 Task: Find connections with filter location Earlwood with filter topic #Ownerwith filter profile language German with filter current company Jet Airways with filter school Doon Business School with filter industry Electronic and Precision Equipment Maintenance with filter service category Packaging Design with filter keywords title Human Resources
Action: Mouse moved to (218, 296)
Screenshot: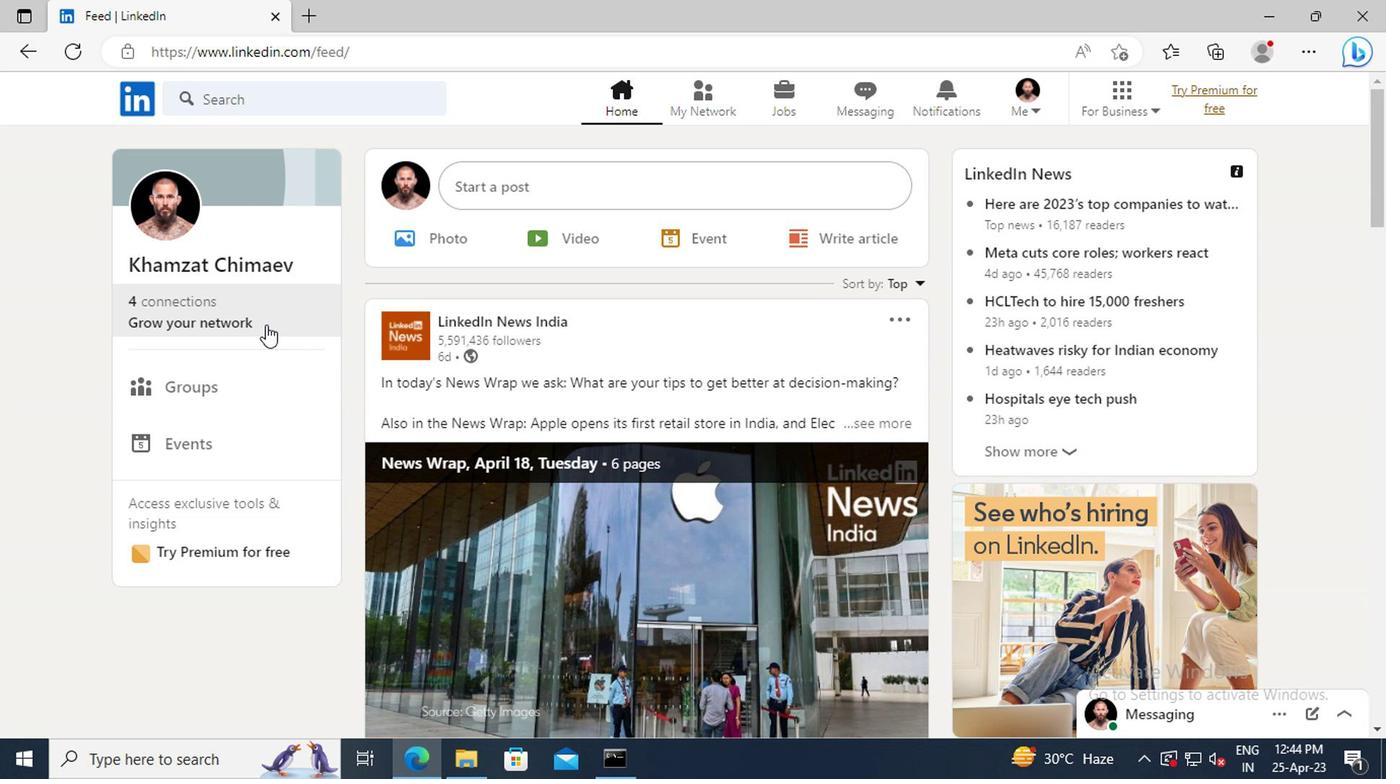 
Action: Mouse pressed left at (218, 296)
Screenshot: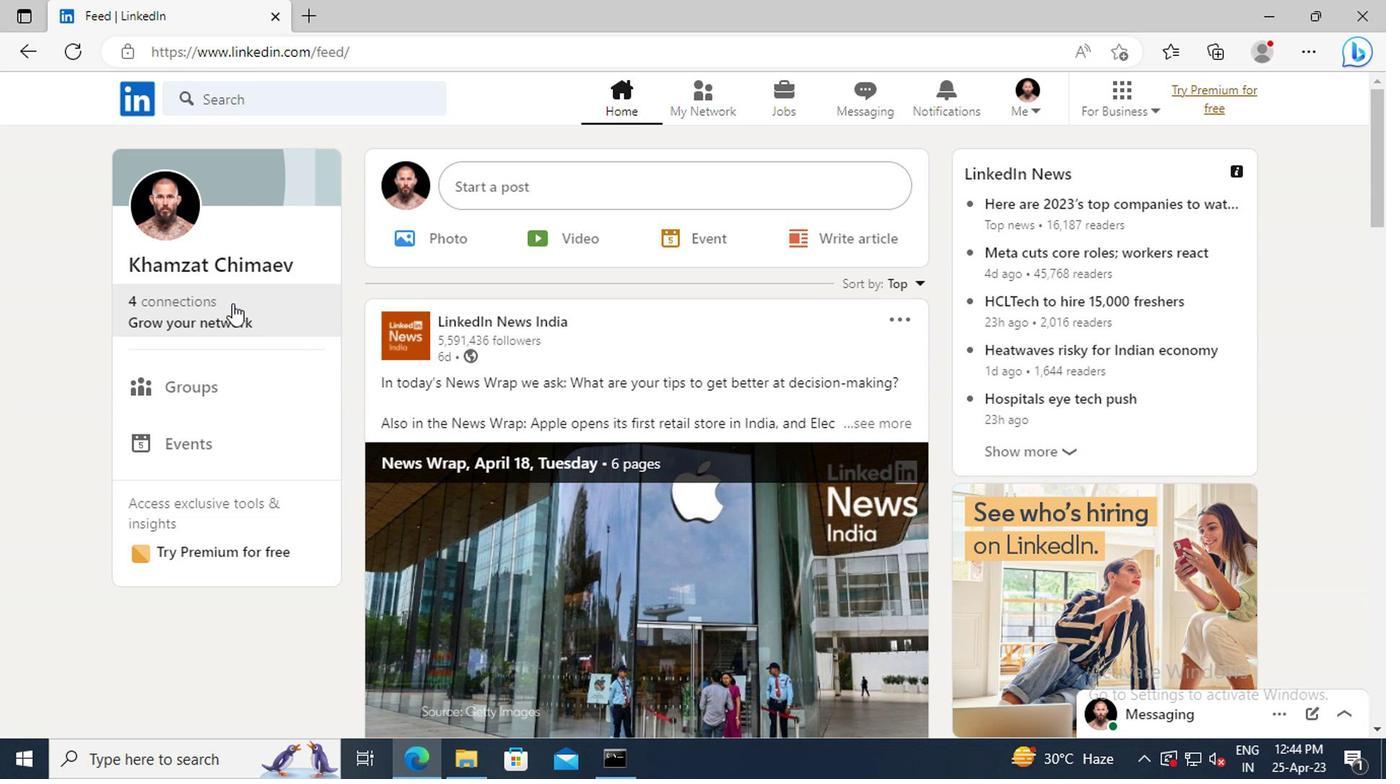 
Action: Mouse moved to (242, 218)
Screenshot: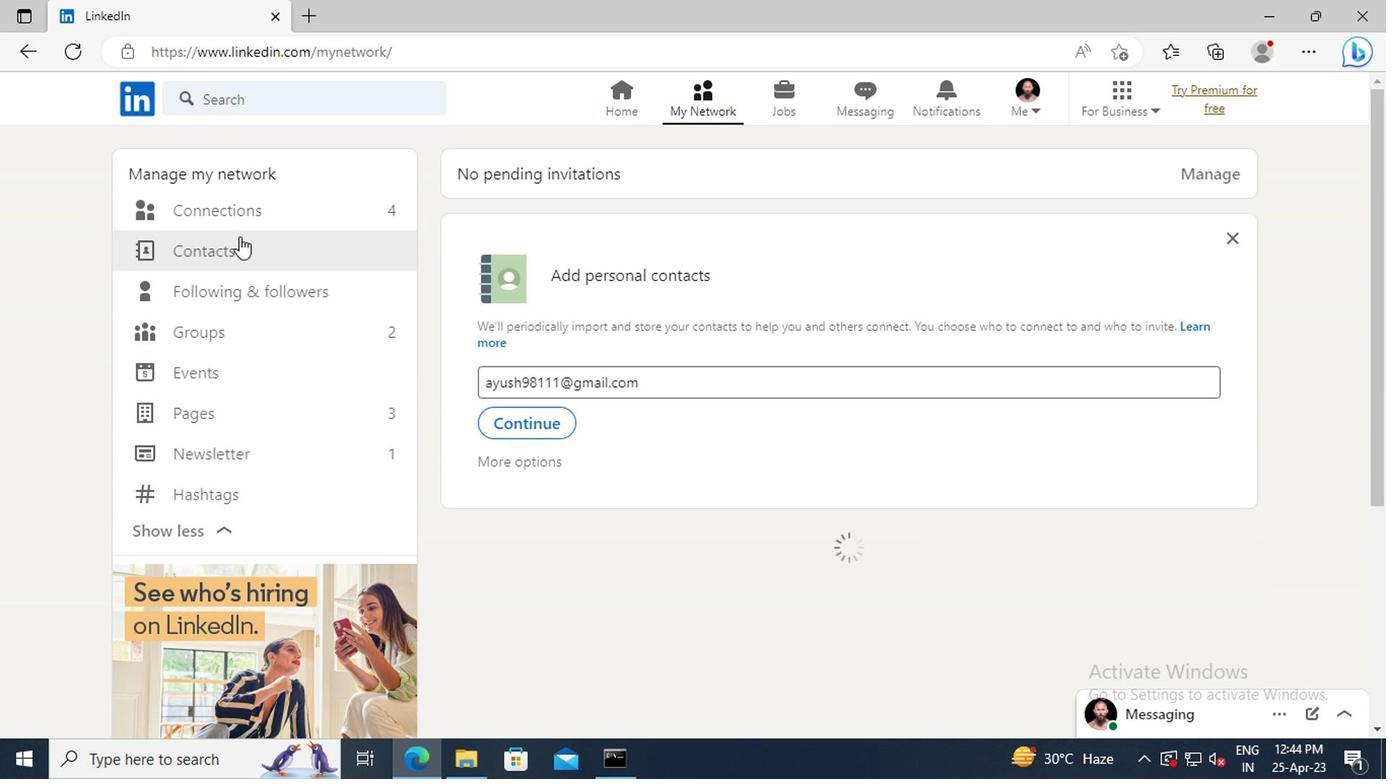 
Action: Mouse pressed left at (242, 218)
Screenshot: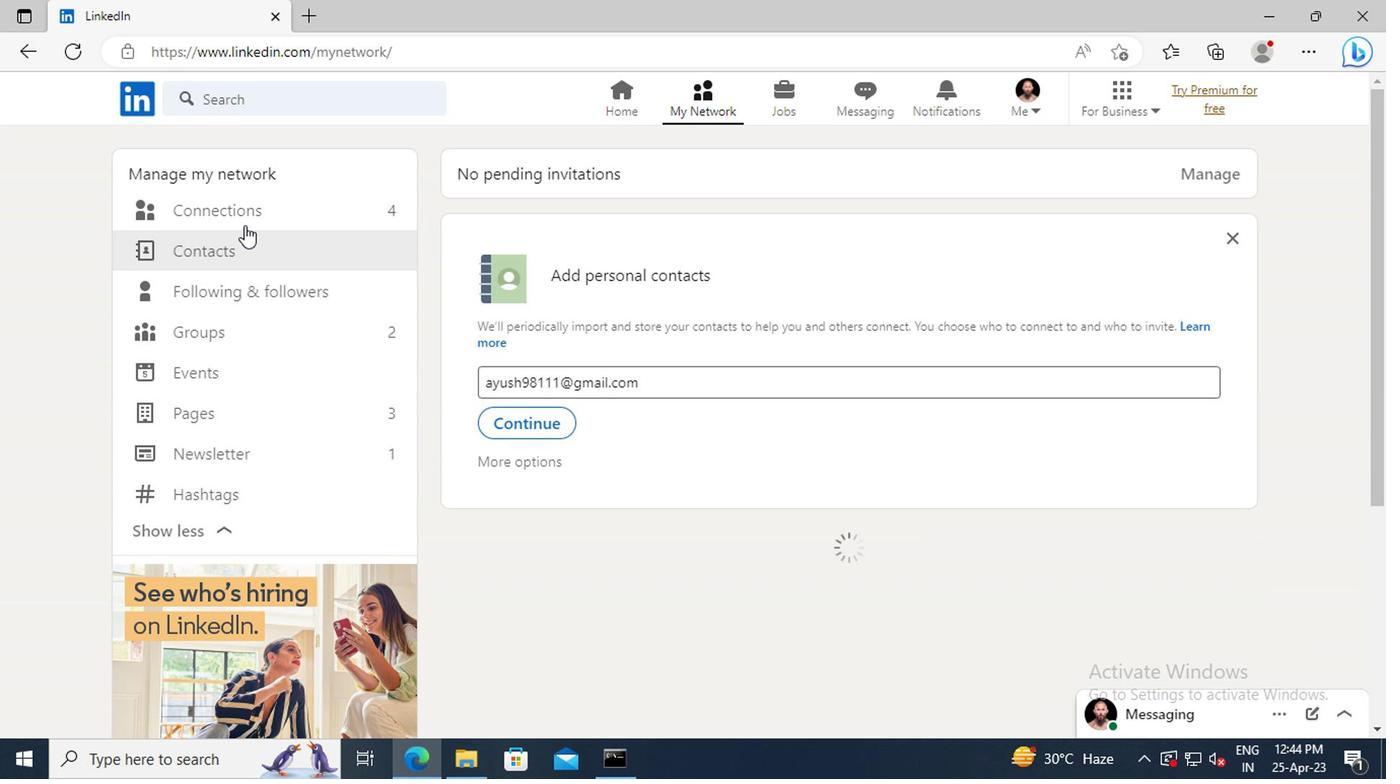 
Action: Mouse moved to (823, 216)
Screenshot: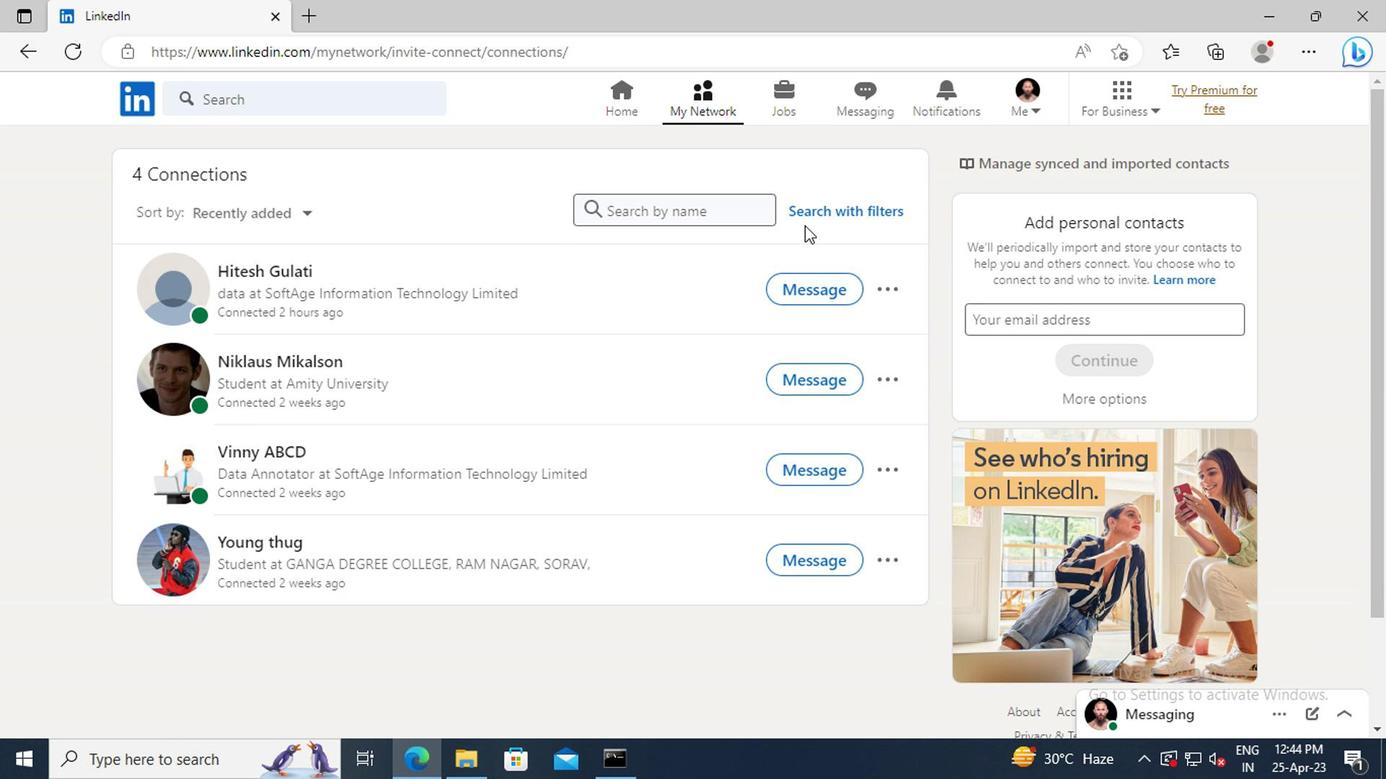 
Action: Mouse pressed left at (823, 216)
Screenshot: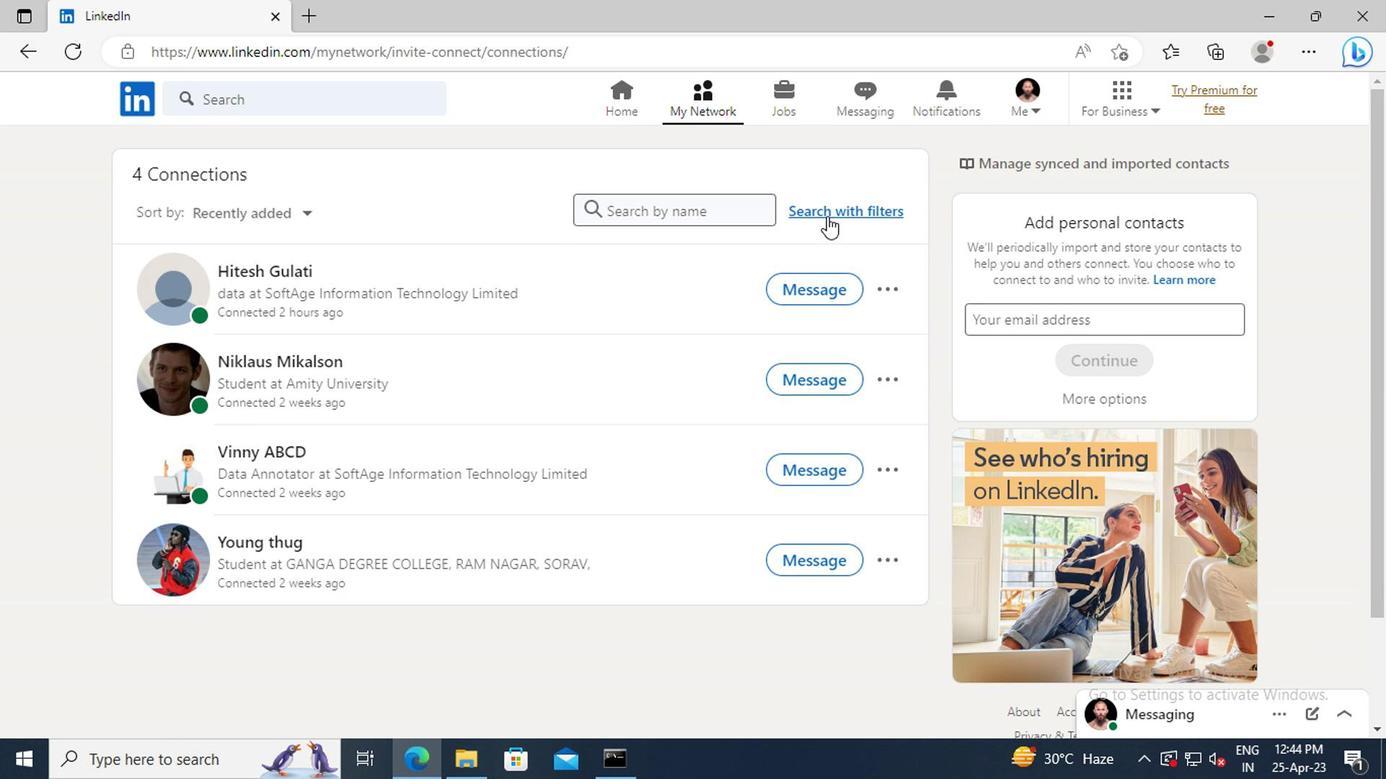 
Action: Mouse moved to (743, 161)
Screenshot: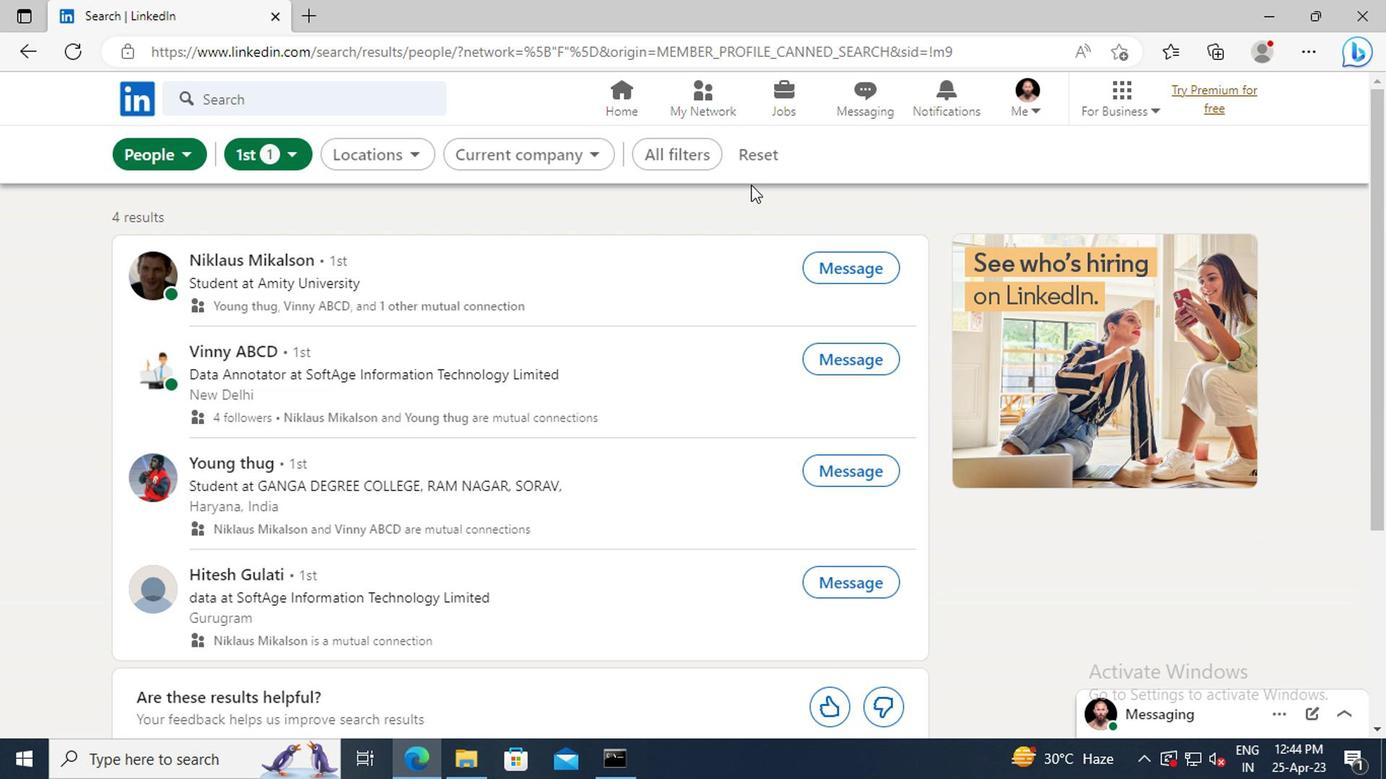 
Action: Mouse pressed left at (743, 161)
Screenshot: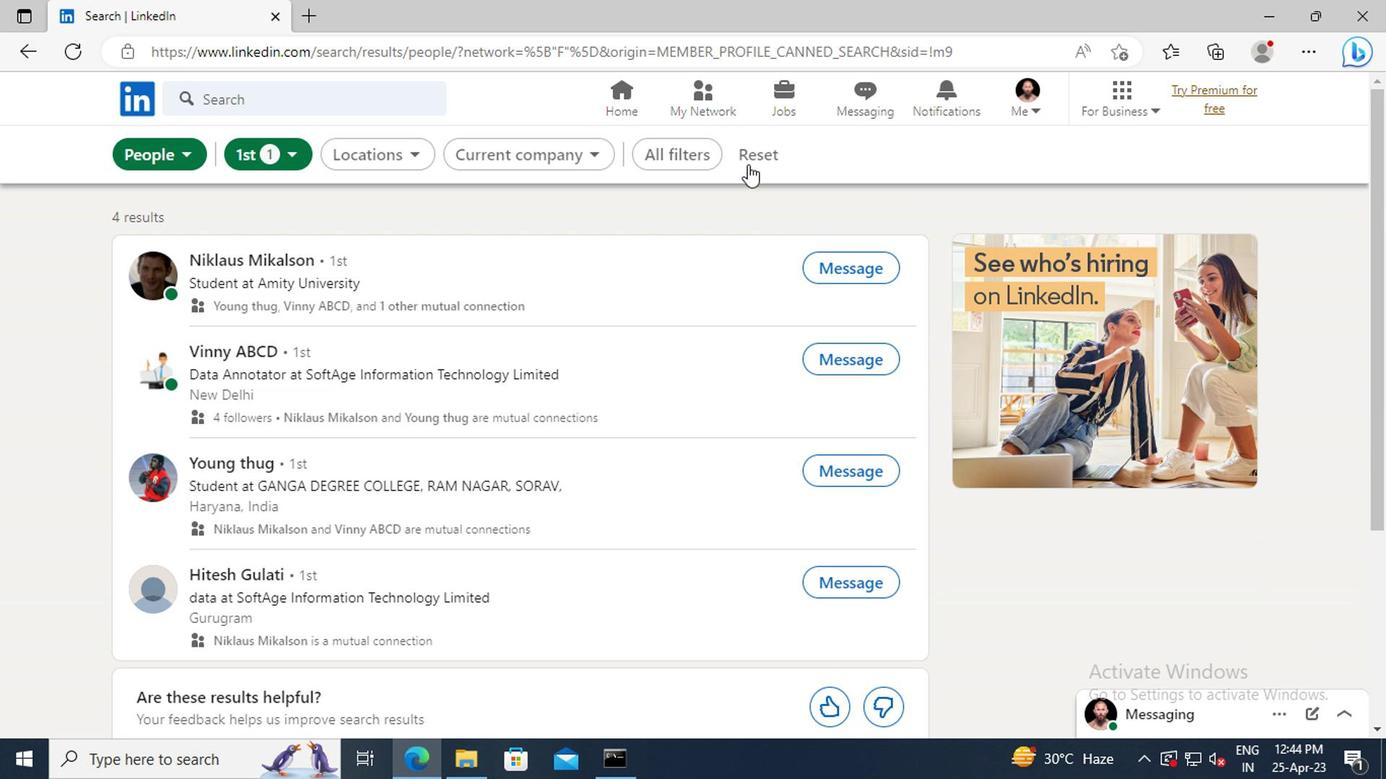 
Action: Mouse moved to (714, 160)
Screenshot: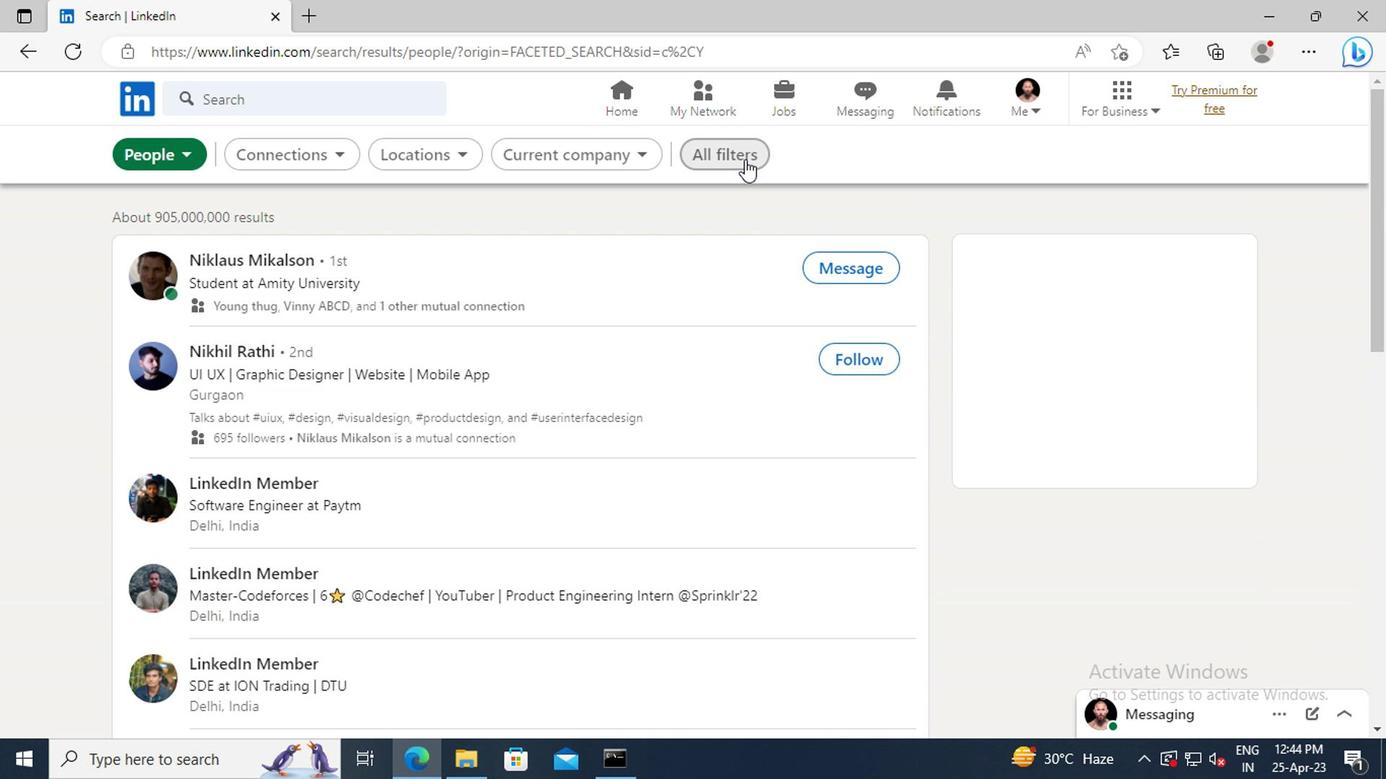 
Action: Mouse pressed left at (714, 160)
Screenshot: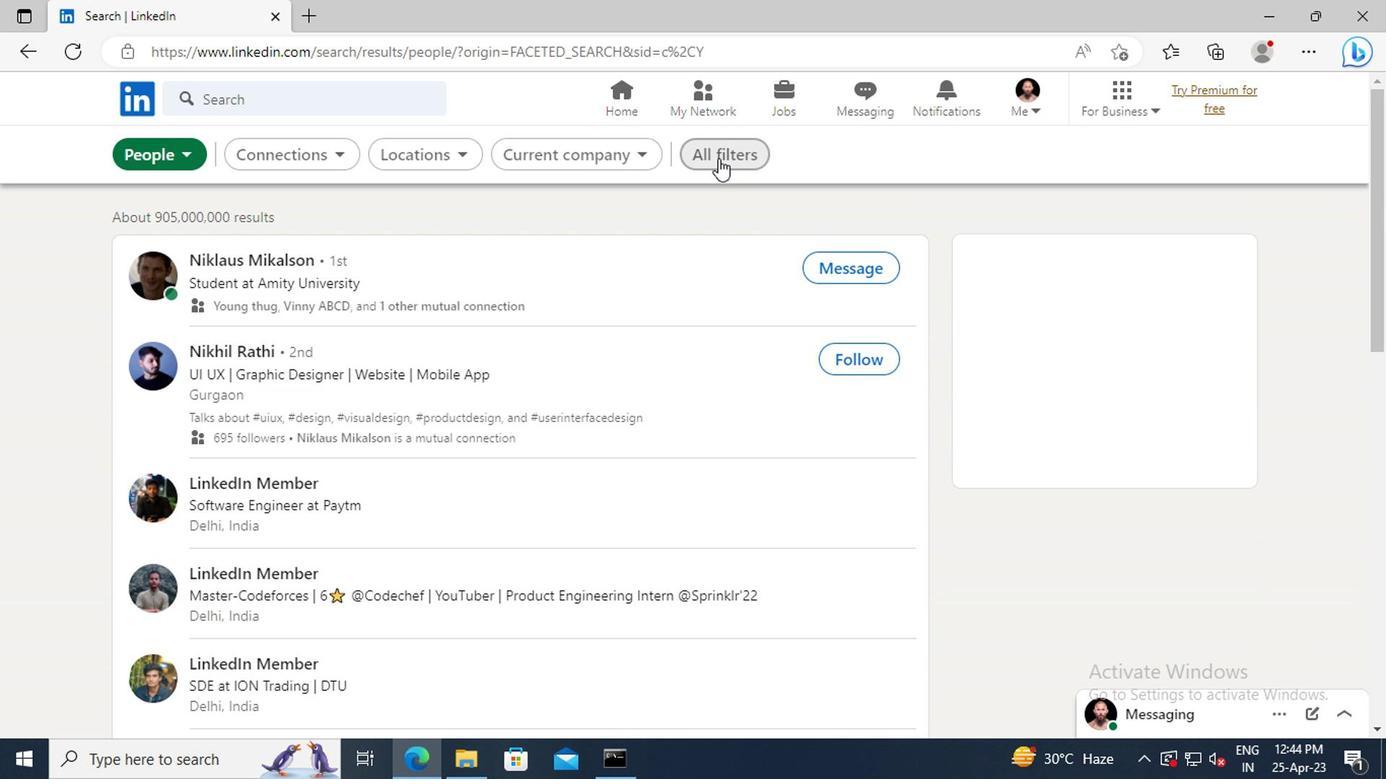
Action: Mouse moved to (1078, 335)
Screenshot: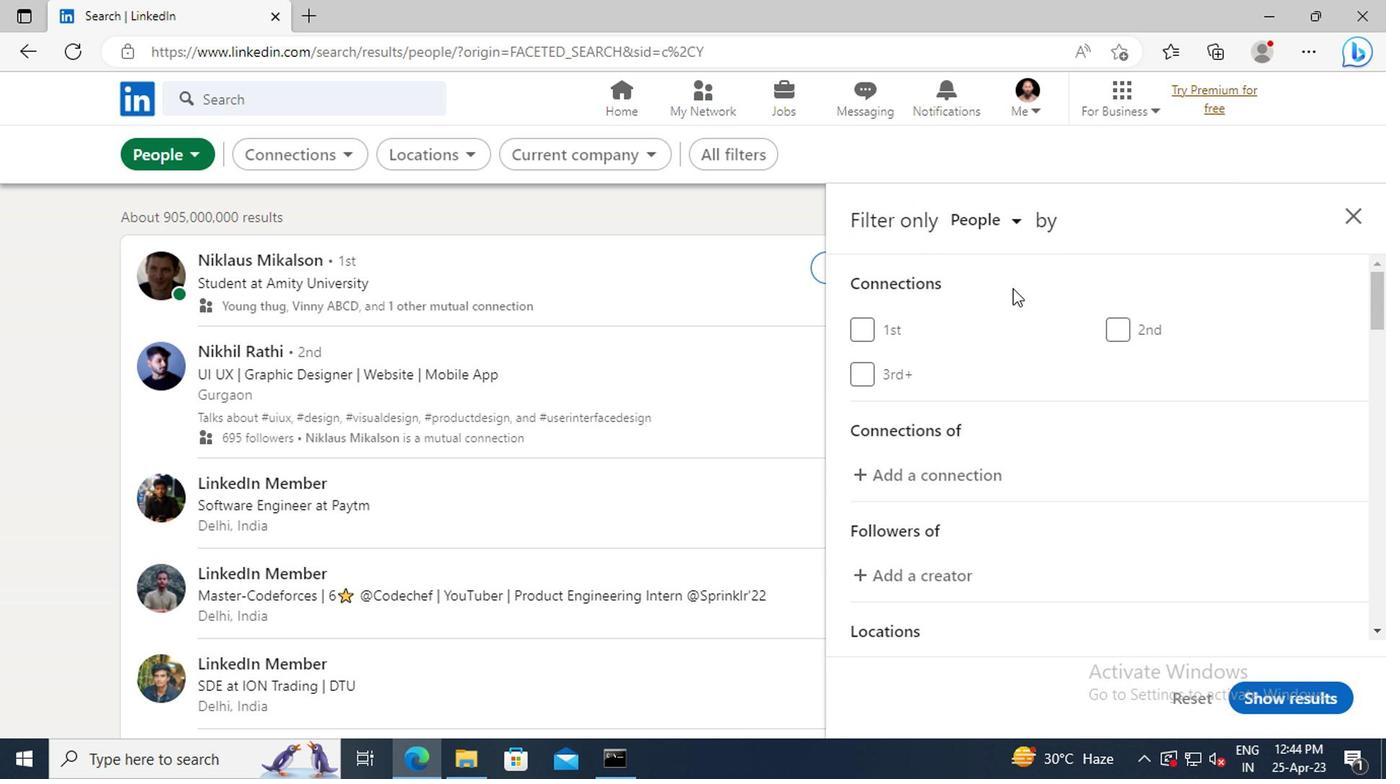 
Action: Mouse scrolled (1078, 334) with delta (0, 0)
Screenshot: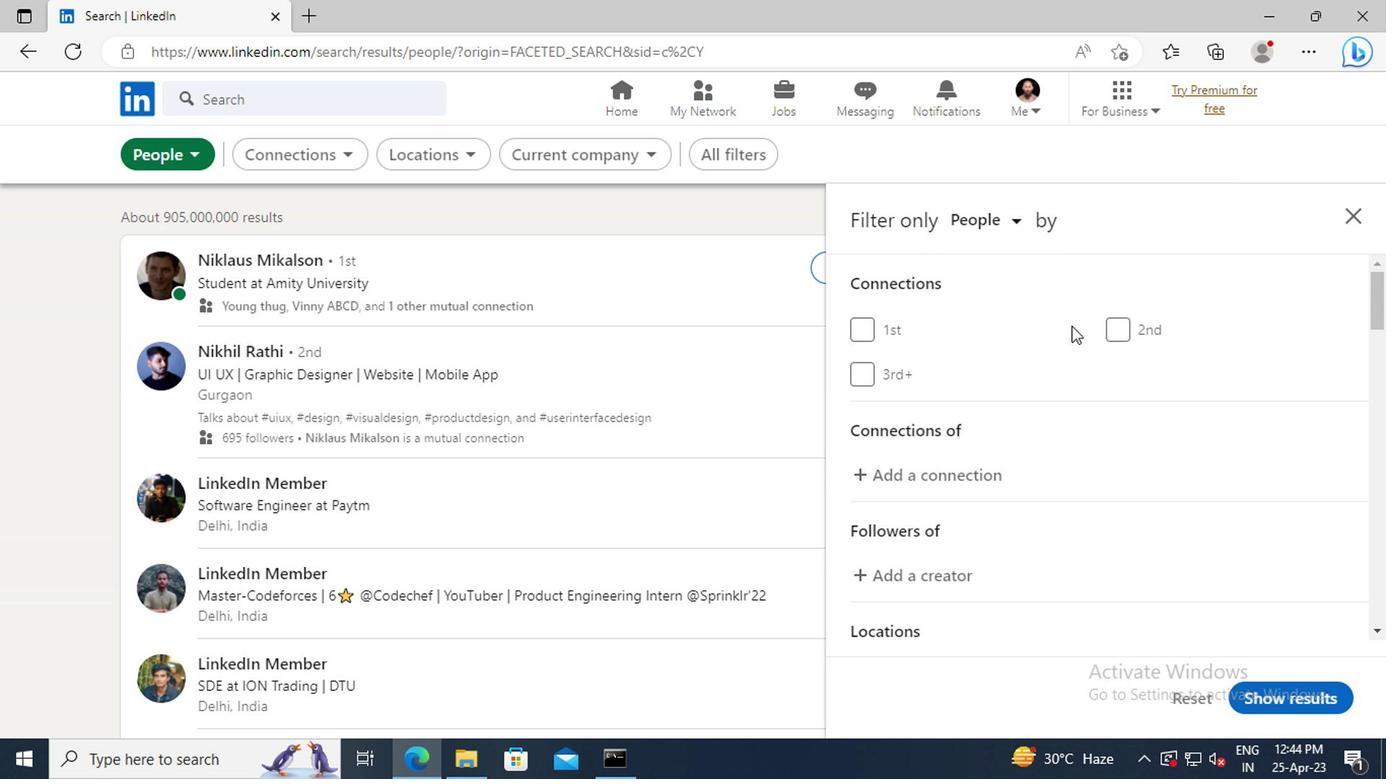 
Action: Mouse scrolled (1078, 334) with delta (0, 0)
Screenshot: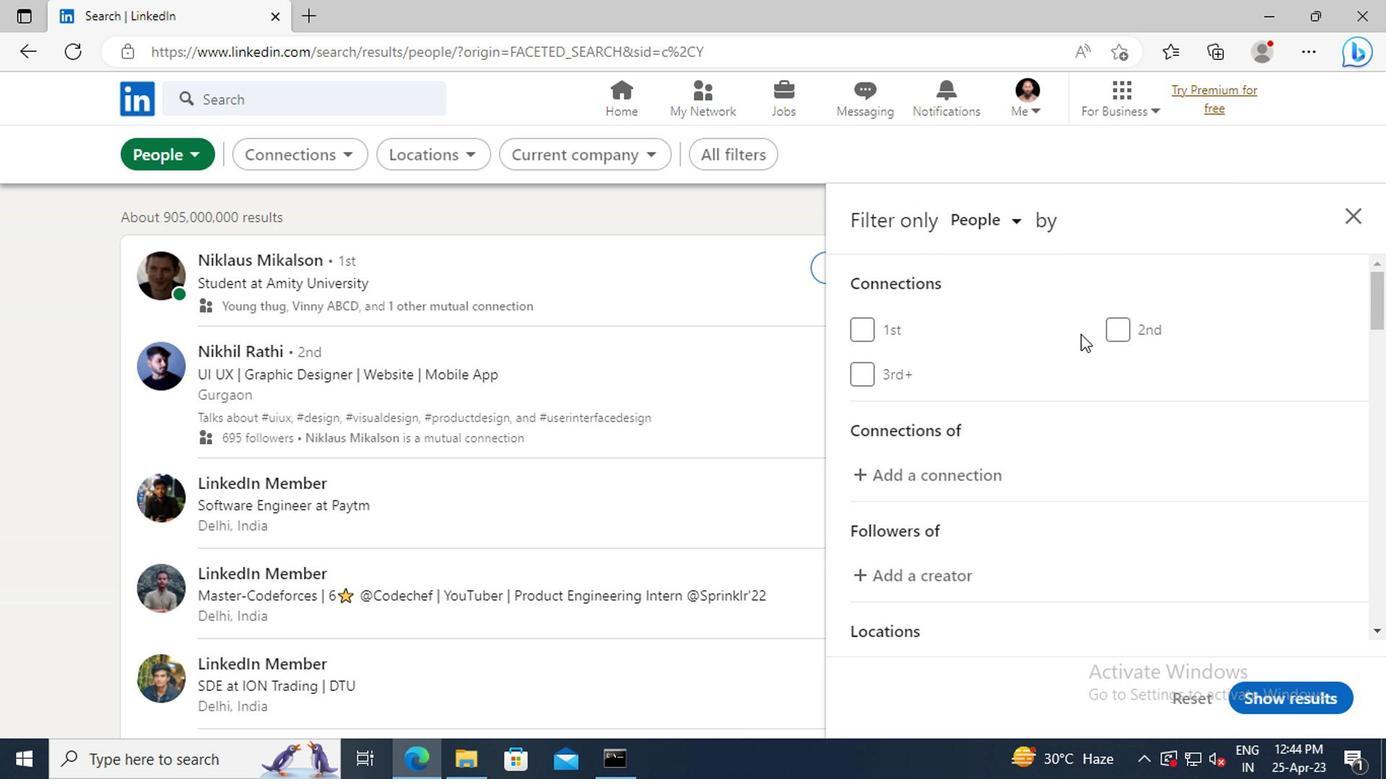 
Action: Mouse scrolled (1078, 334) with delta (0, 0)
Screenshot: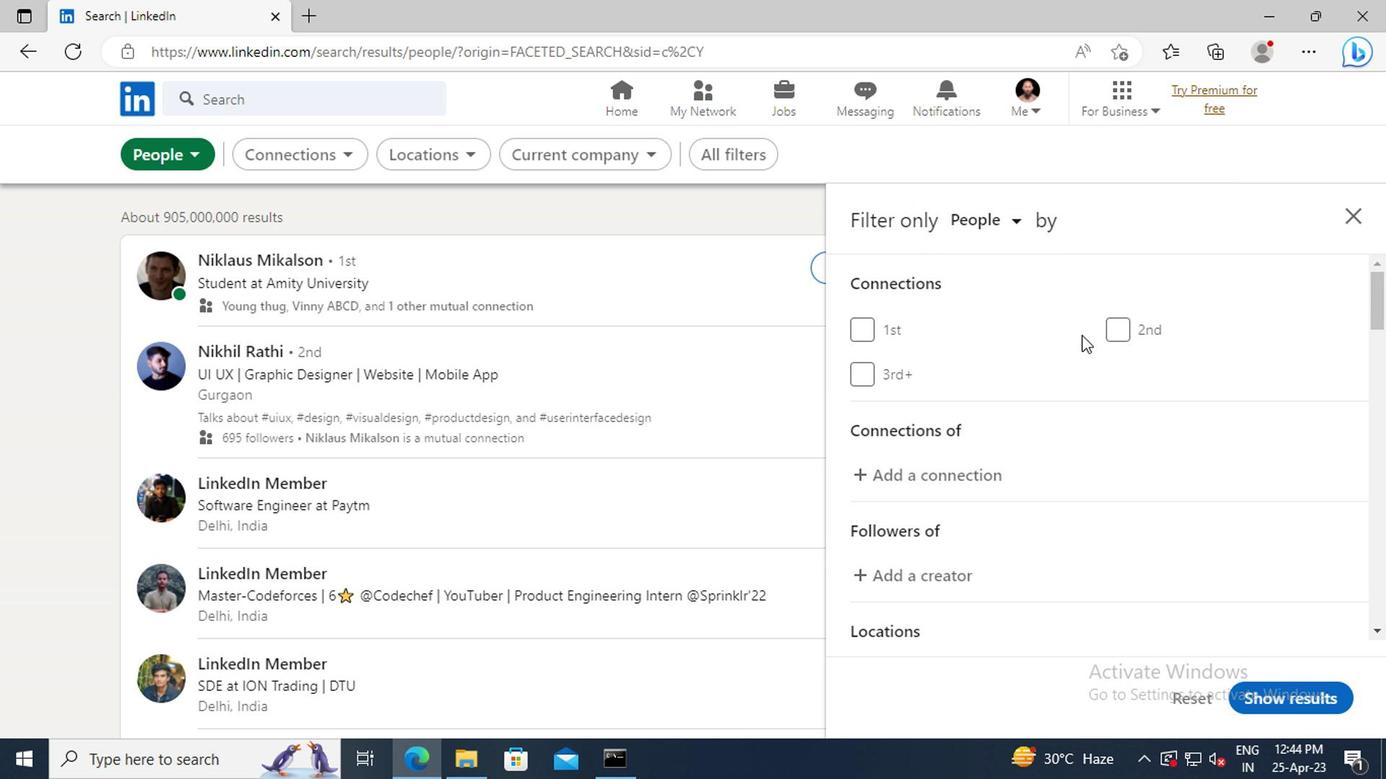 
Action: Mouse scrolled (1078, 334) with delta (0, 0)
Screenshot: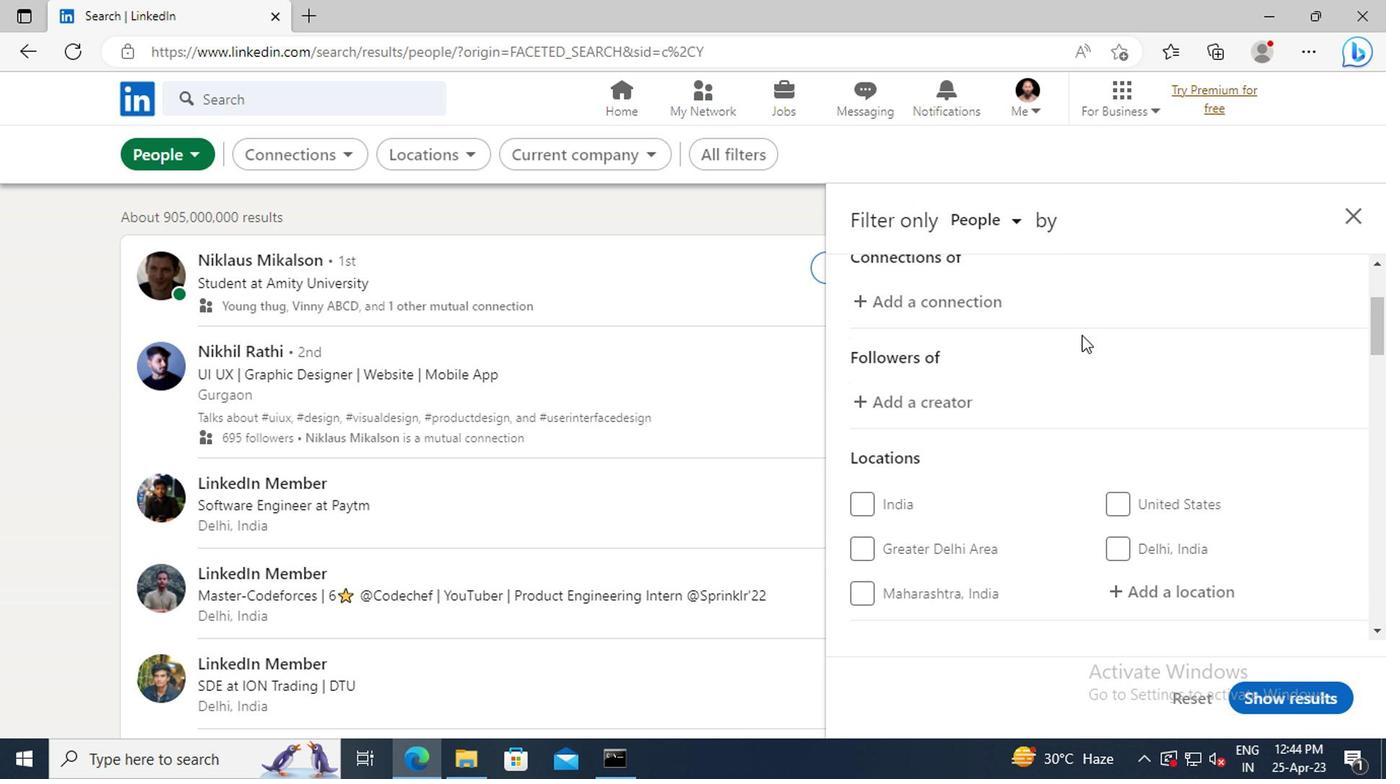 
Action: Mouse scrolled (1078, 334) with delta (0, 0)
Screenshot: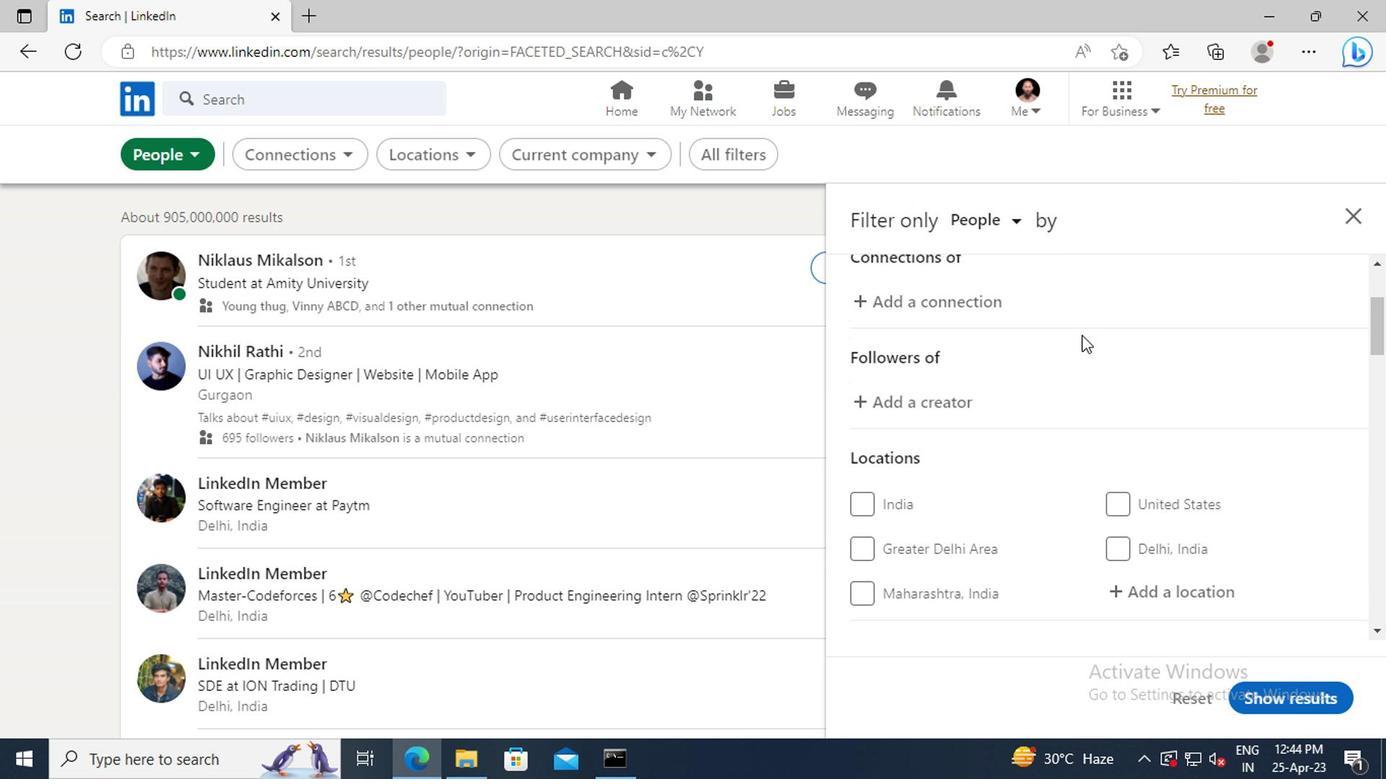
Action: Mouse scrolled (1078, 334) with delta (0, 0)
Screenshot: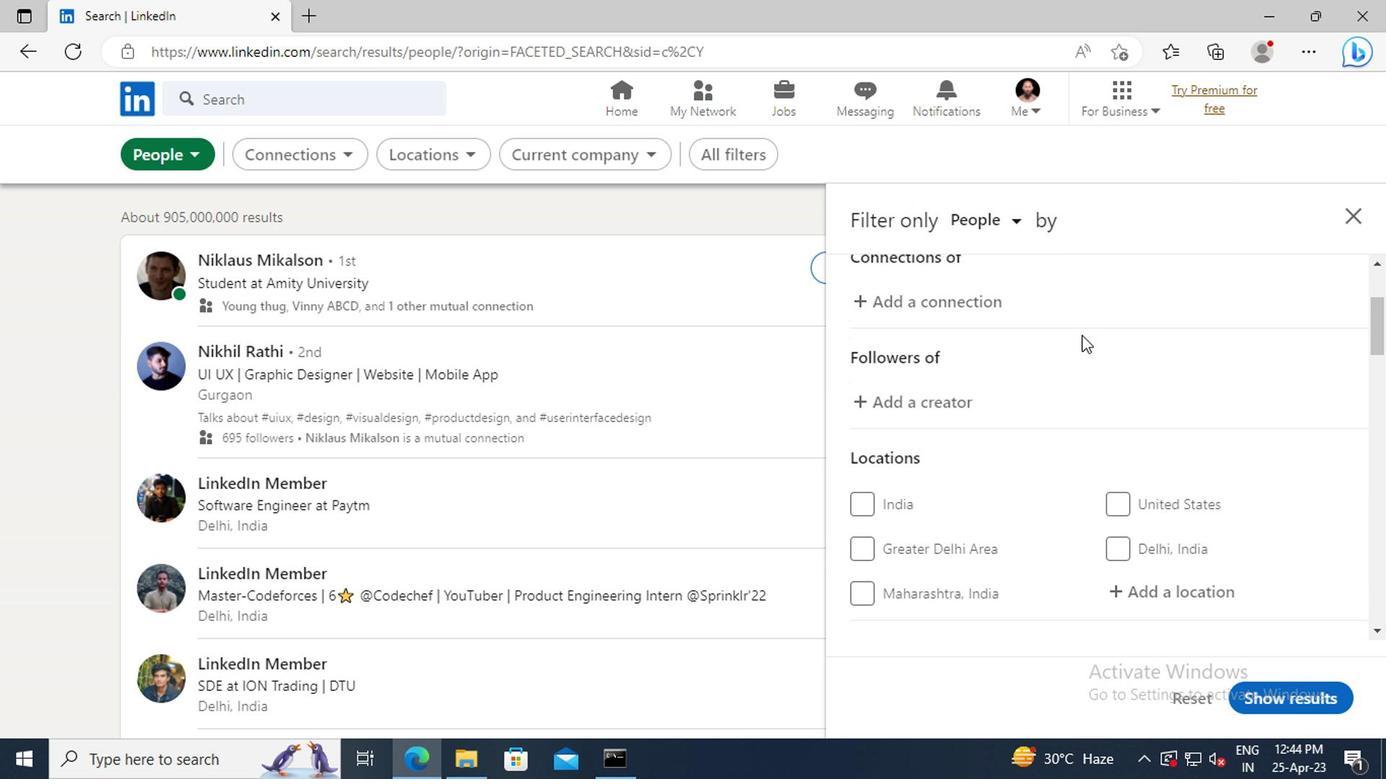 
Action: Mouse moved to (1137, 418)
Screenshot: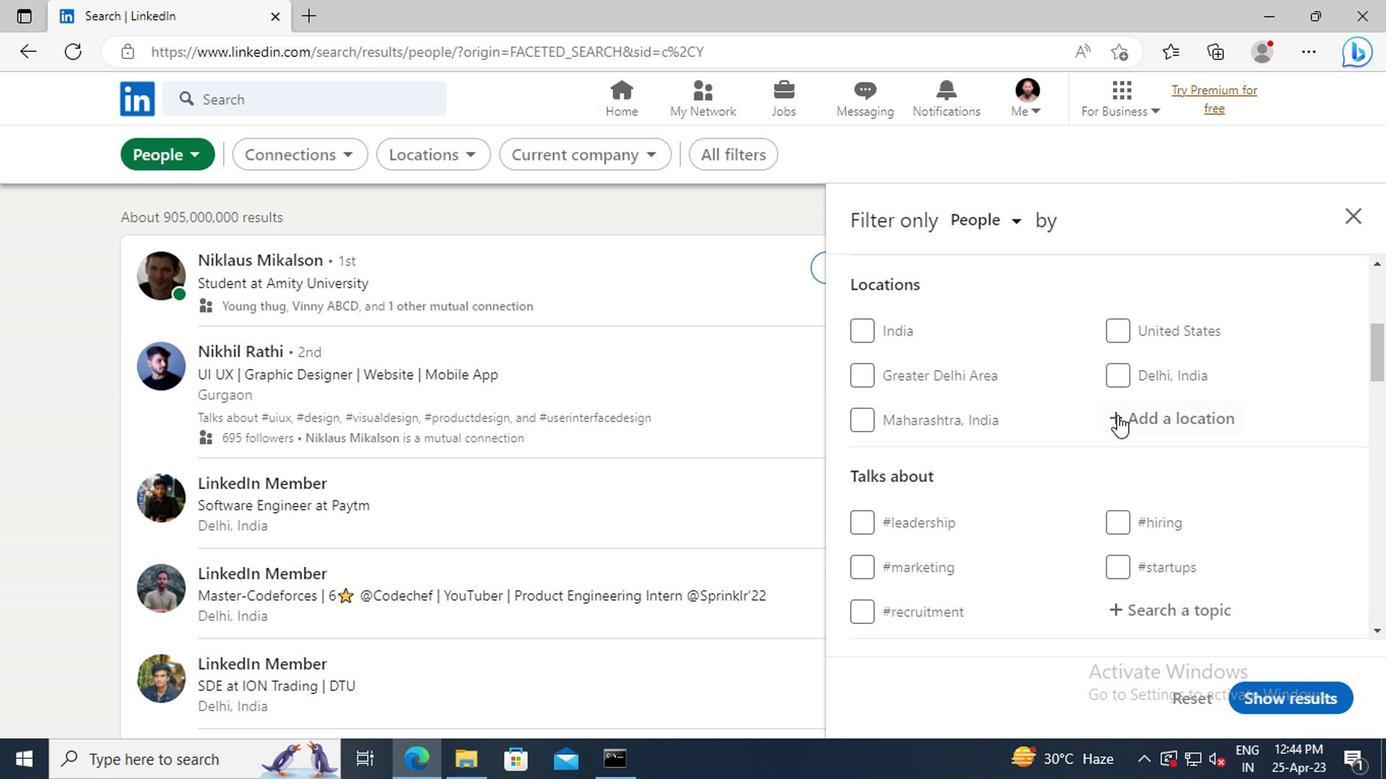 
Action: Mouse pressed left at (1137, 418)
Screenshot: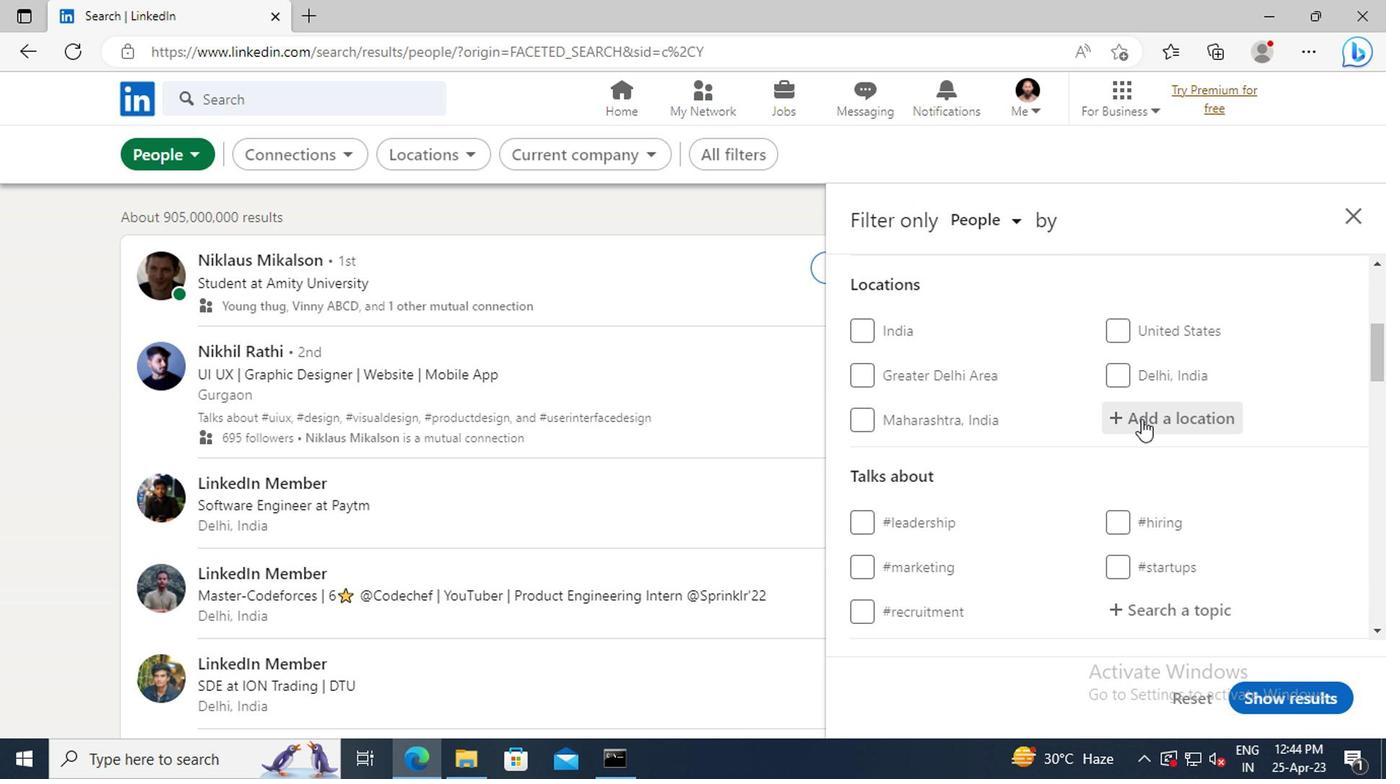 
Action: Key pressed <Key.shift>EARLWOOD<Key.enter>
Screenshot: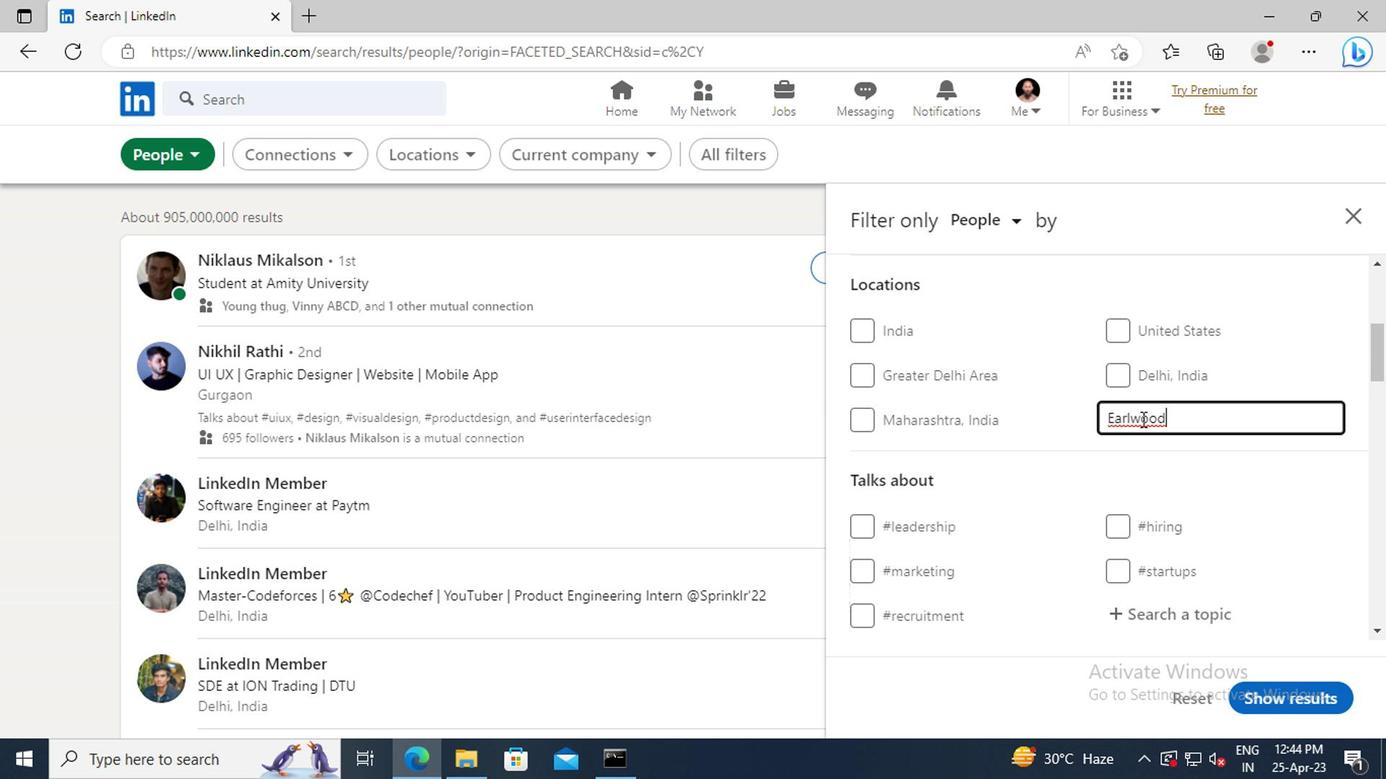 
Action: Mouse scrolled (1137, 417) with delta (0, -1)
Screenshot: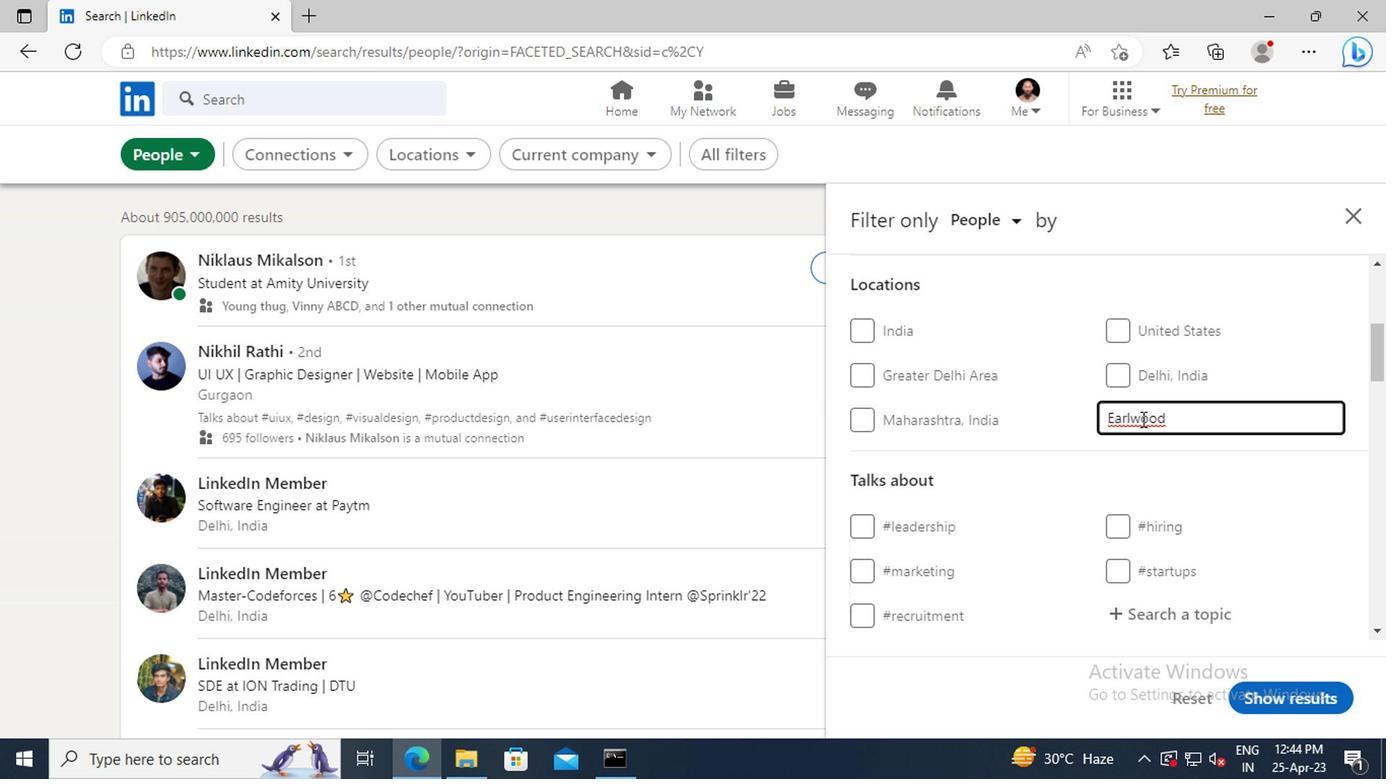
Action: Mouse scrolled (1137, 417) with delta (0, -1)
Screenshot: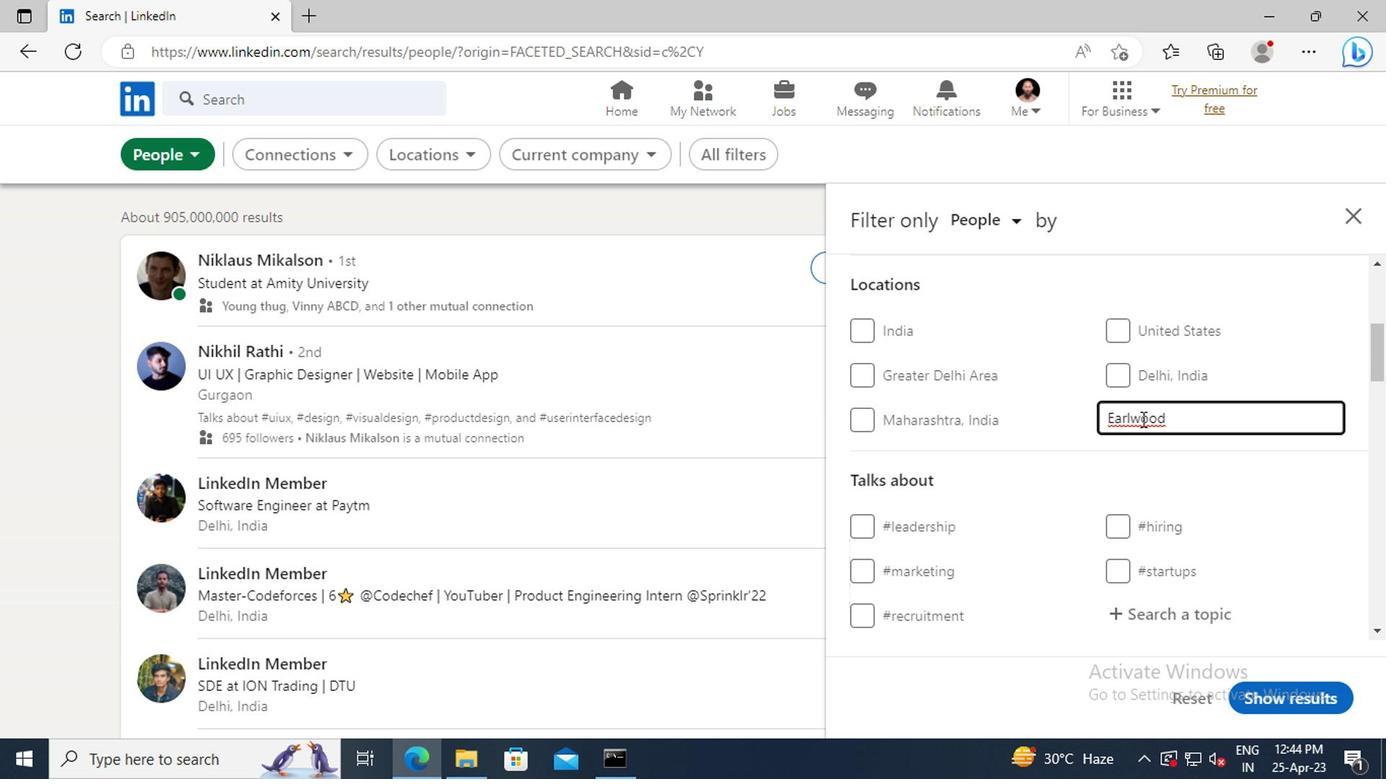 
Action: Mouse scrolled (1137, 417) with delta (0, -1)
Screenshot: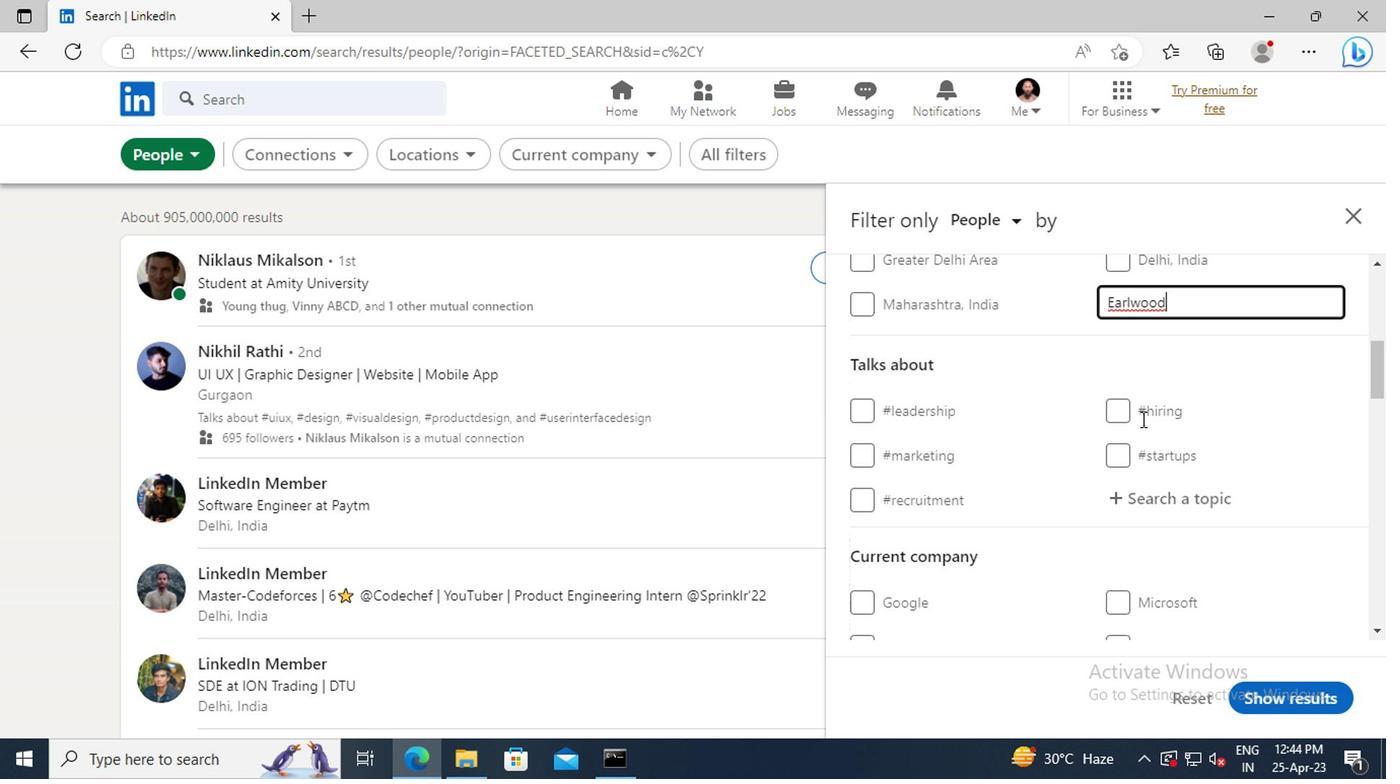 
Action: Mouse moved to (1140, 434)
Screenshot: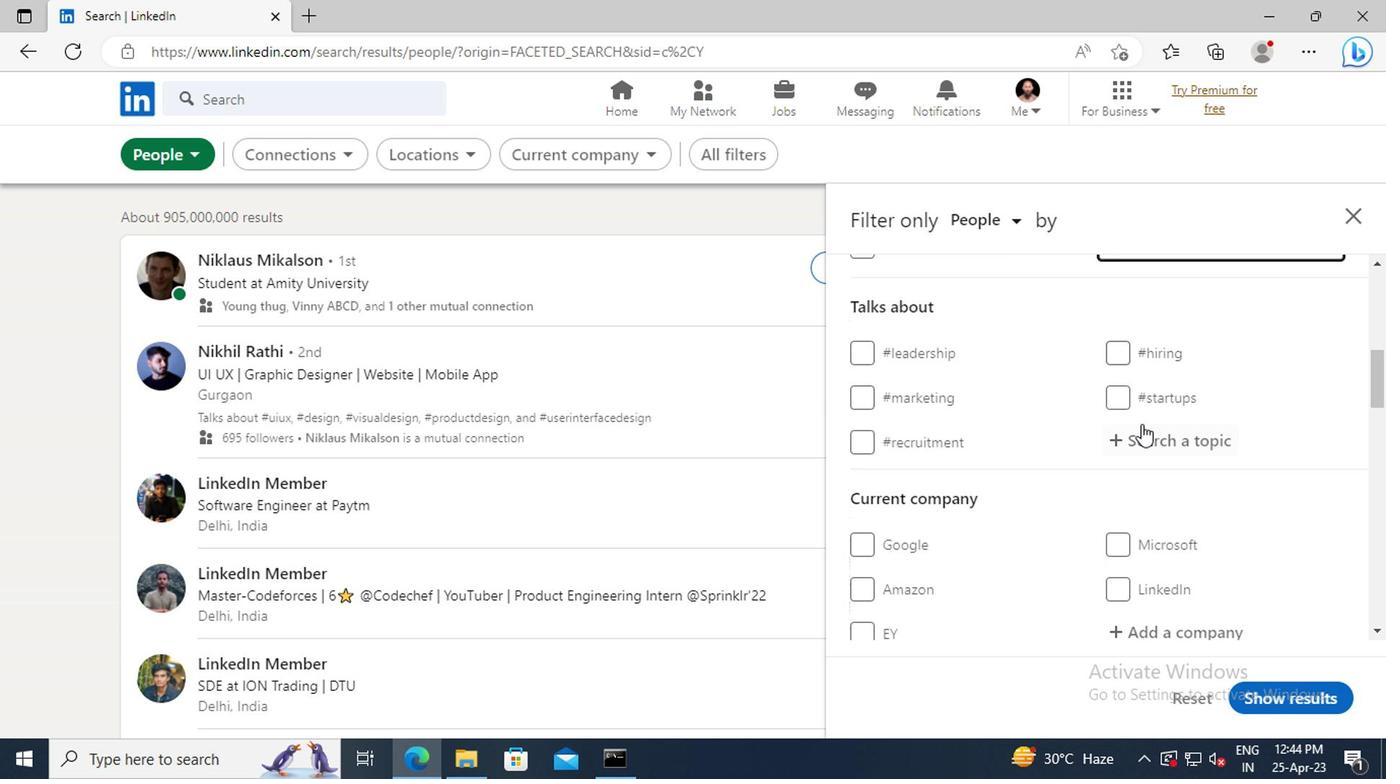 
Action: Mouse pressed left at (1140, 434)
Screenshot: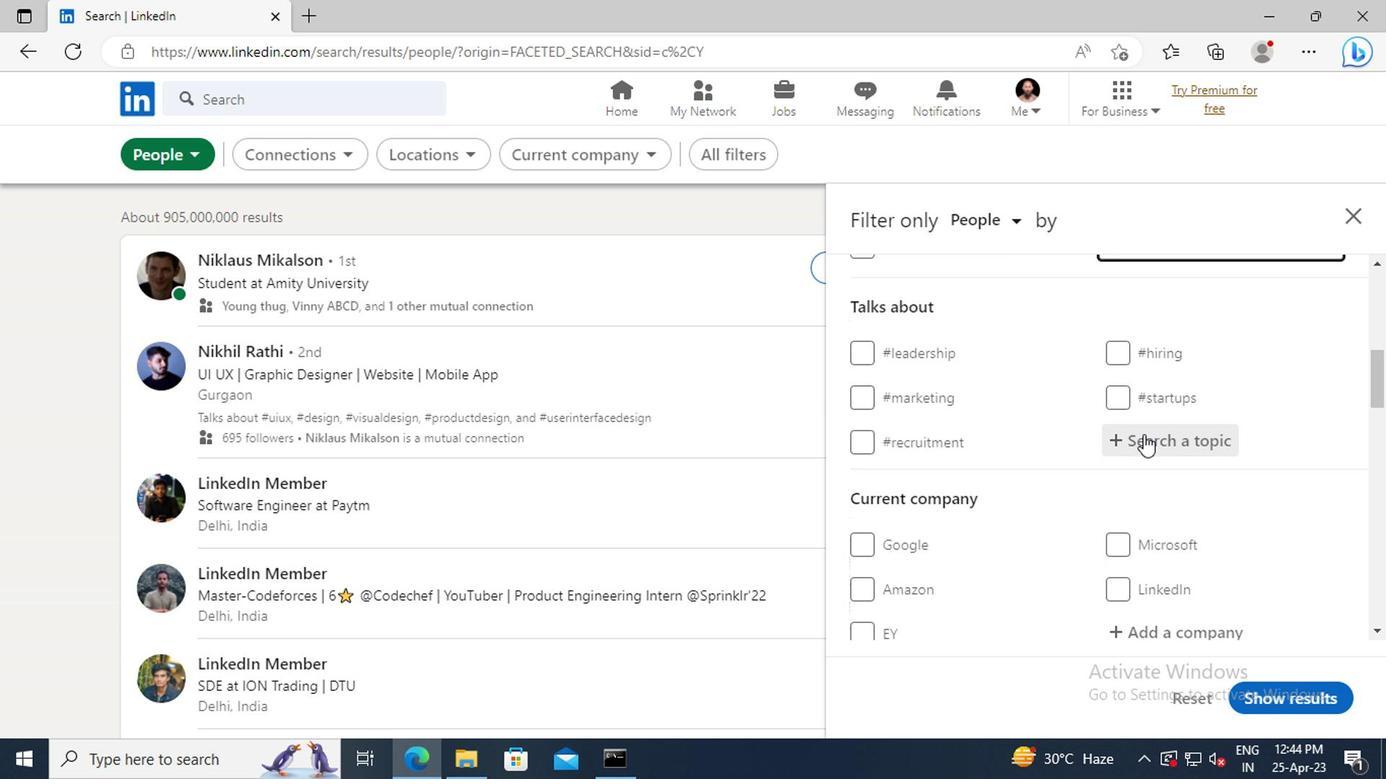 
Action: Key pressed <Key.shift>#<Key.shift>OWNERWITH
Screenshot: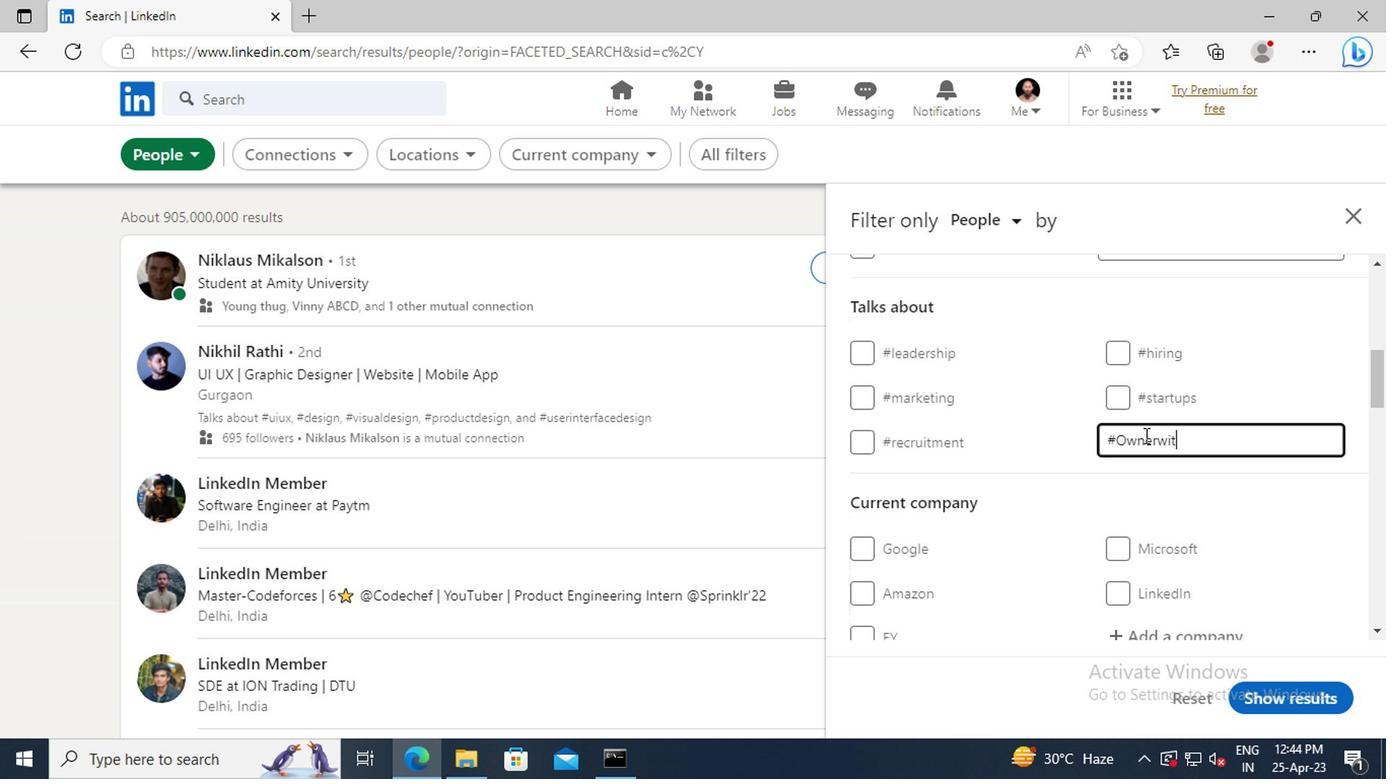 
Action: Mouse scrolled (1140, 433) with delta (0, 0)
Screenshot: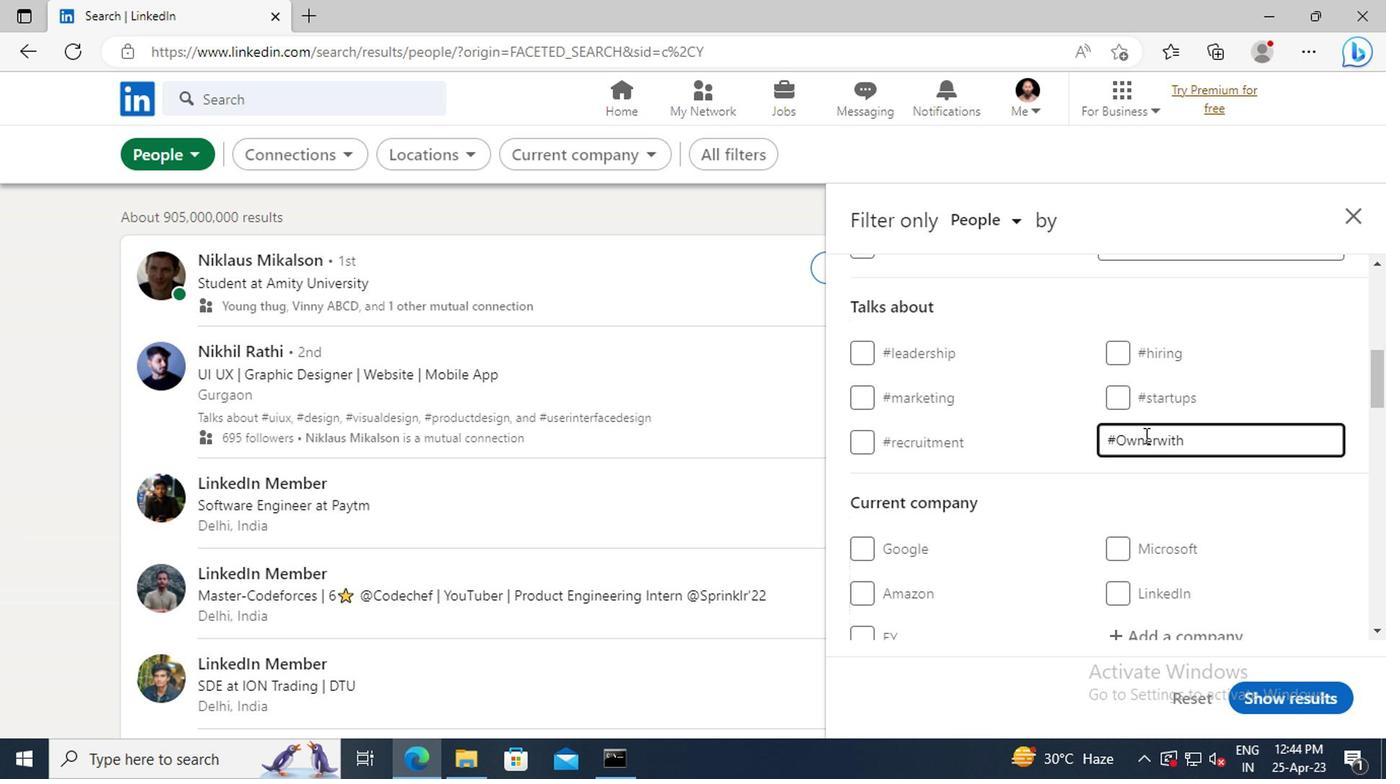 
Action: Mouse scrolled (1140, 433) with delta (0, 0)
Screenshot: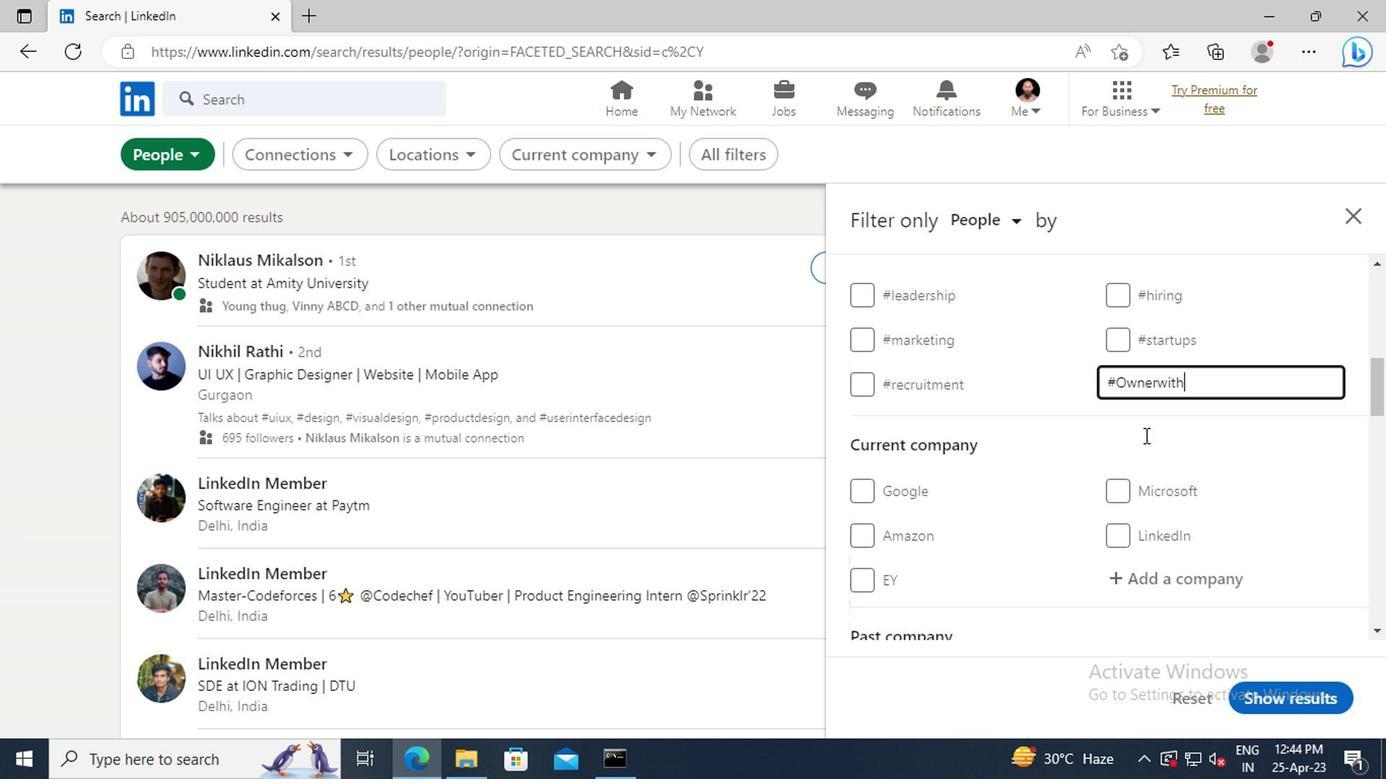
Action: Mouse scrolled (1140, 433) with delta (0, 0)
Screenshot: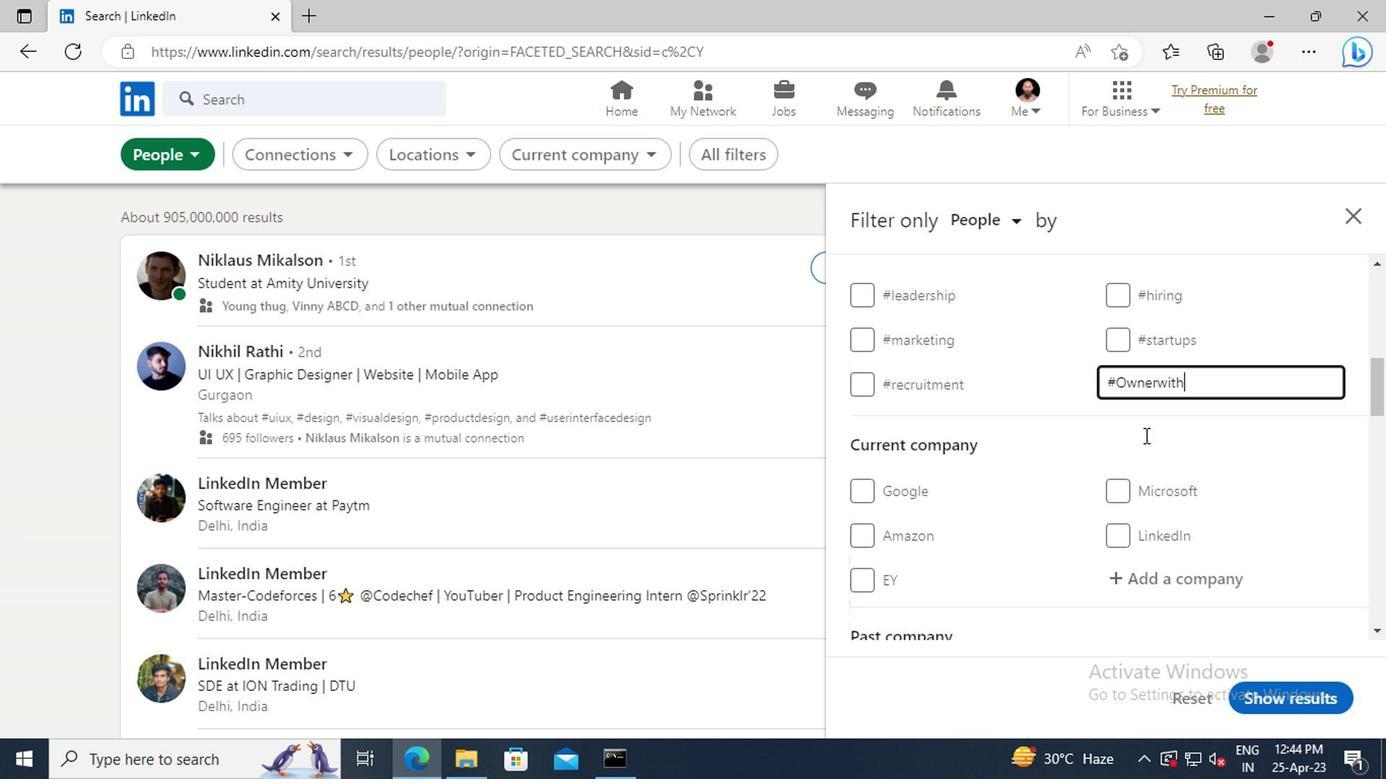 
Action: Mouse scrolled (1140, 433) with delta (0, 0)
Screenshot: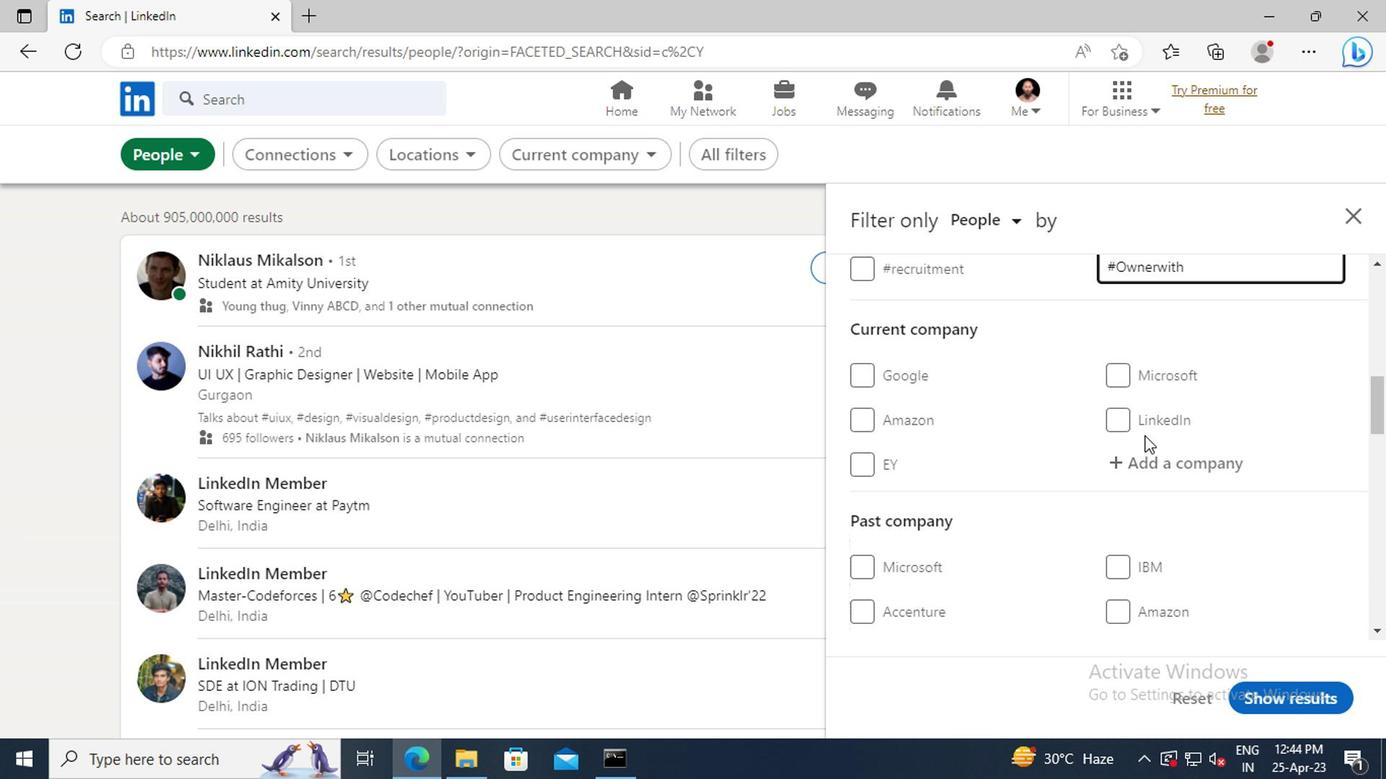 
Action: Mouse scrolled (1140, 433) with delta (0, 0)
Screenshot: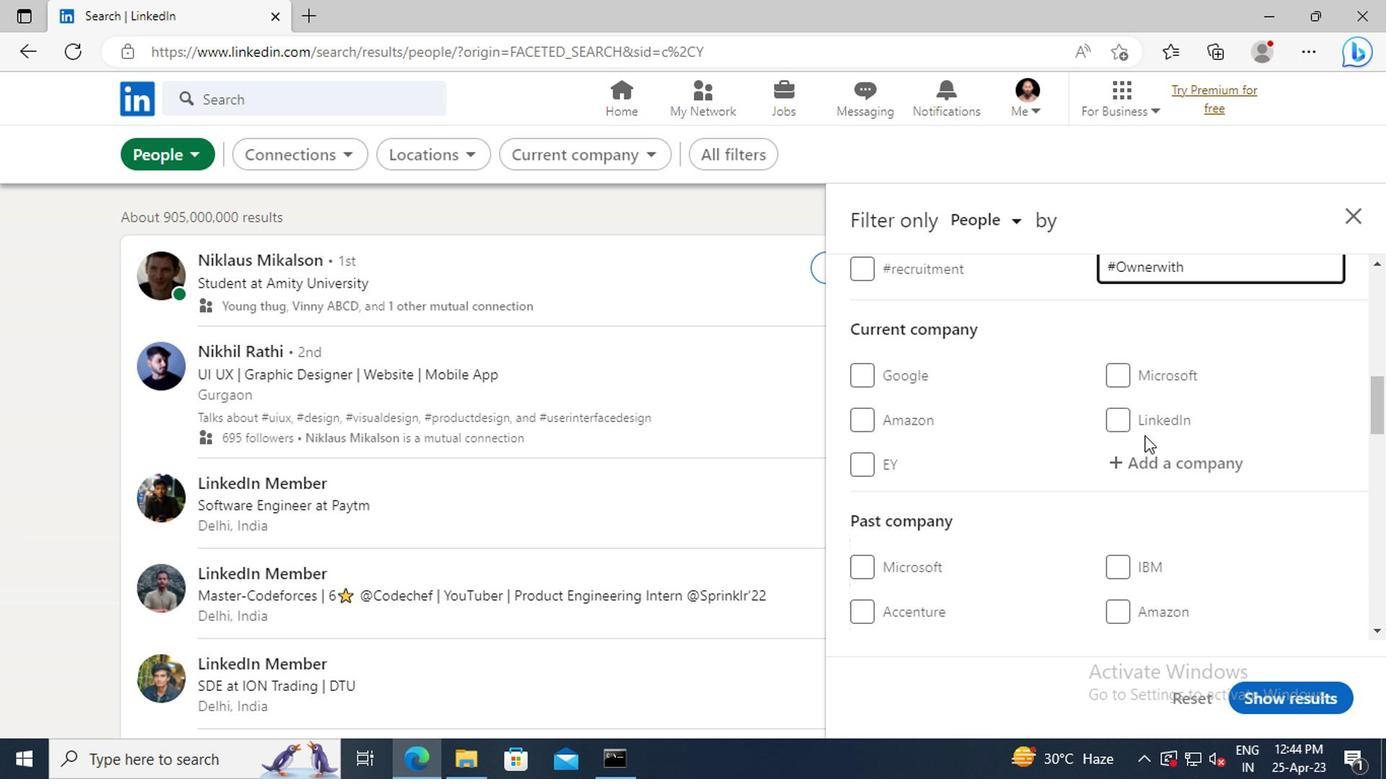 
Action: Mouse scrolled (1140, 433) with delta (0, 0)
Screenshot: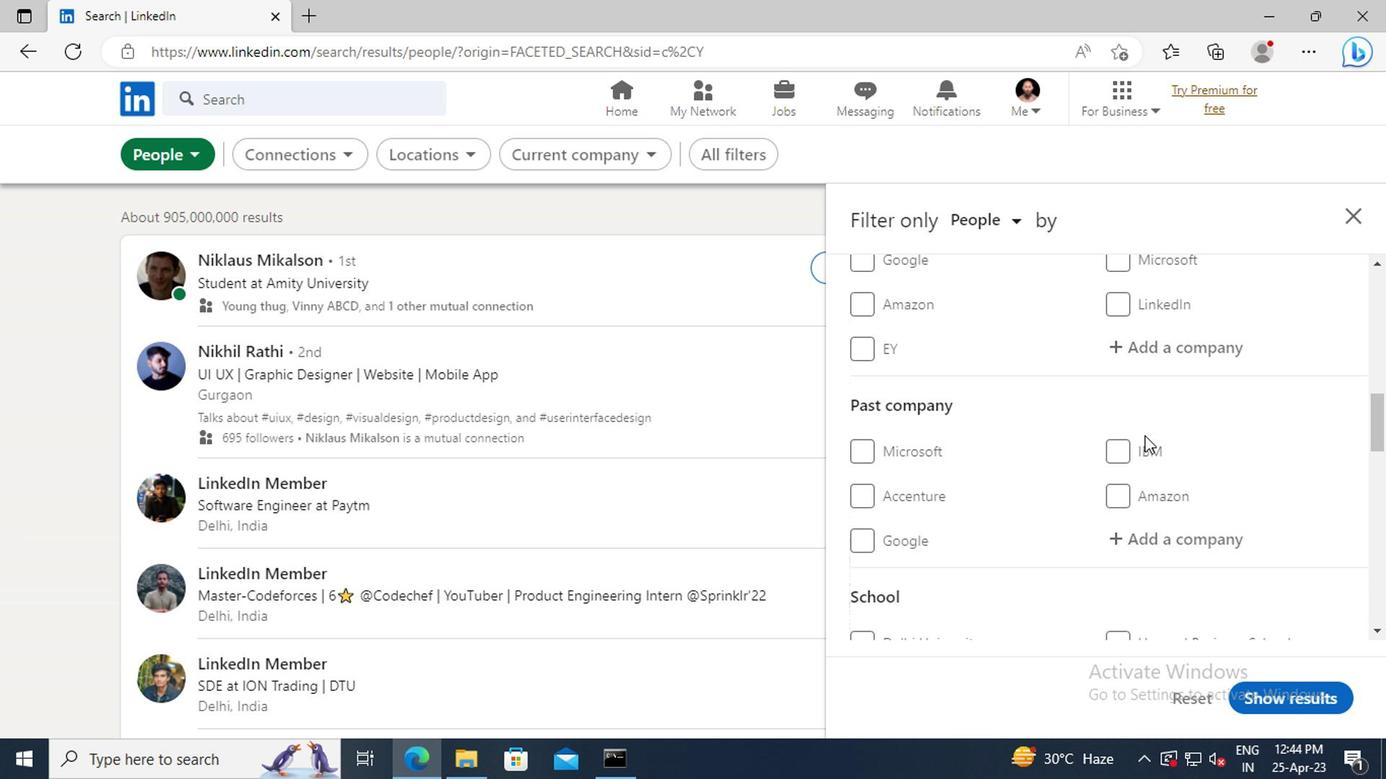 
Action: Mouse scrolled (1140, 433) with delta (0, 0)
Screenshot: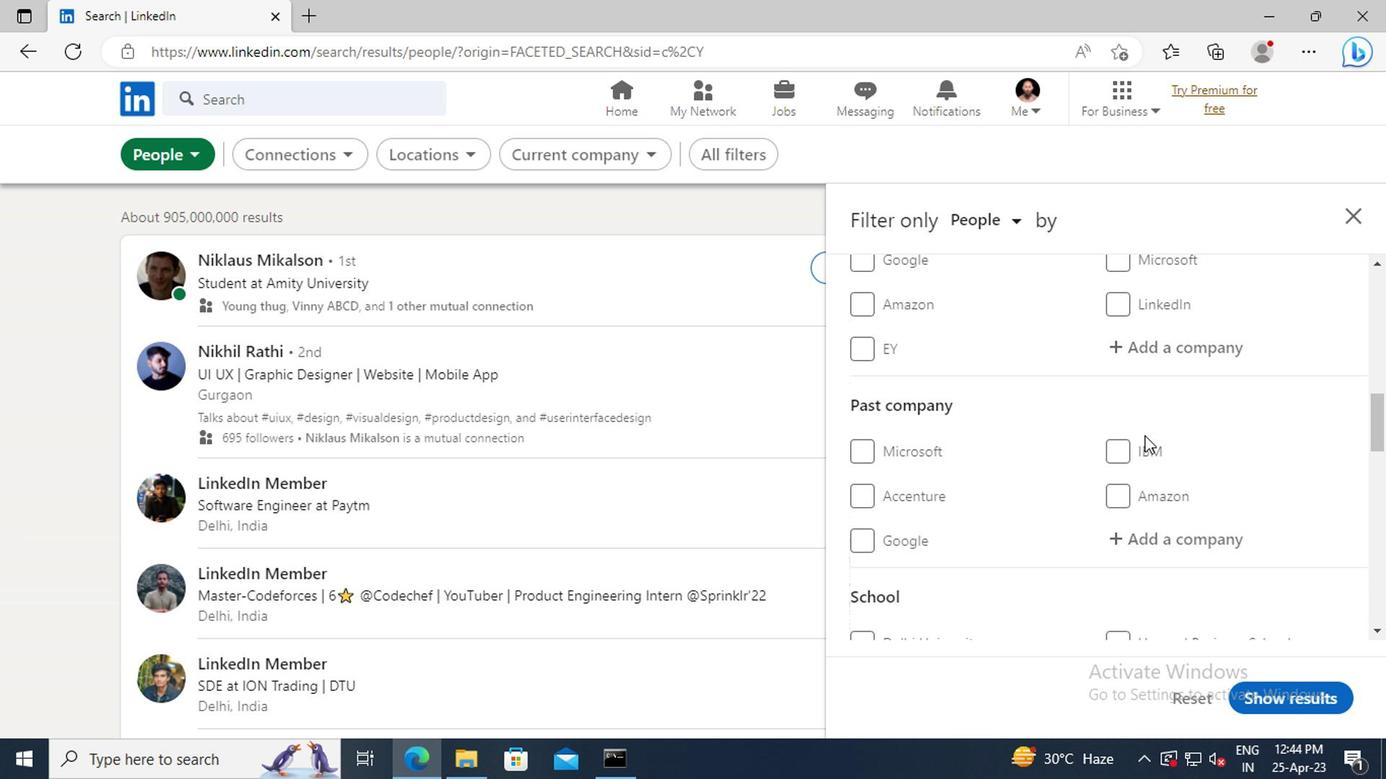 
Action: Mouse scrolled (1140, 433) with delta (0, 0)
Screenshot: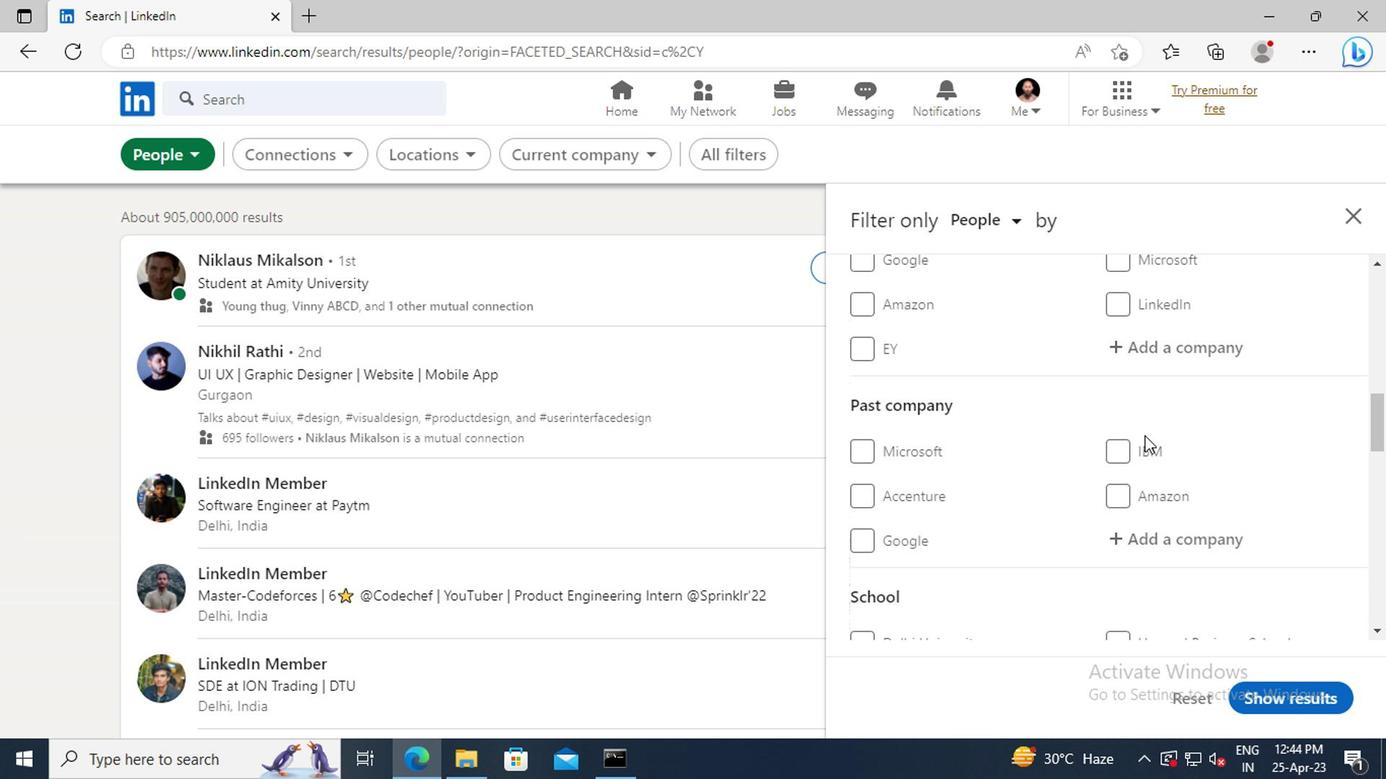 
Action: Mouse scrolled (1140, 433) with delta (0, 0)
Screenshot: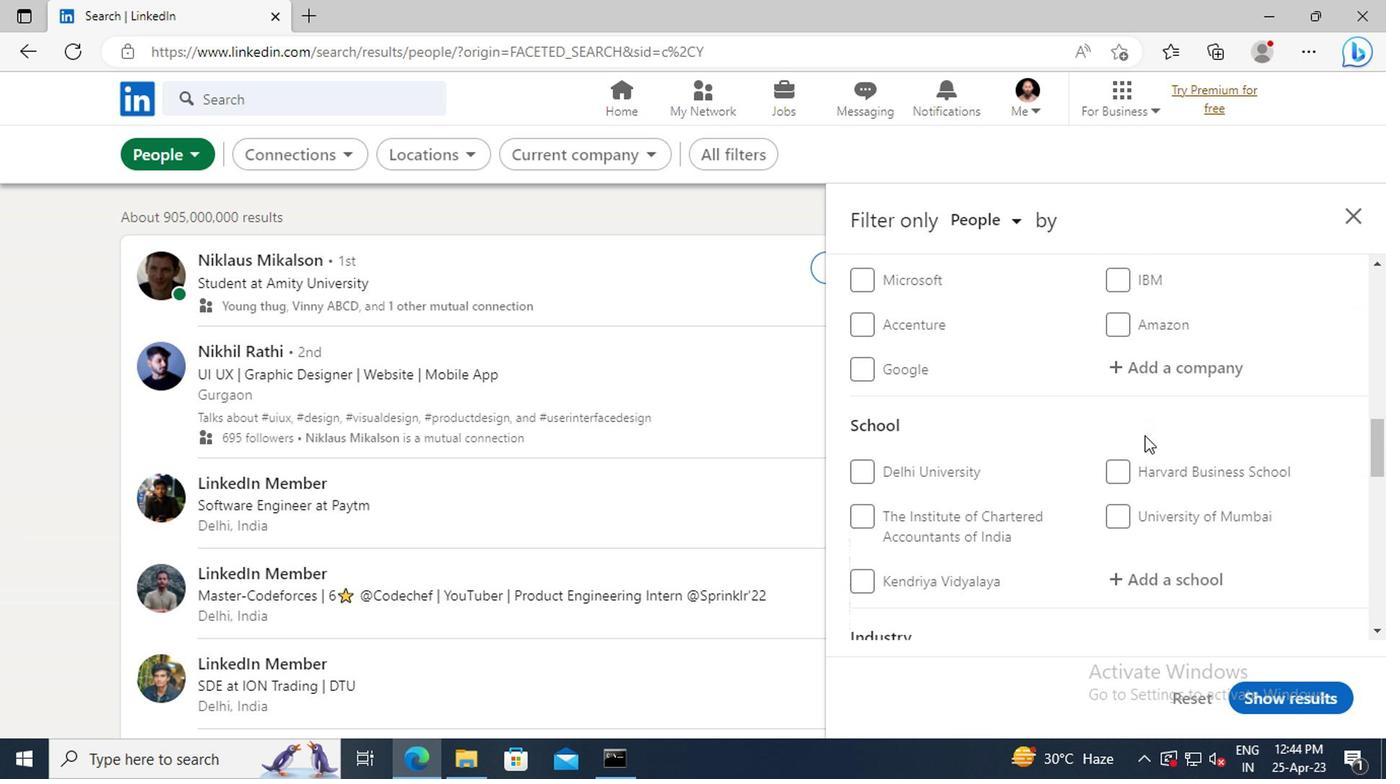 
Action: Mouse scrolled (1140, 433) with delta (0, 0)
Screenshot: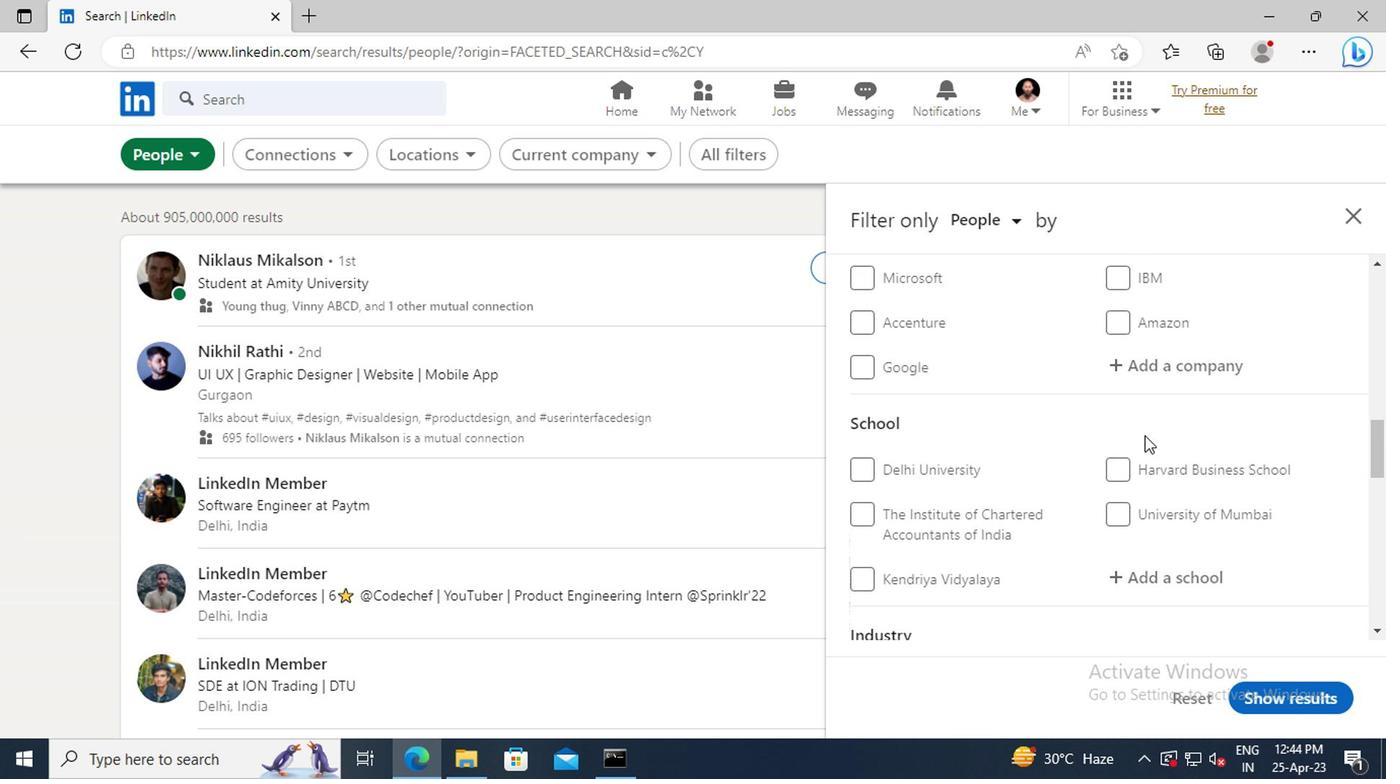 
Action: Mouse scrolled (1140, 433) with delta (0, 0)
Screenshot: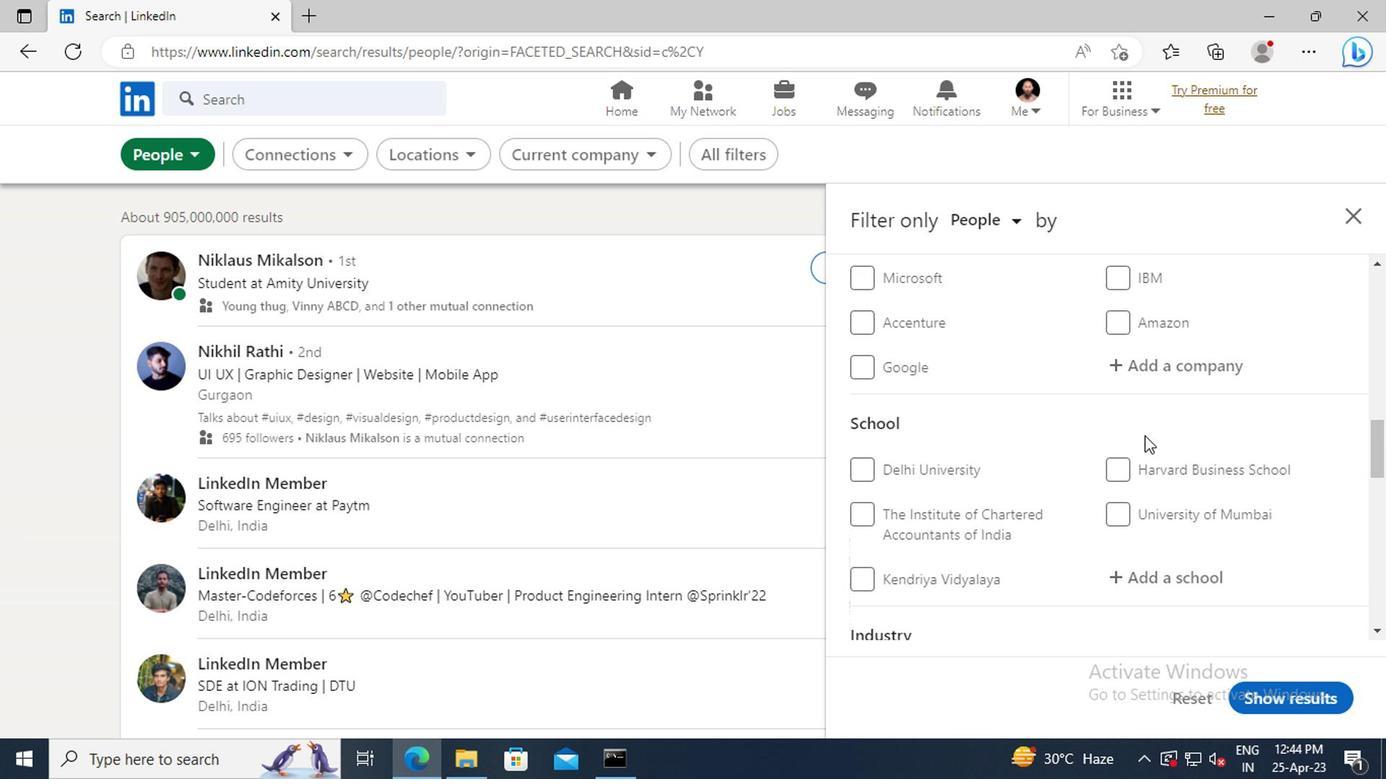 
Action: Mouse scrolled (1140, 433) with delta (0, 0)
Screenshot: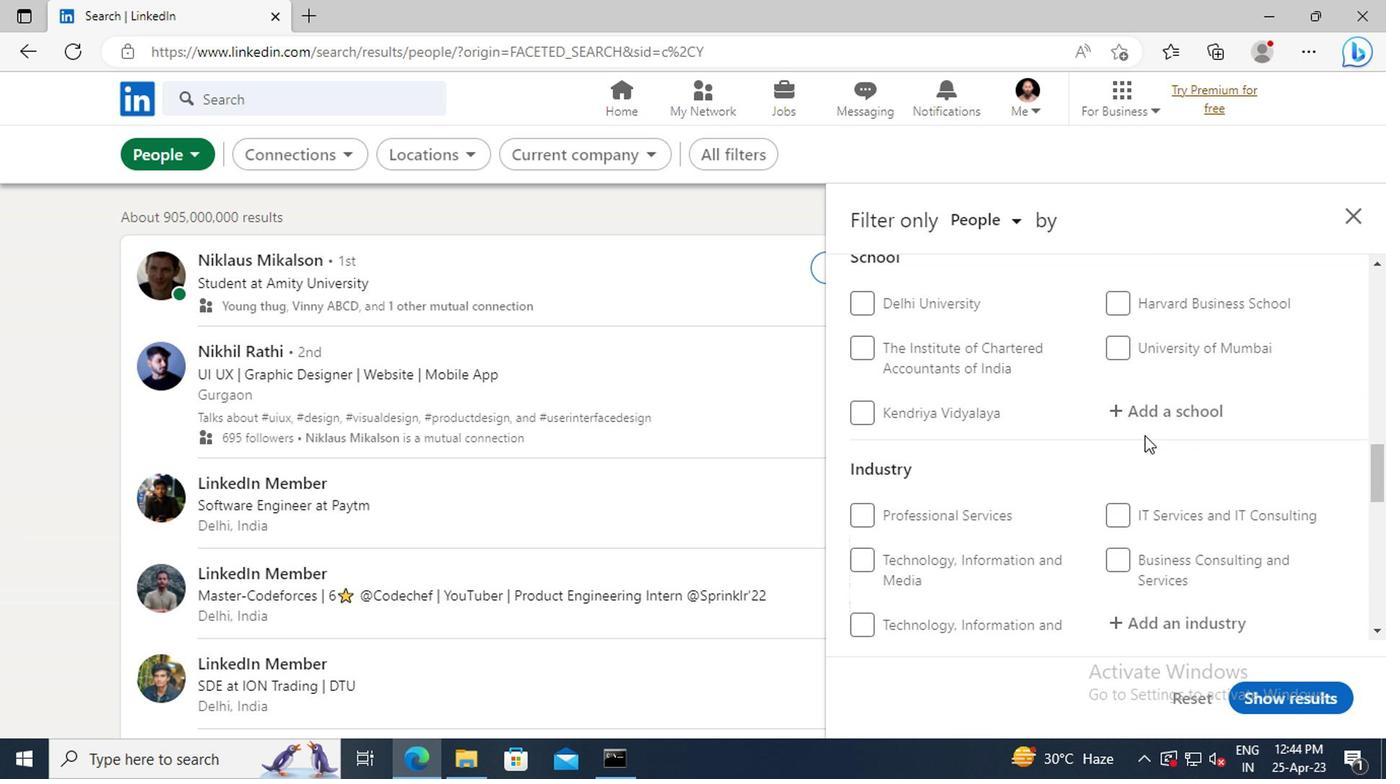 
Action: Mouse scrolled (1140, 433) with delta (0, 0)
Screenshot: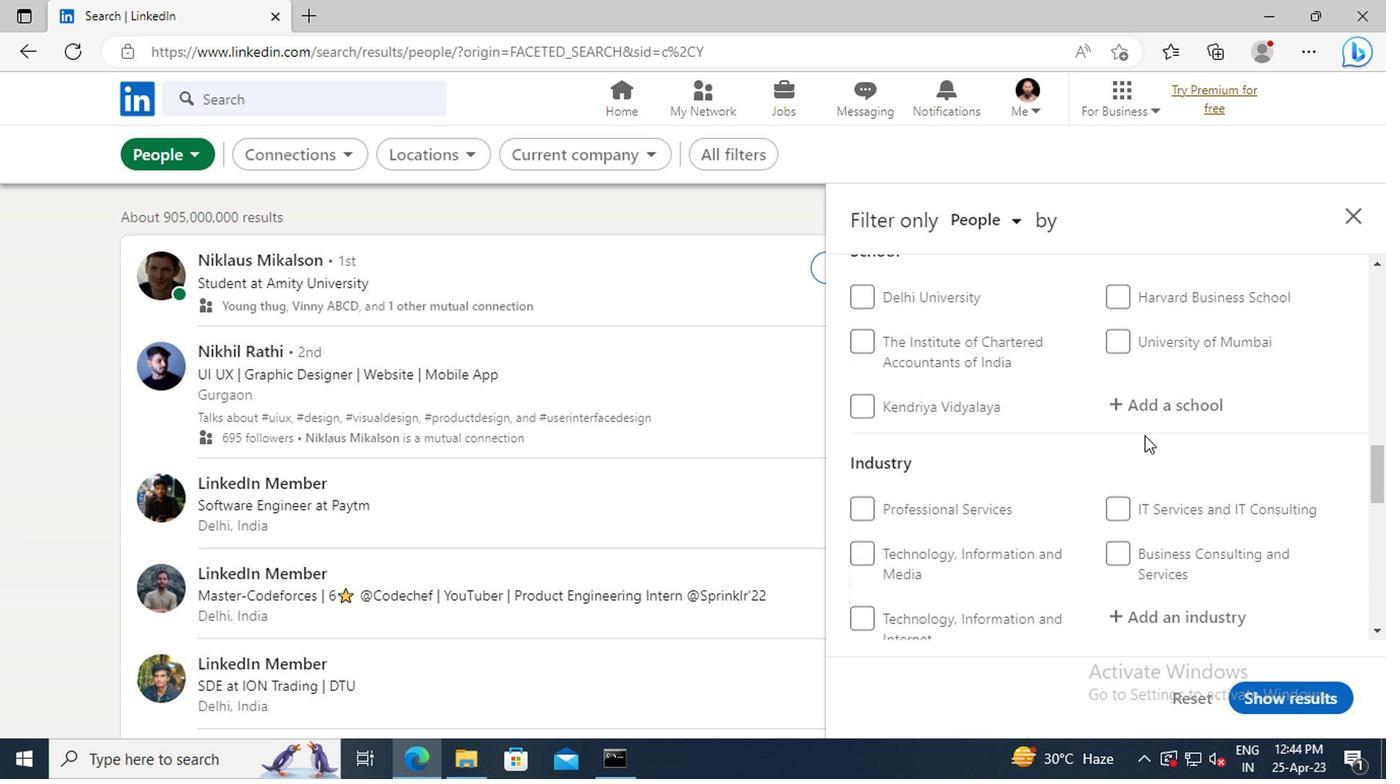 
Action: Mouse scrolled (1140, 433) with delta (0, 0)
Screenshot: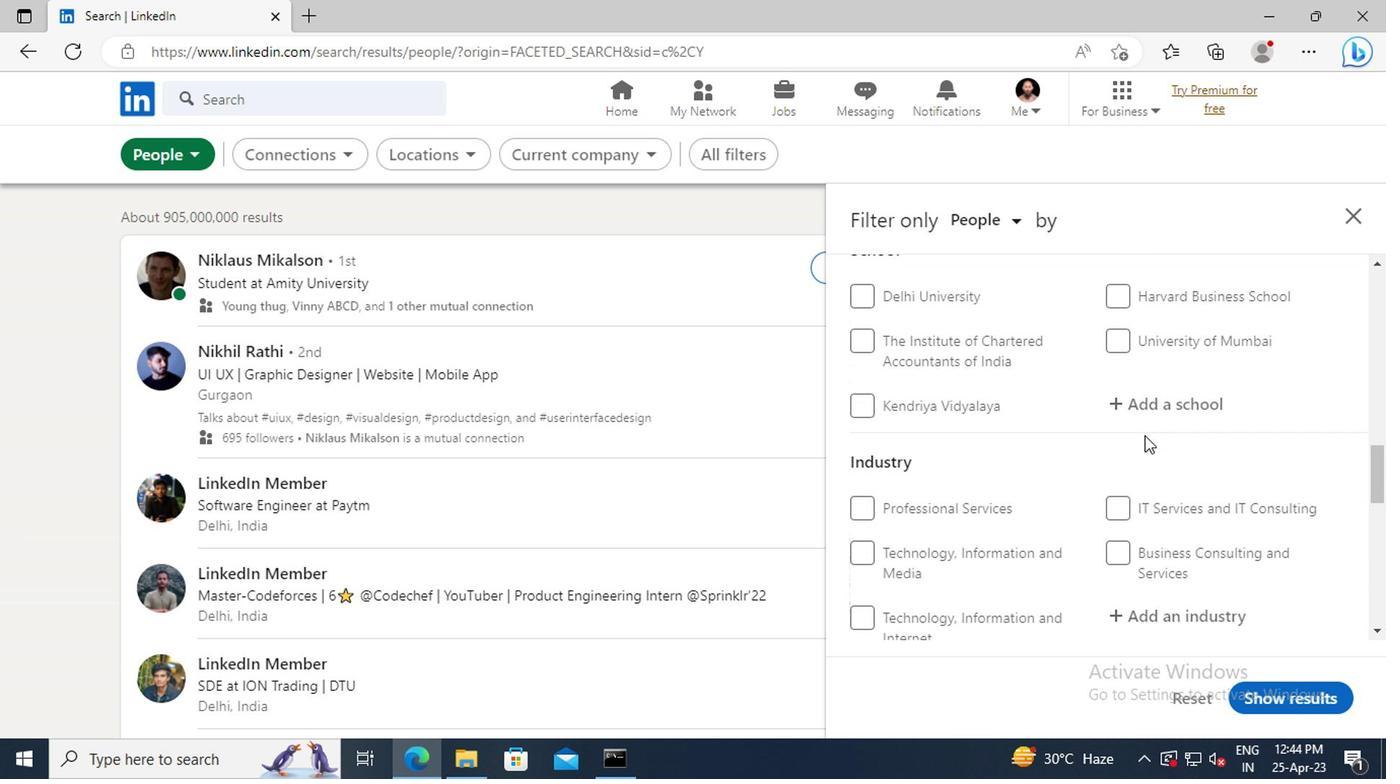 
Action: Mouse scrolled (1140, 433) with delta (0, 0)
Screenshot: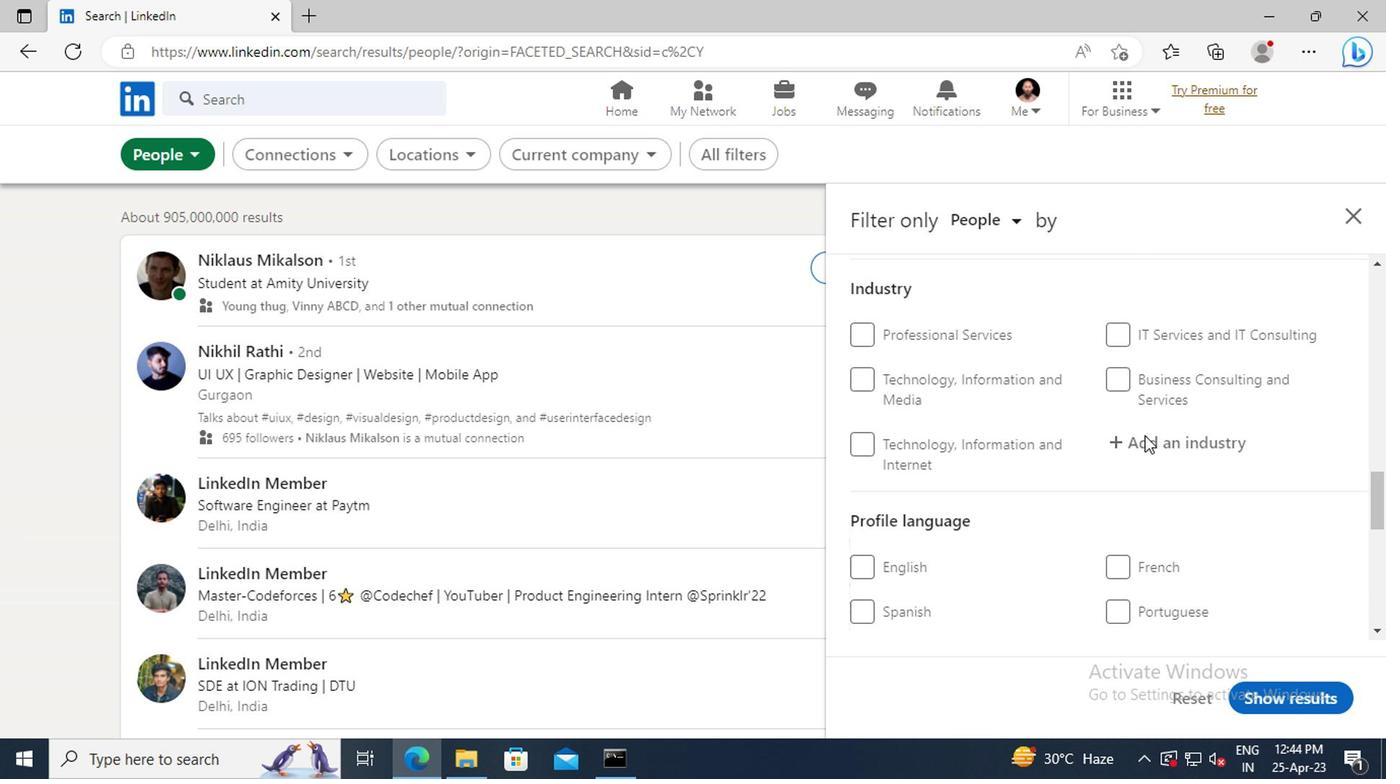 
Action: Mouse moved to (864, 597)
Screenshot: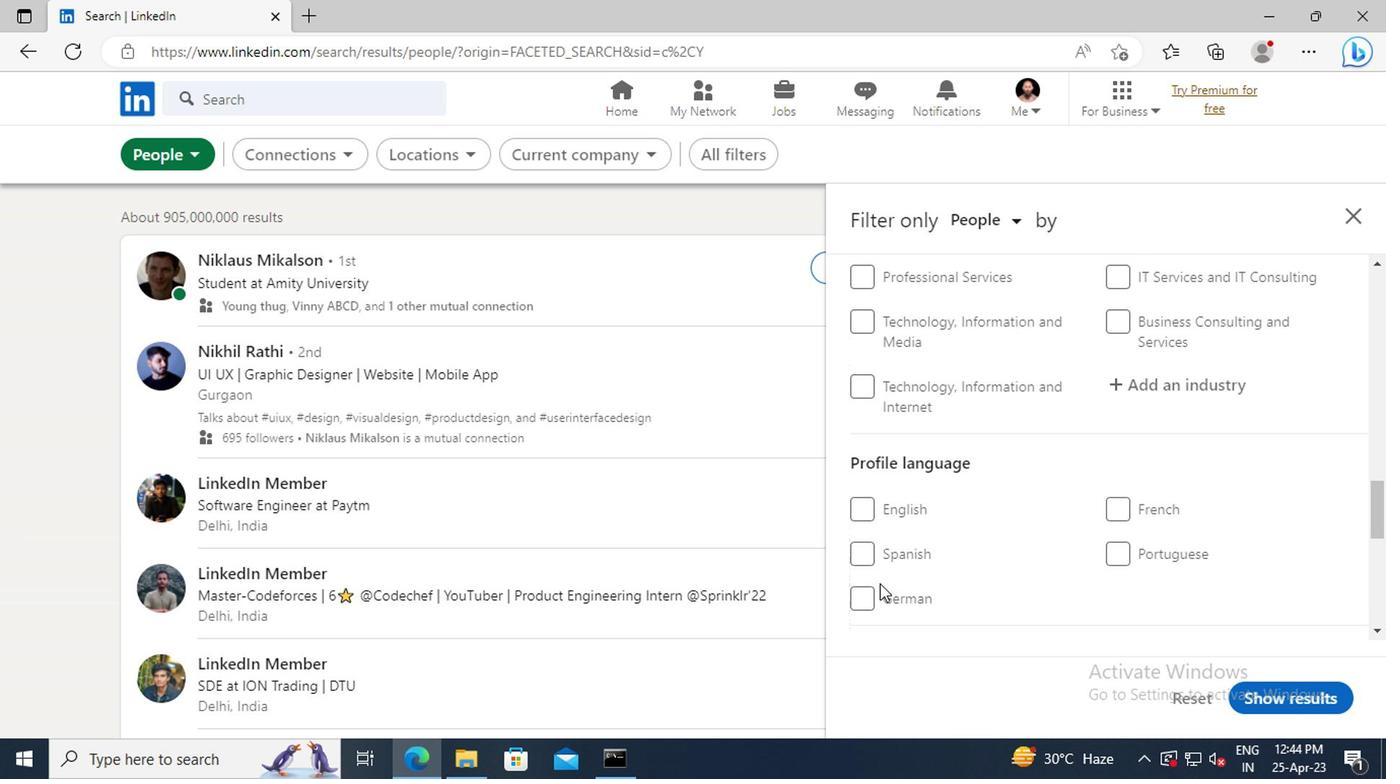 
Action: Mouse pressed left at (864, 597)
Screenshot: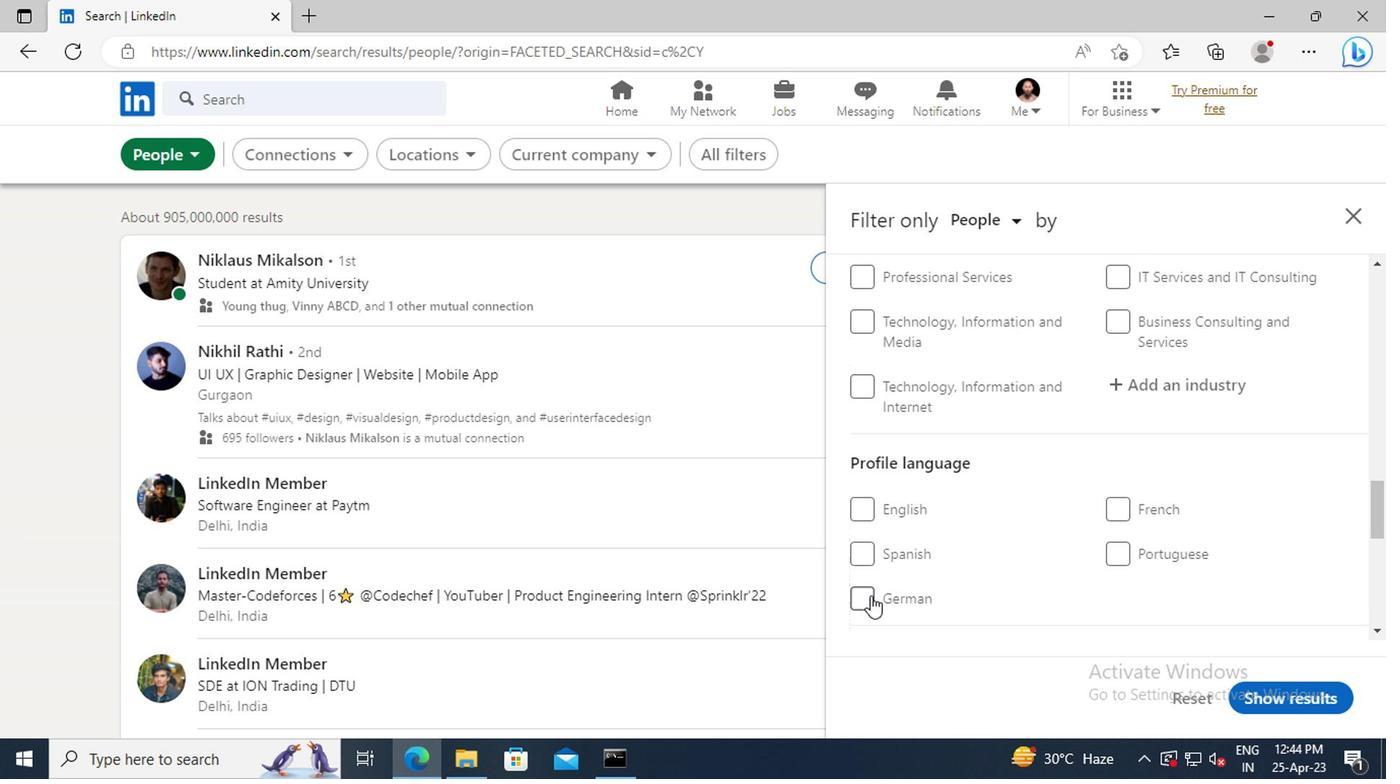 
Action: Mouse moved to (1074, 563)
Screenshot: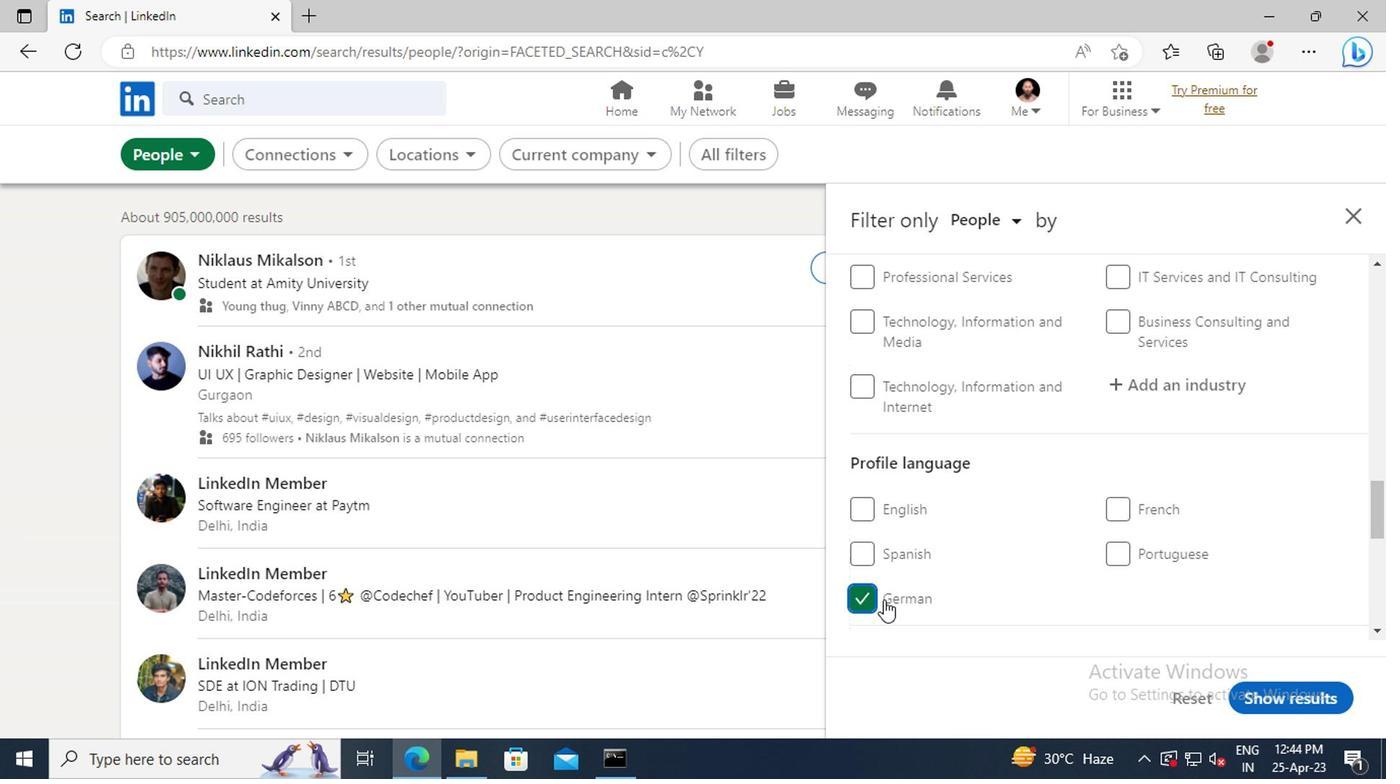 
Action: Mouse scrolled (1074, 563) with delta (0, 0)
Screenshot: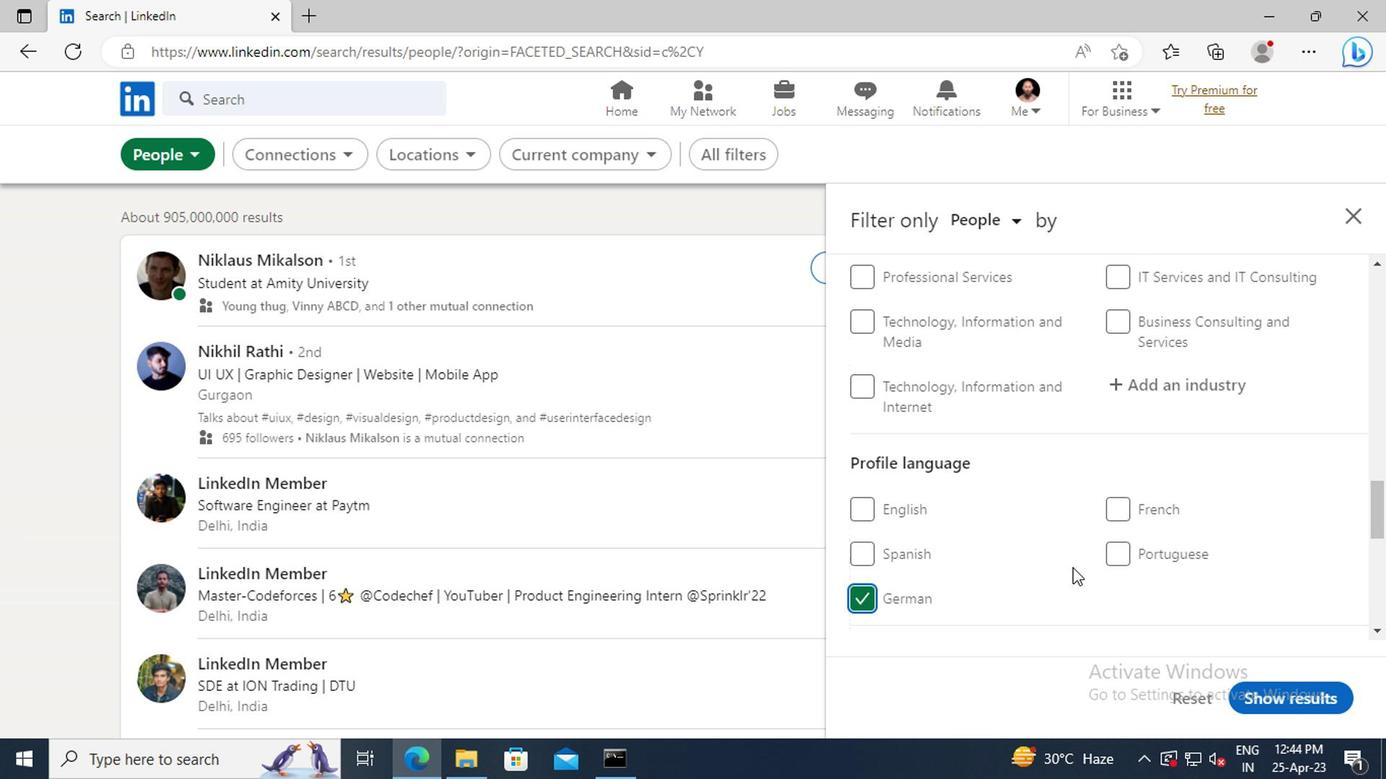 
Action: Mouse scrolled (1074, 563) with delta (0, 0)
Screenshot: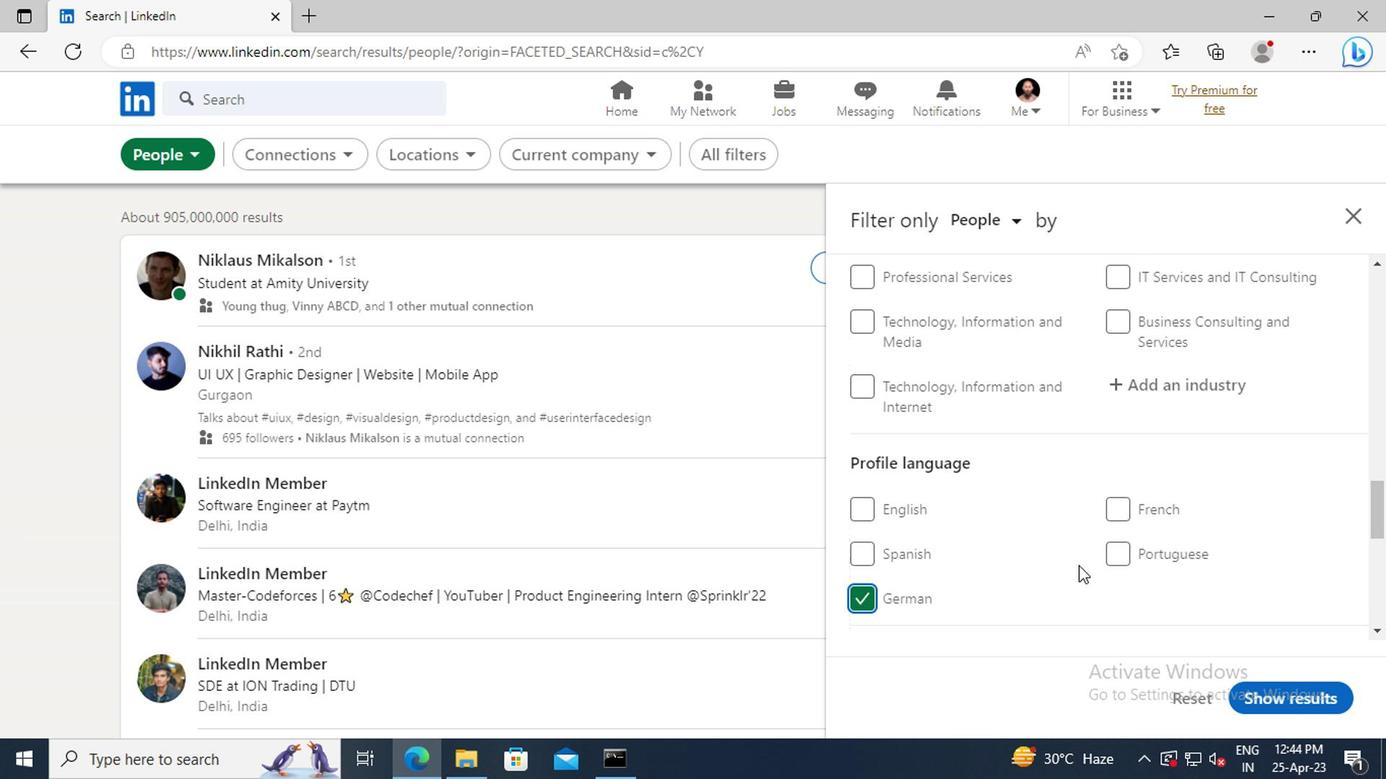 
Action: Mouse scrolled (1074, 563) with delta (0, 0)
Screenshot: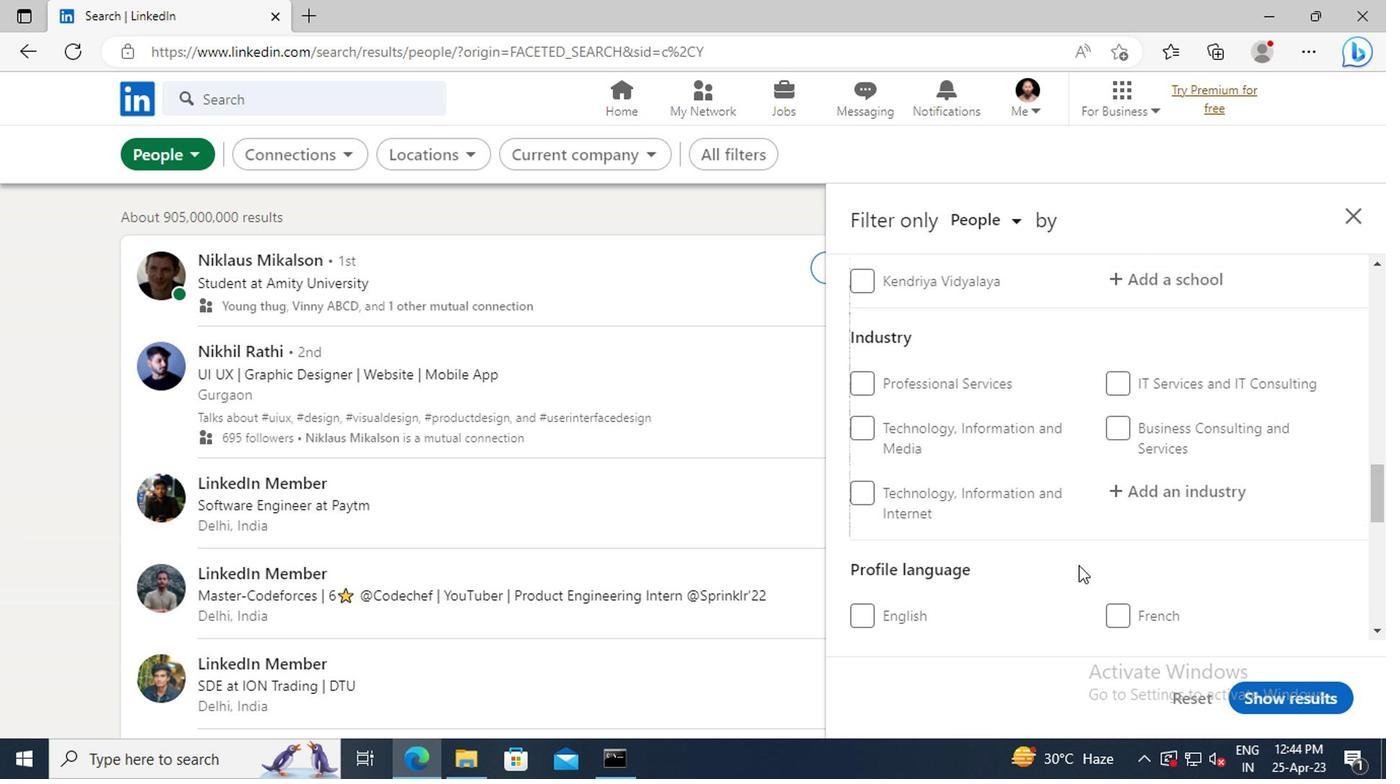 
Action: Mouse scrolled (1074, 563) with delta (0, 0)
Screenshot: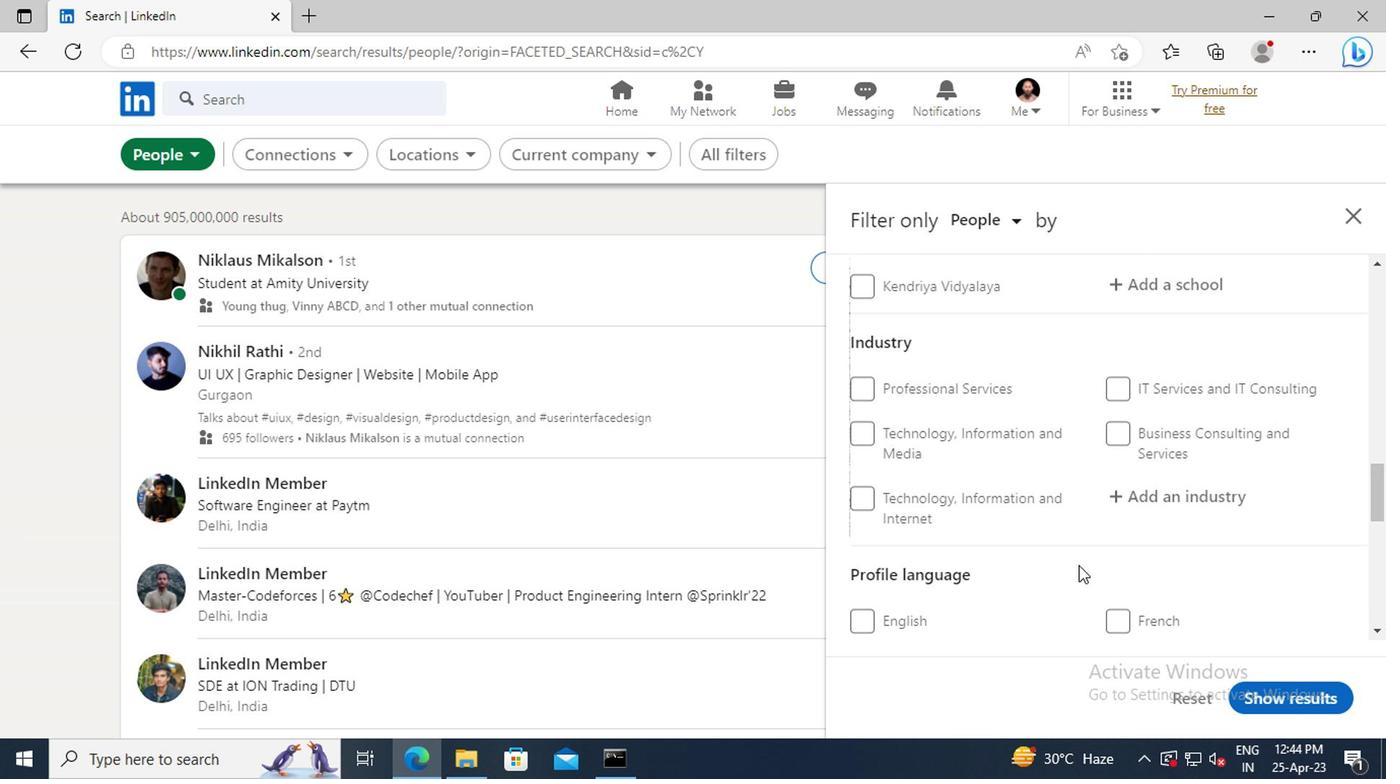 
Action: Mouse scrolled (1074, 563) with delta (0, 0)
Screenshot: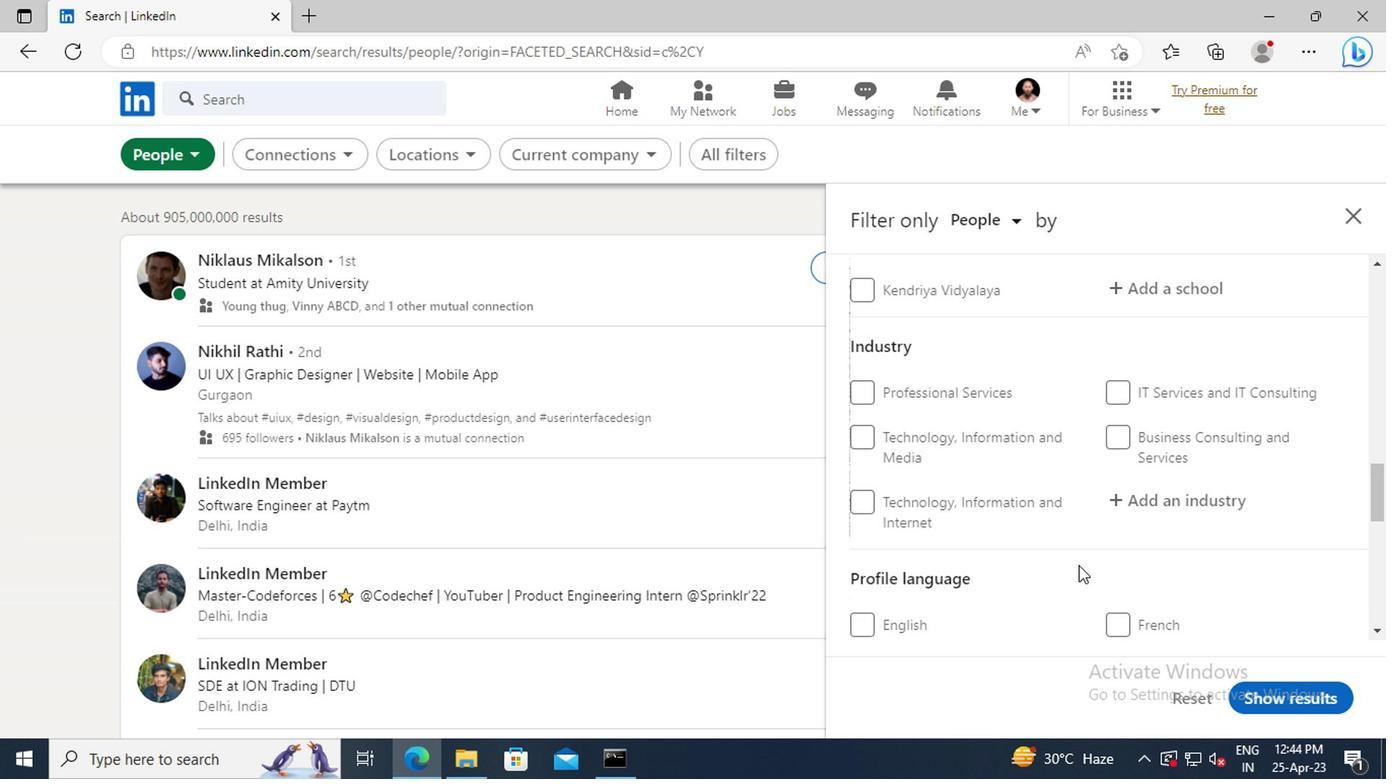
Action: Mouse scrolled (1074, 563) with delta (0, 0)
Screenshot: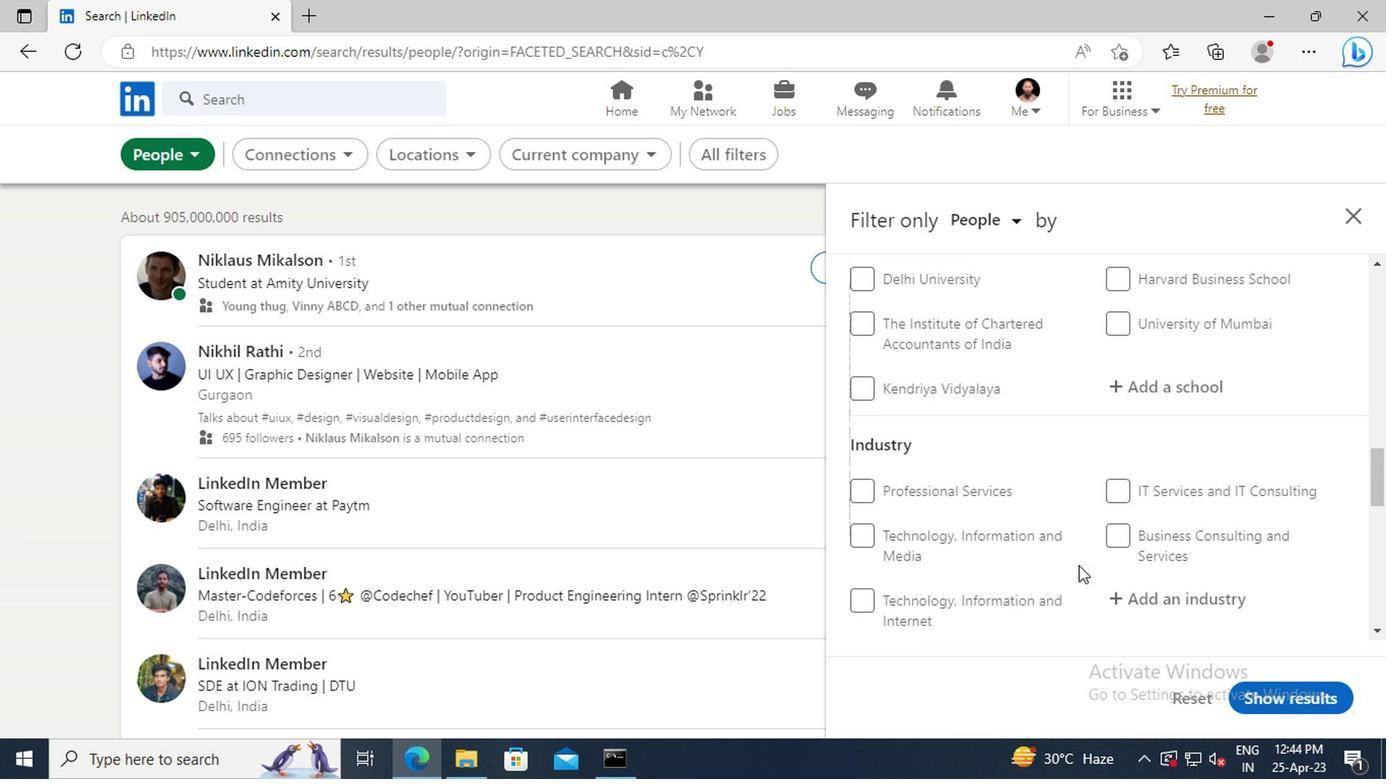 
Action: Mouse scrolled (1074, 563) with delta (0, 0)
Screenshot: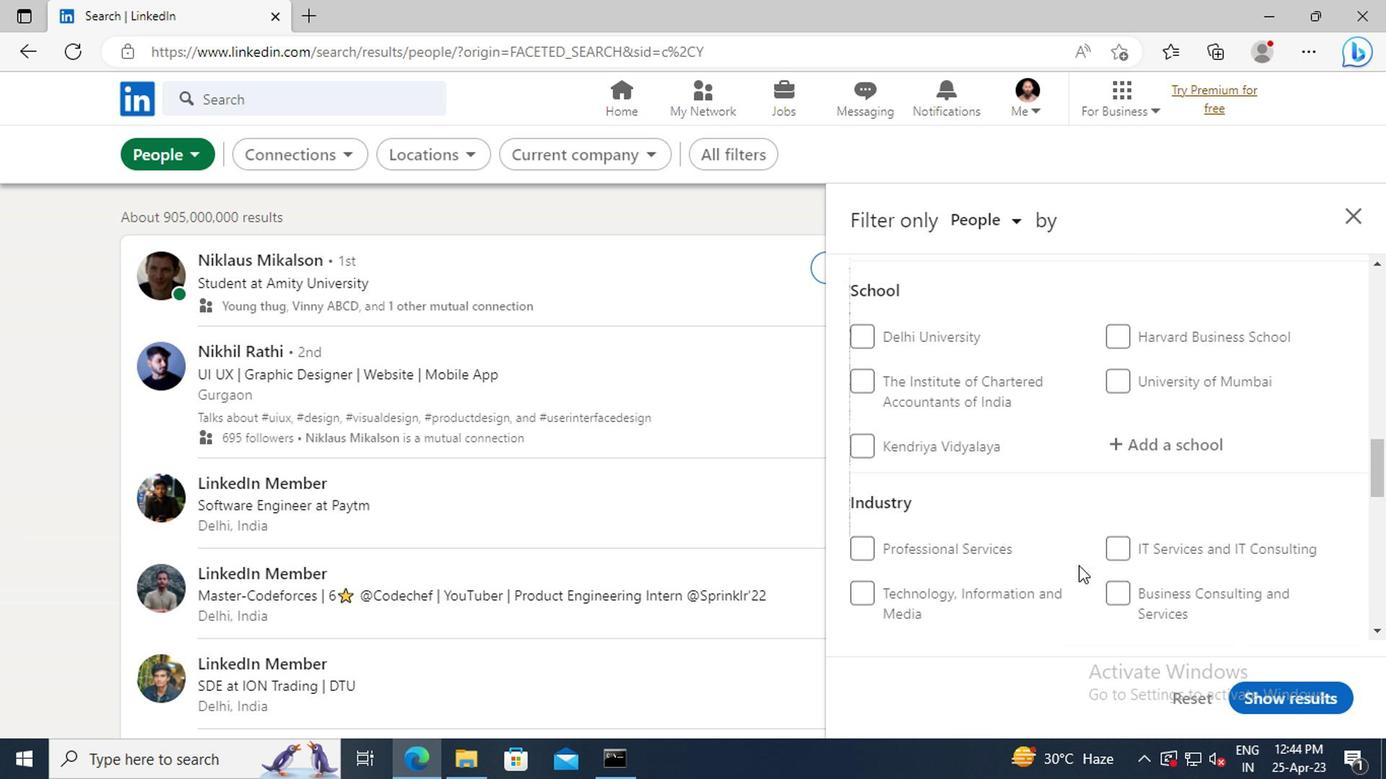 
Action: Mouse scrolled (1074, 563) with delta (0, 0)
Screenshot: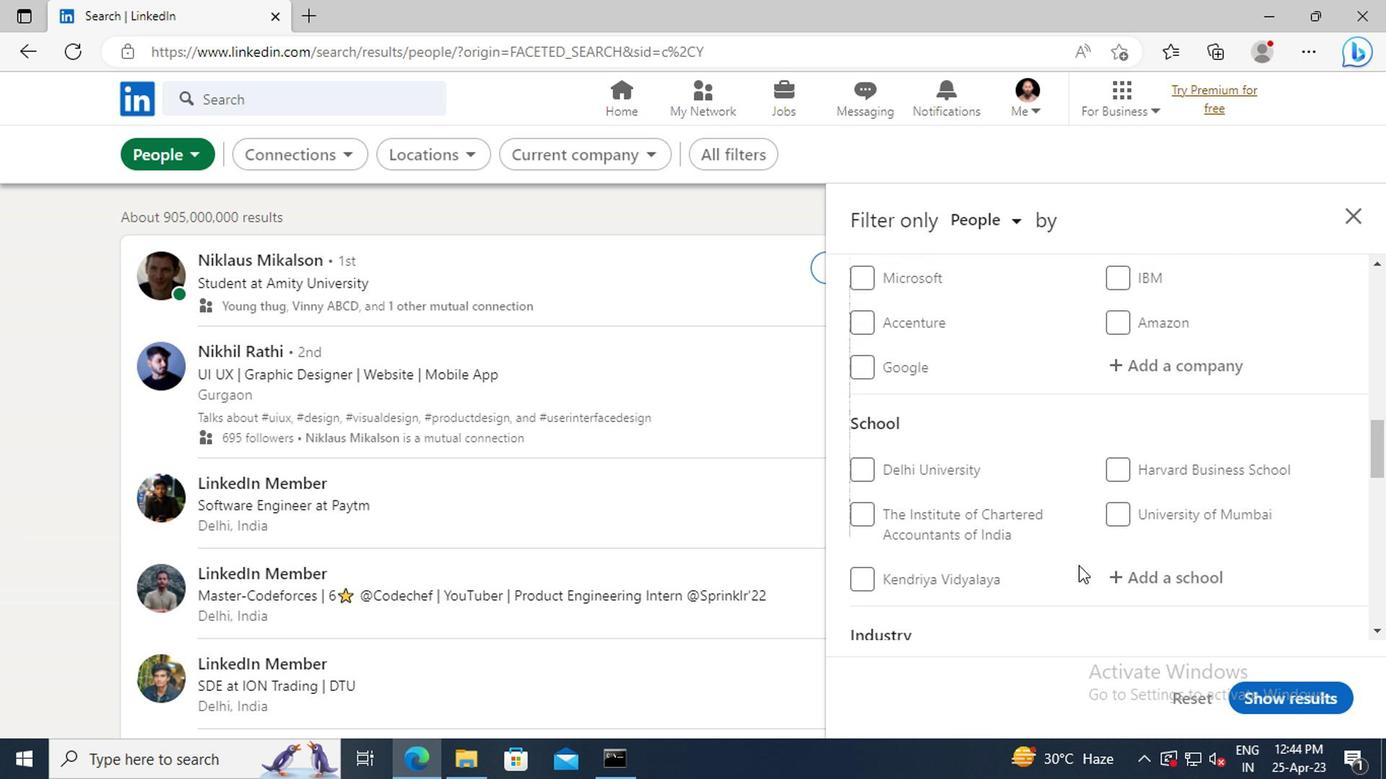 
Action: Mouse scrolled (1074, 563) with delta (0, 0)
Screenshot: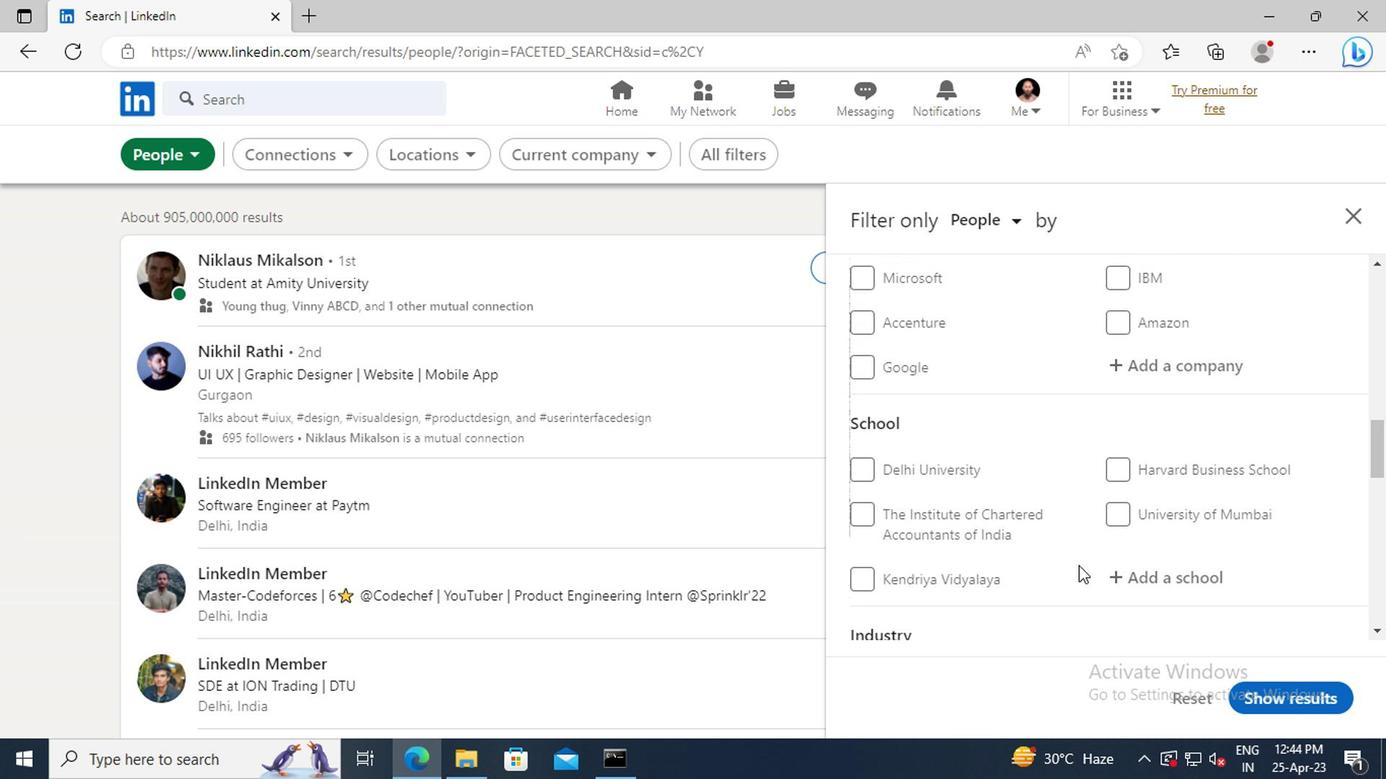 
Action: Mouse scrolled (1074, 563) with delta (0, 0)
Screenshot: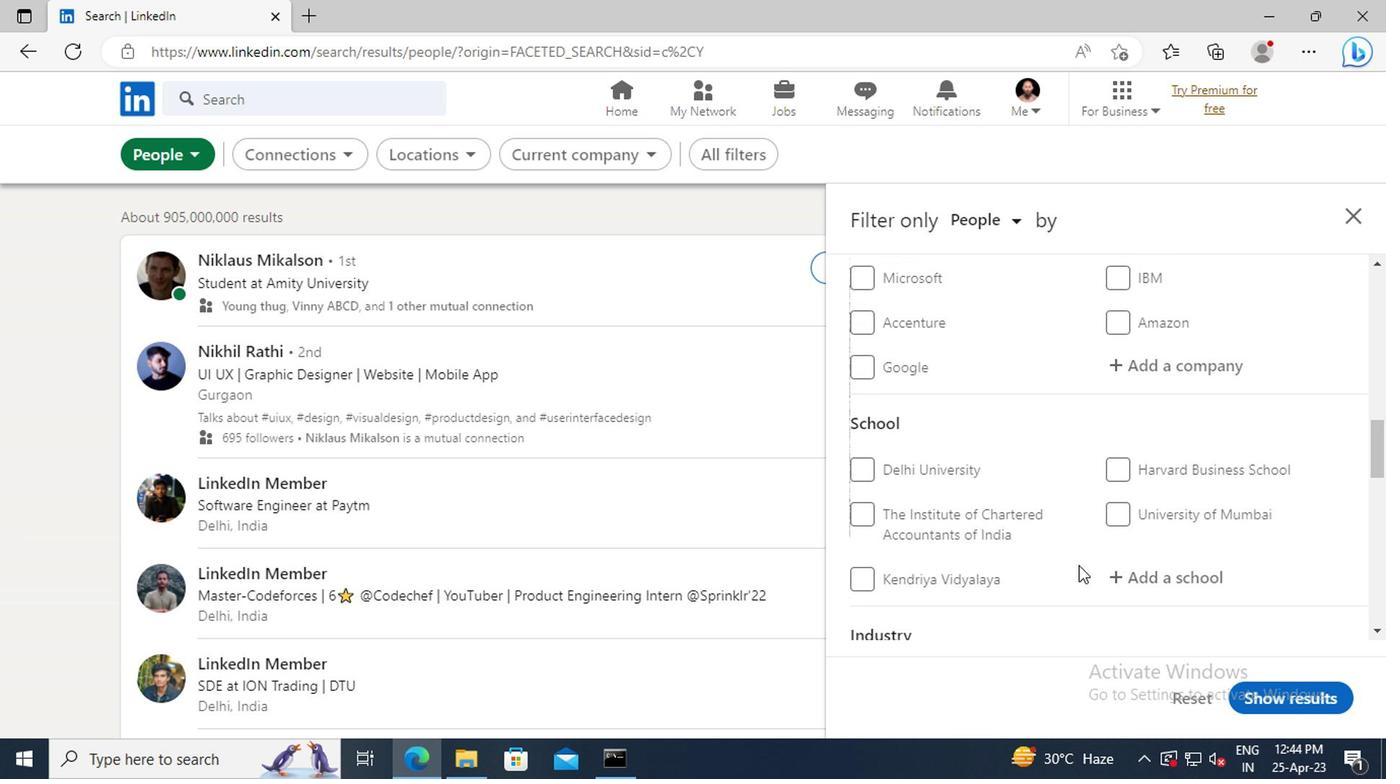 
Action: Mouse scrolled (1074, 563) with delta (0, 0)
Screenshot: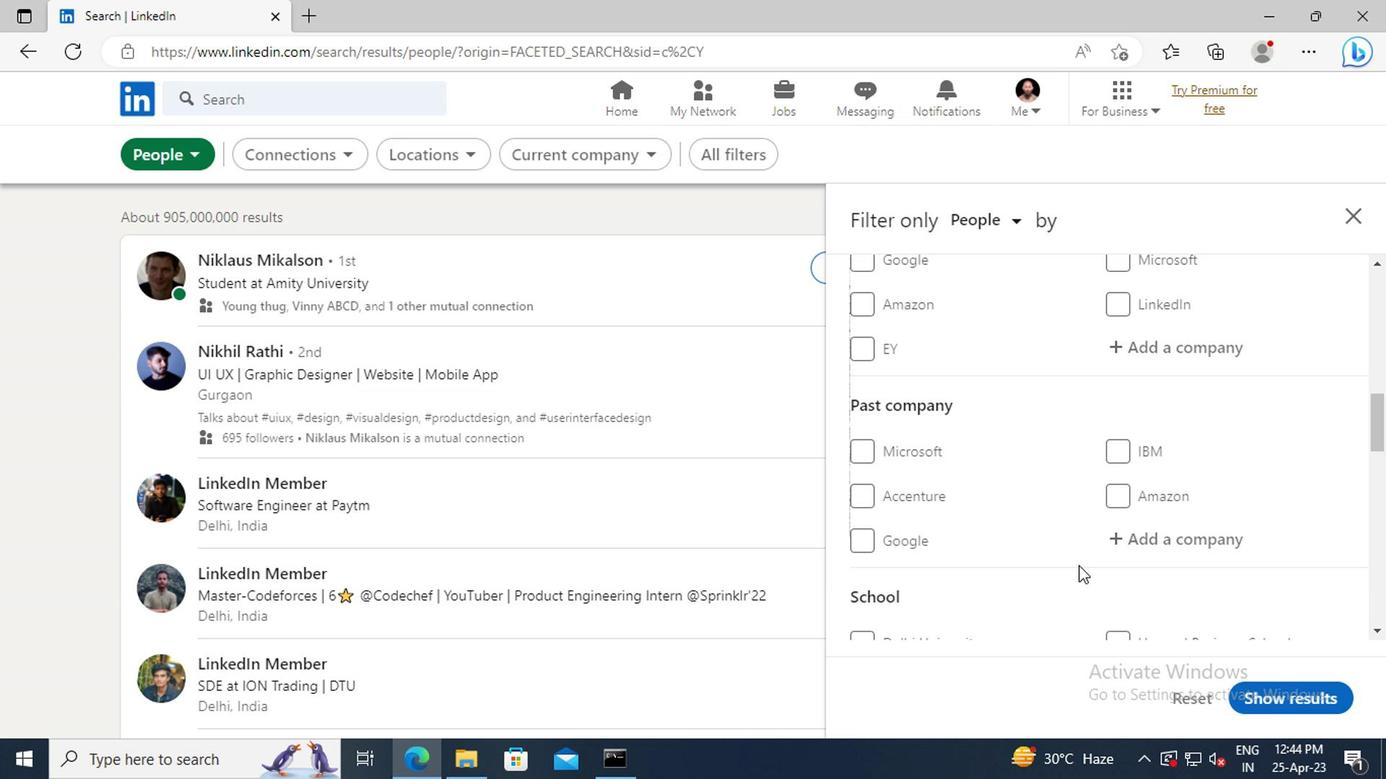 
Action: Mouse scrolled (1074, 563) with delta (0, 0)
Screenshot: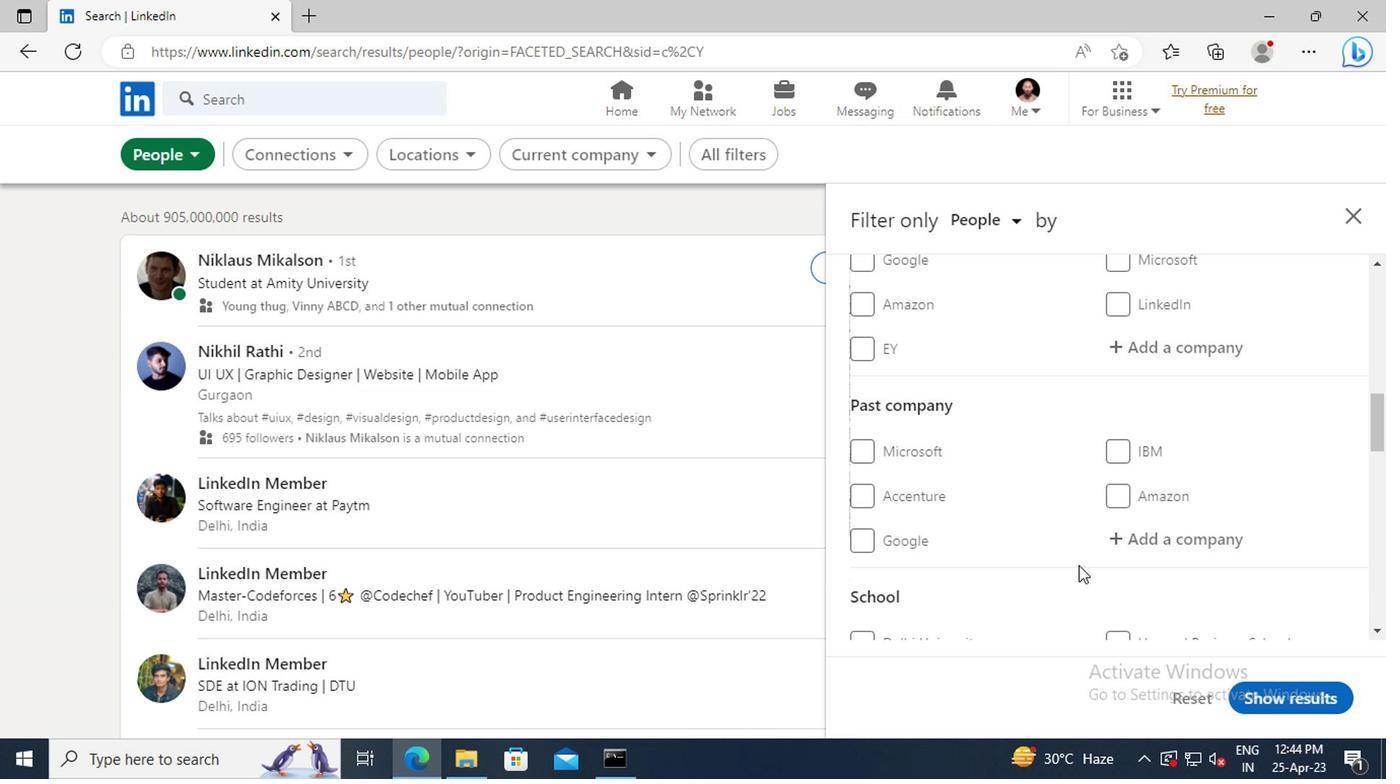 
Action: Mouse moved to (1126, 460)
Screenshot: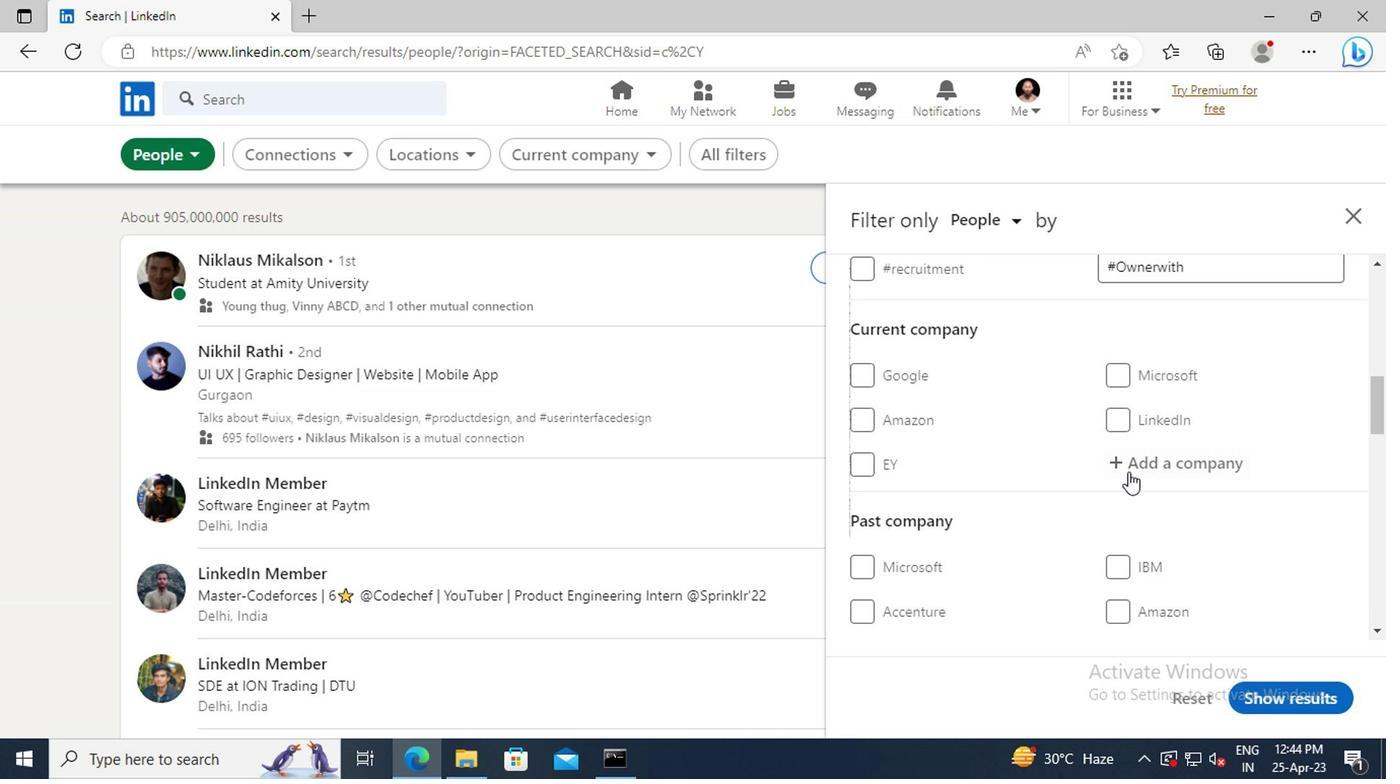 
Action: Mouse pressed left at (1126, 460)
Screenshot: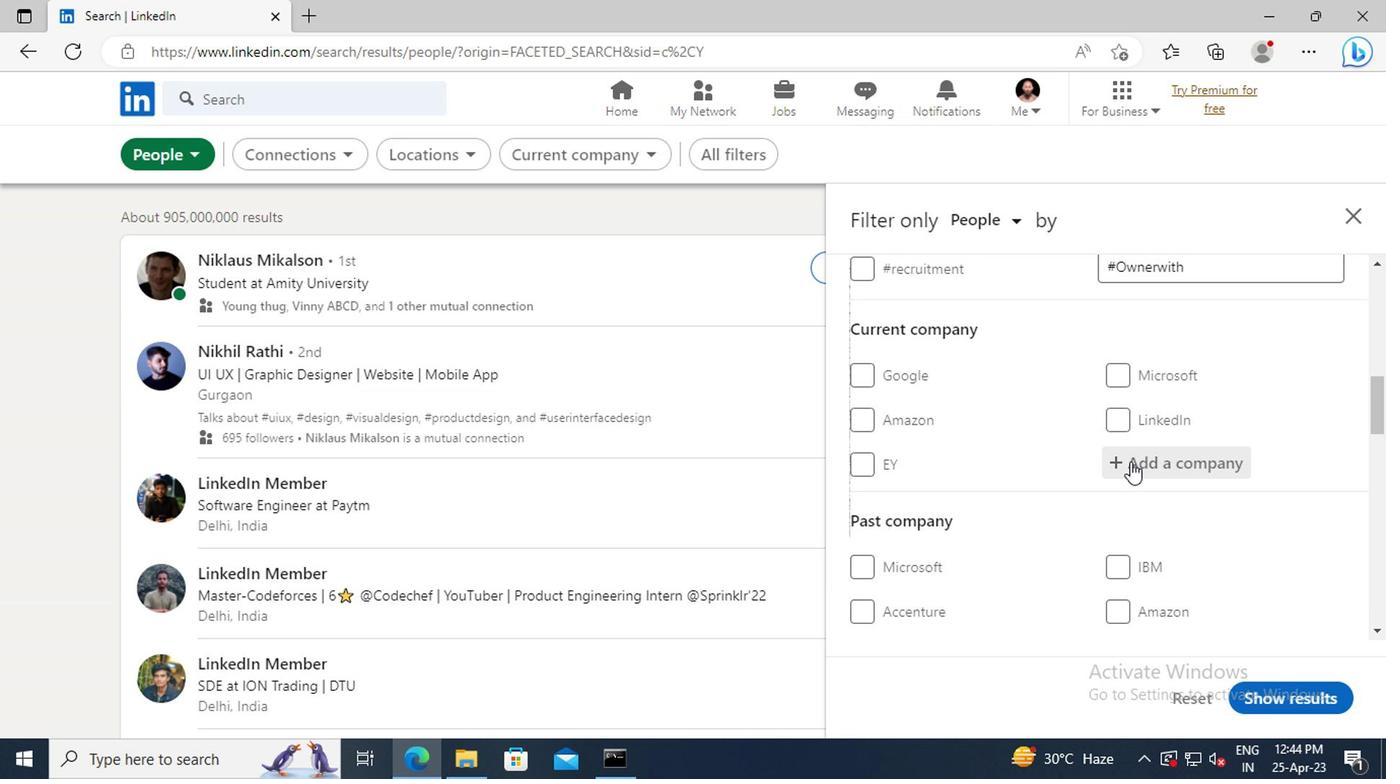 
Action: Key pressed <Key.shift>JET<Key.space><Key.shift_r>AIRWAYS
Screenshot: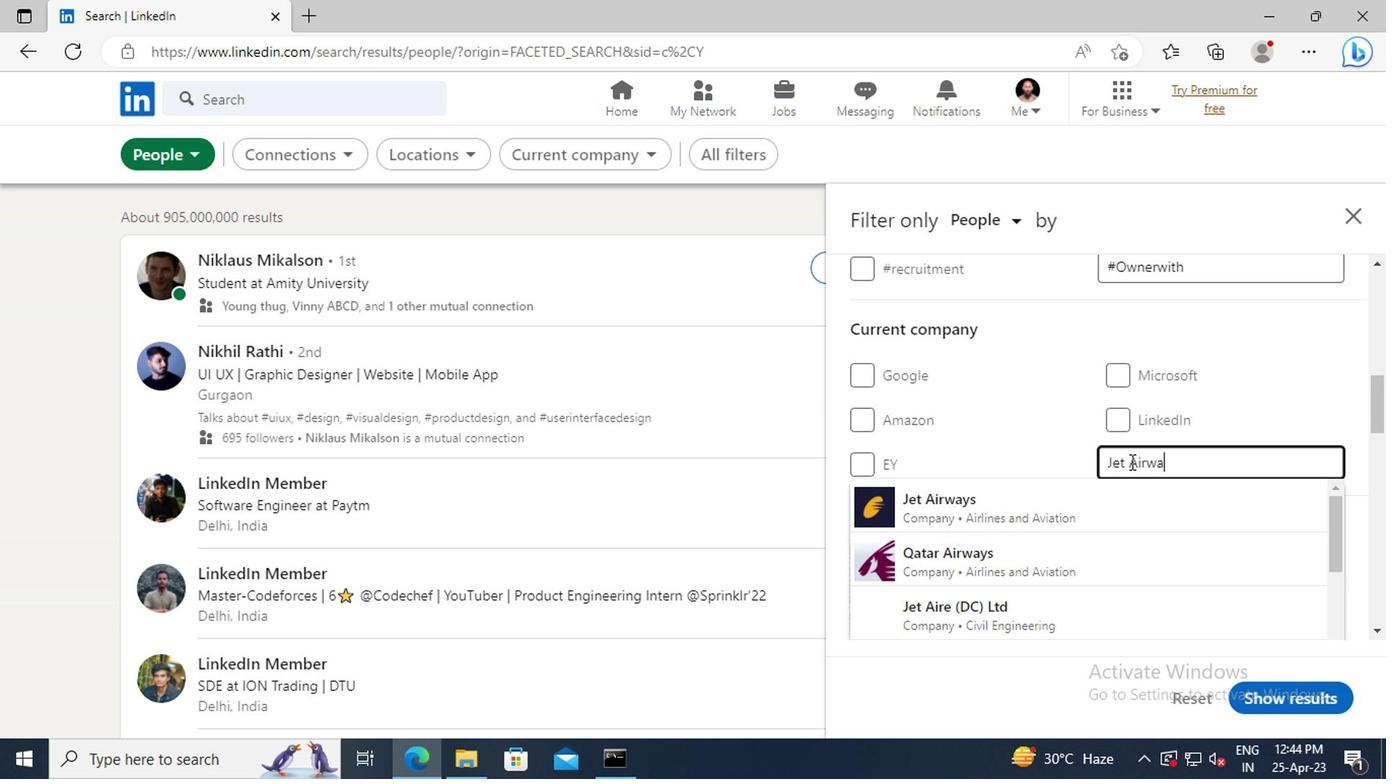 
Action: Mouse moved to (1115, 554)
Screenshot: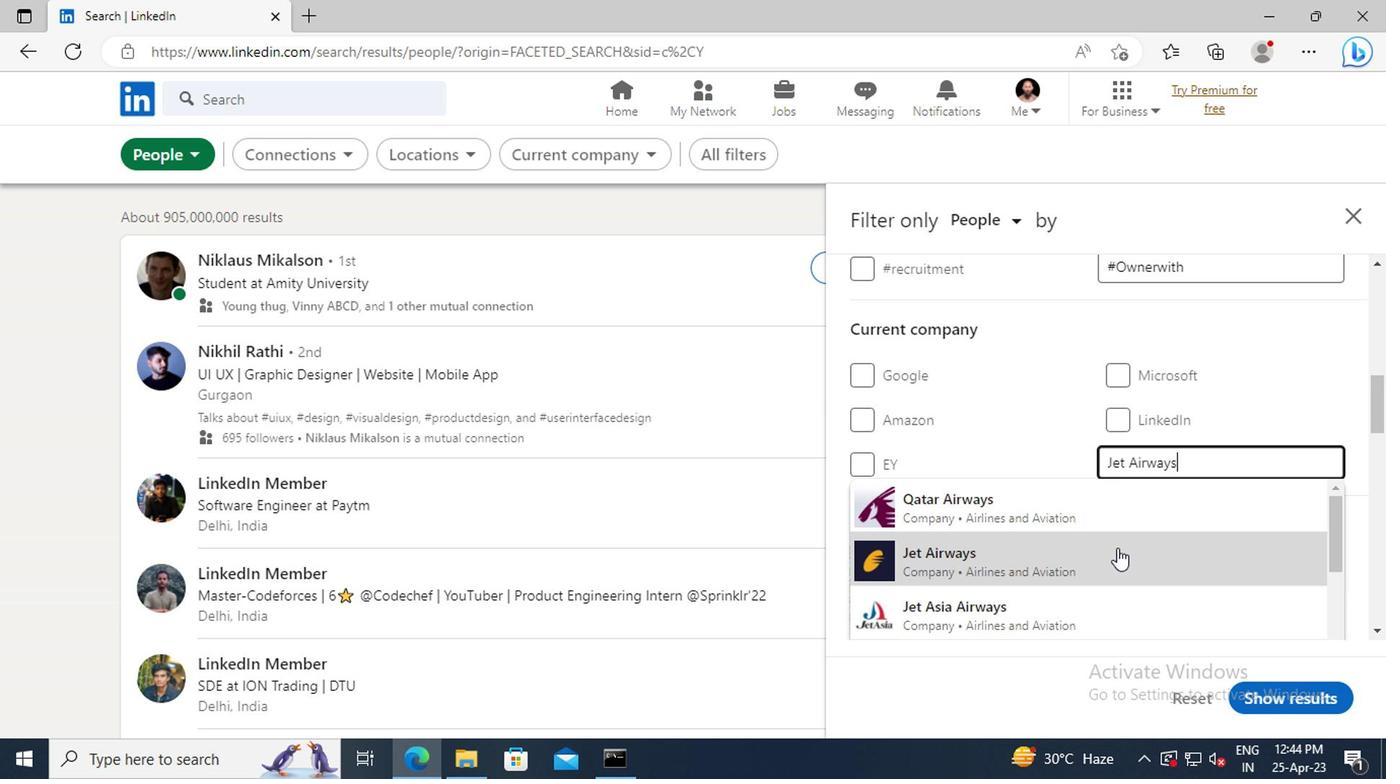 
Action: Mouse pressed left at (1115, 554)
Screenshot: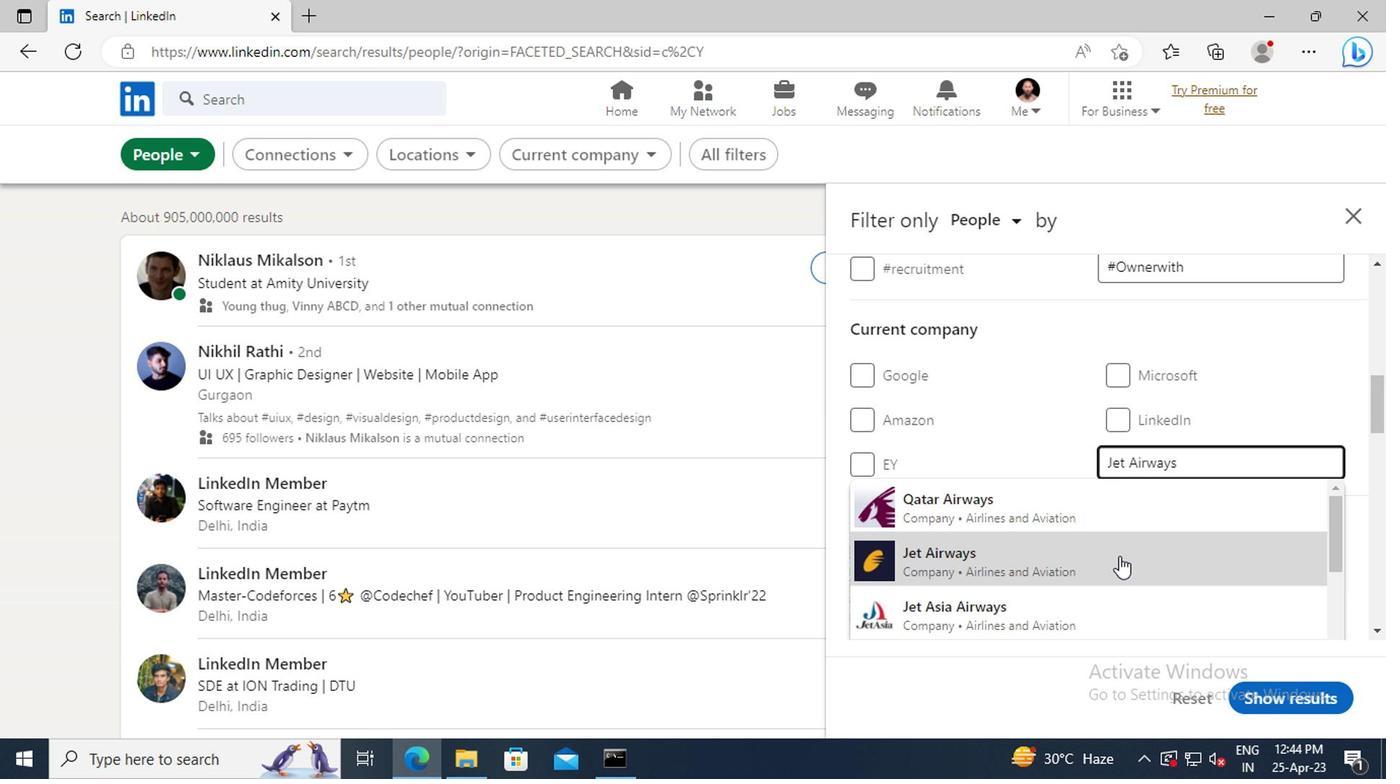 
Action: Mouse moved to (1096, 378)
Screenshot: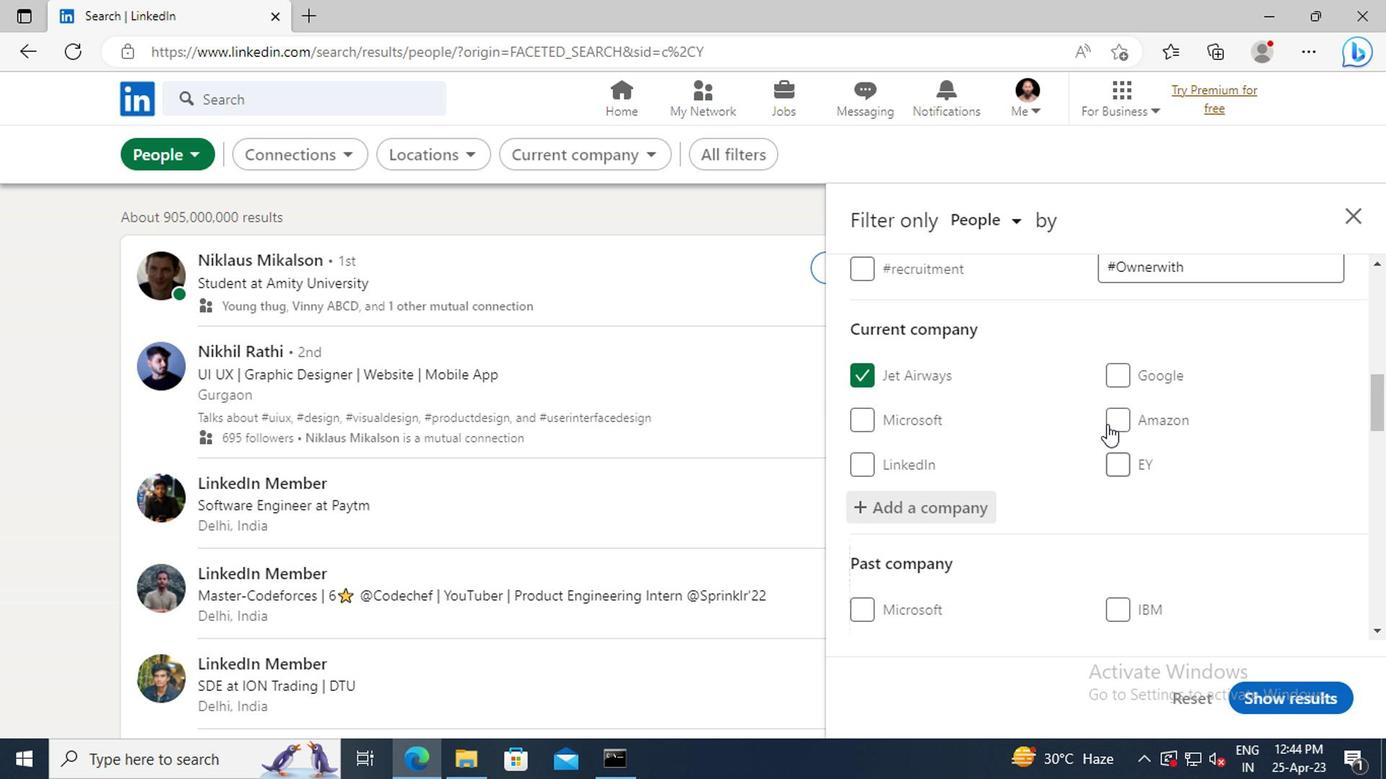 
Action: Mouse scrolled (1096, 377) with delta (0, 0)
Screenshot: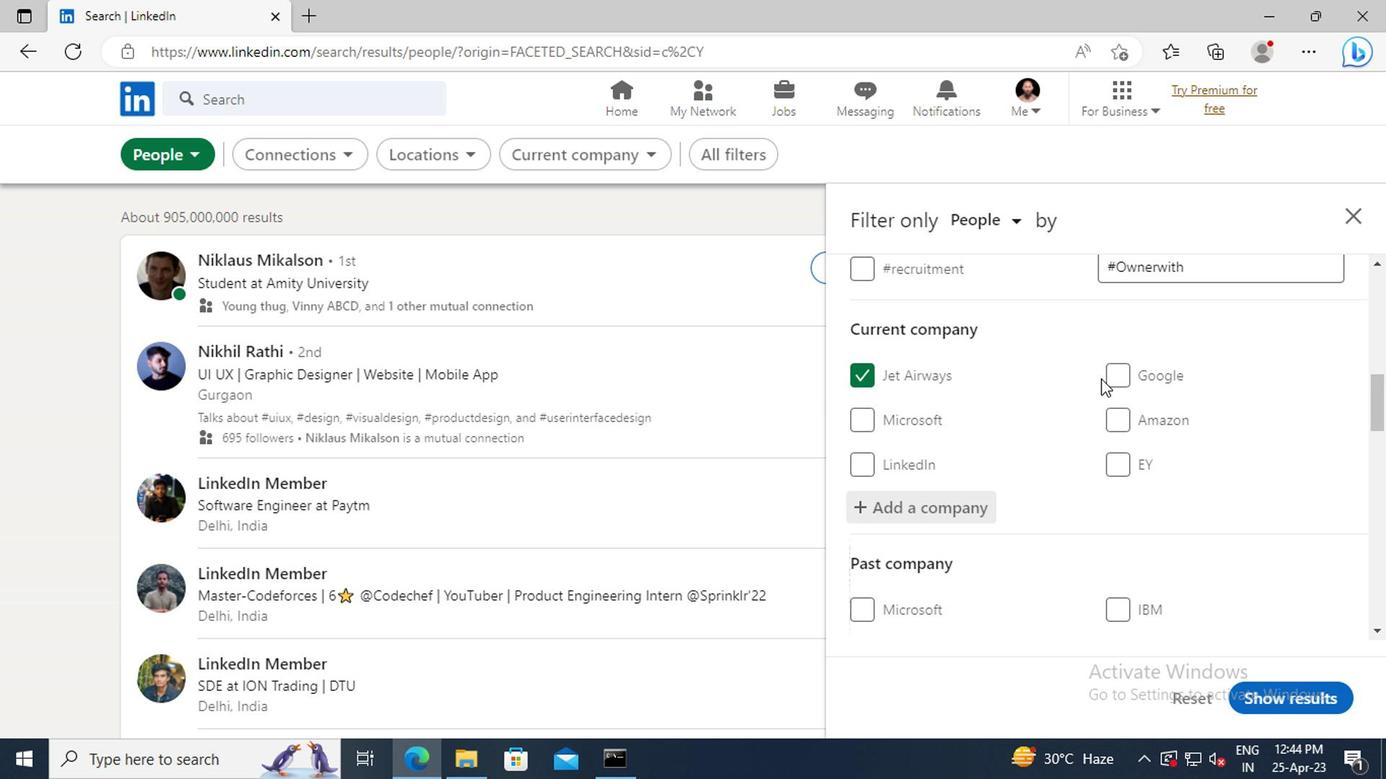 
Action: Mouse scrolled (1096, 377) with delta (0, 0)
Screenshot: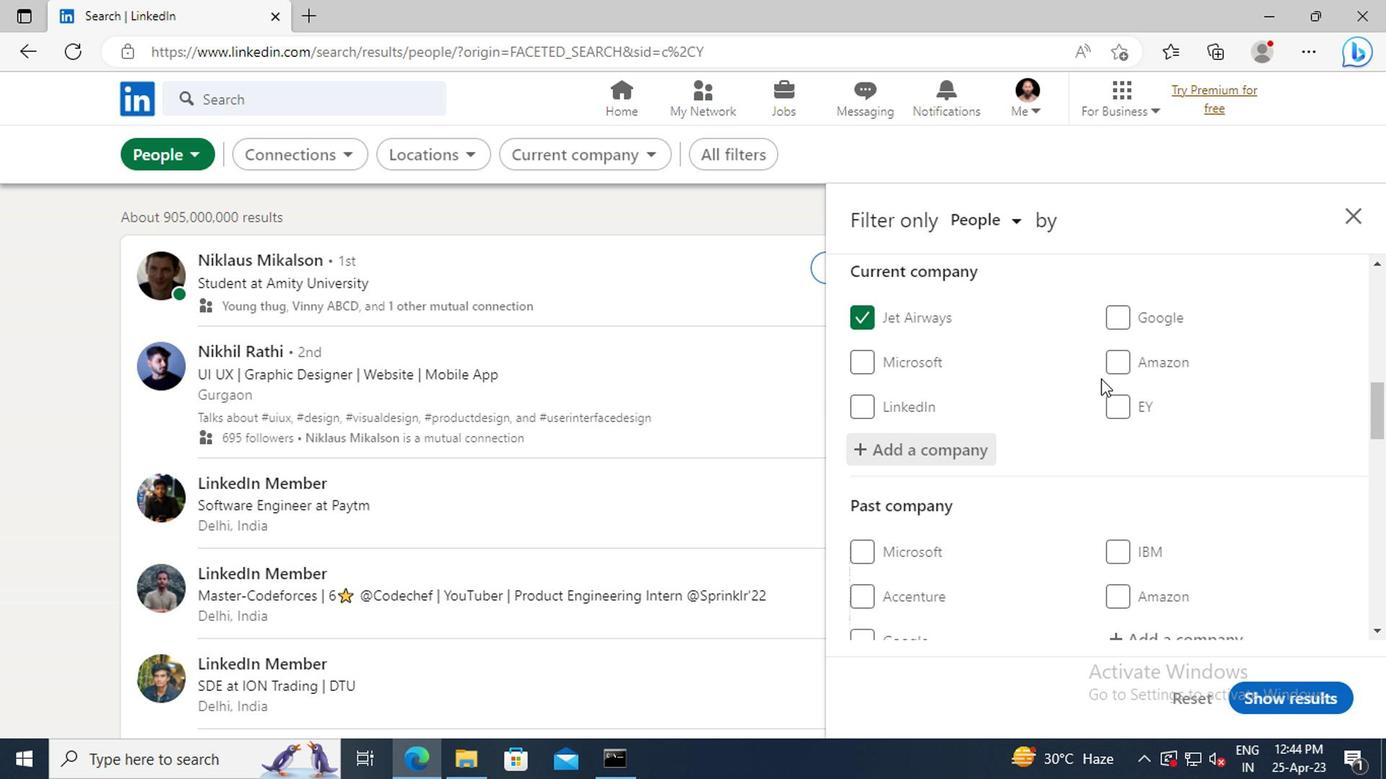 
Action: Mouse scrolled (1096, 377) with delta (0, 0)
Screenshot: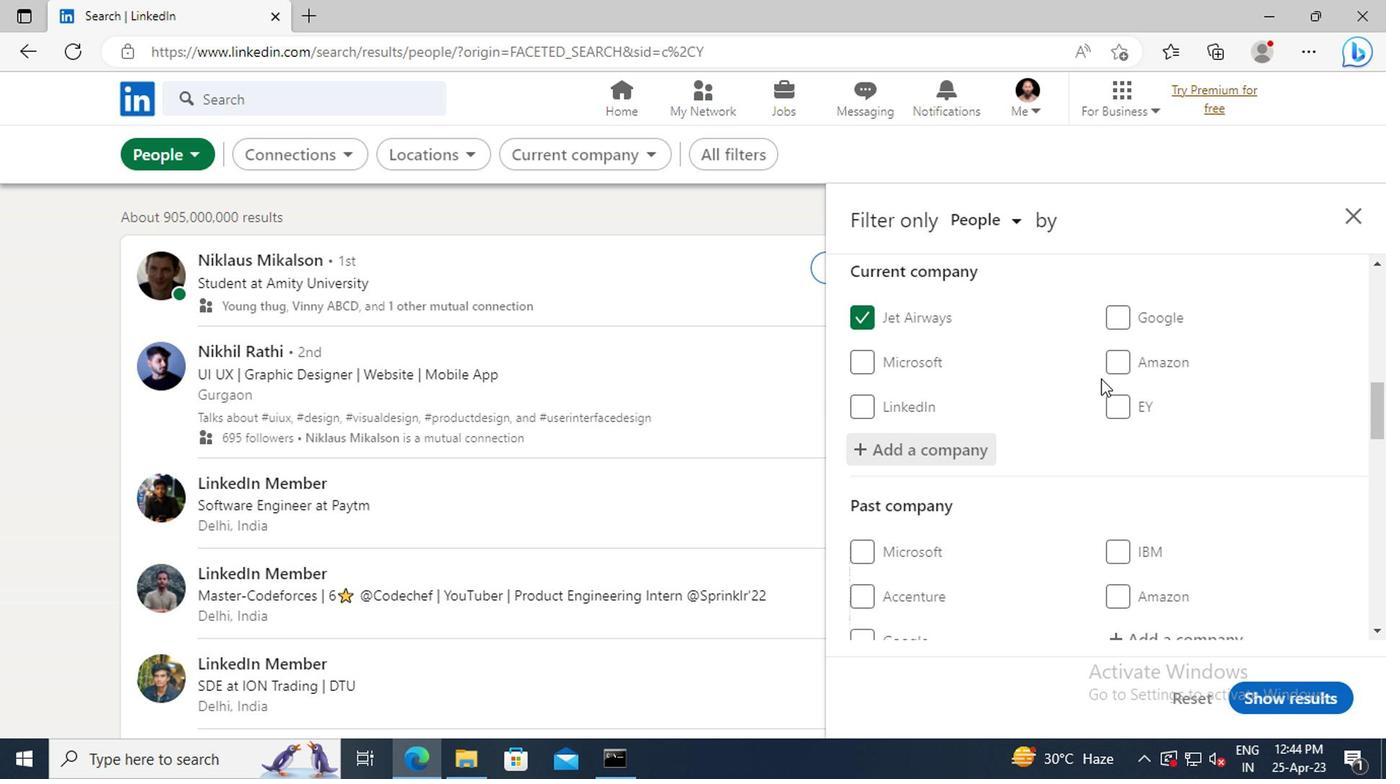 
Action: Mouse scrolled (1096, 377) with delta (0, 0)
Screenshot: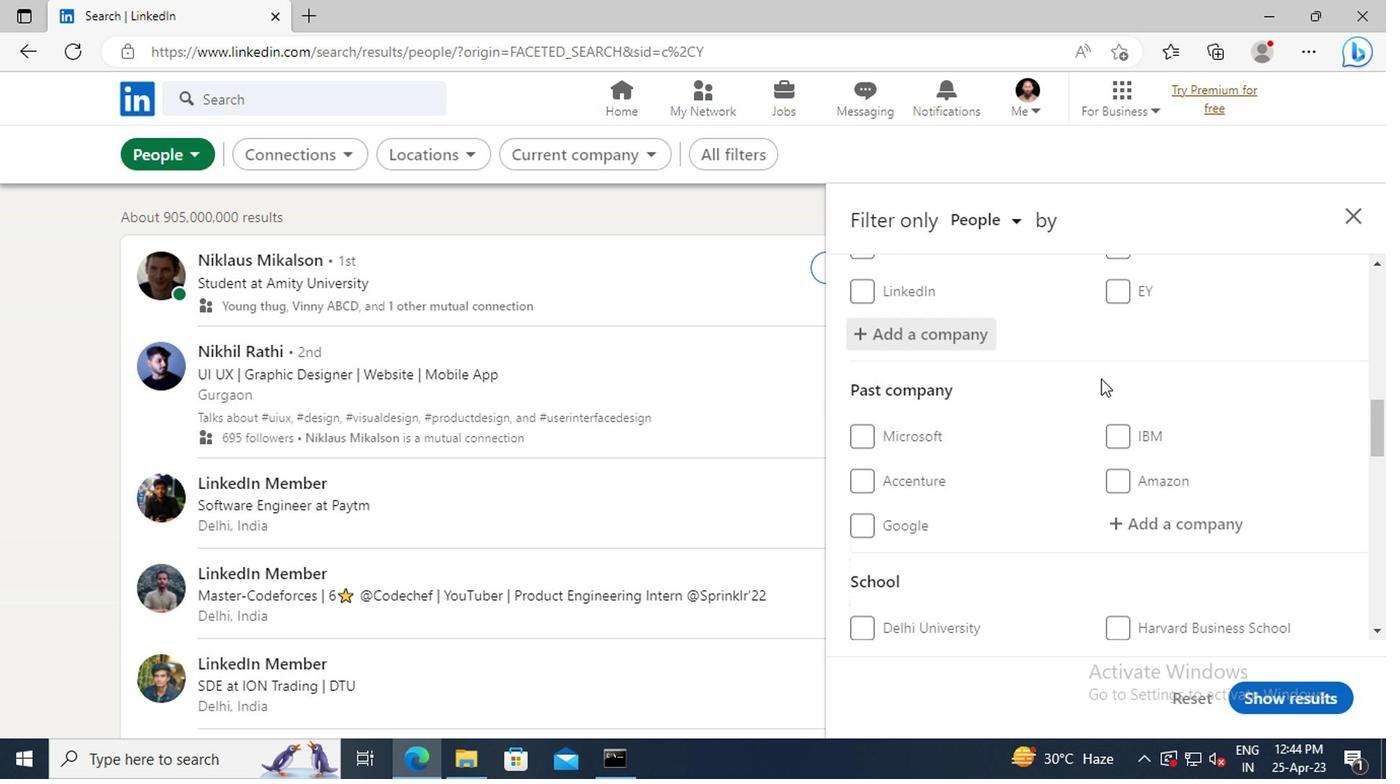 
Action: Mouse scrolled (1096, 377) with delta (0, 0)
Screenshot: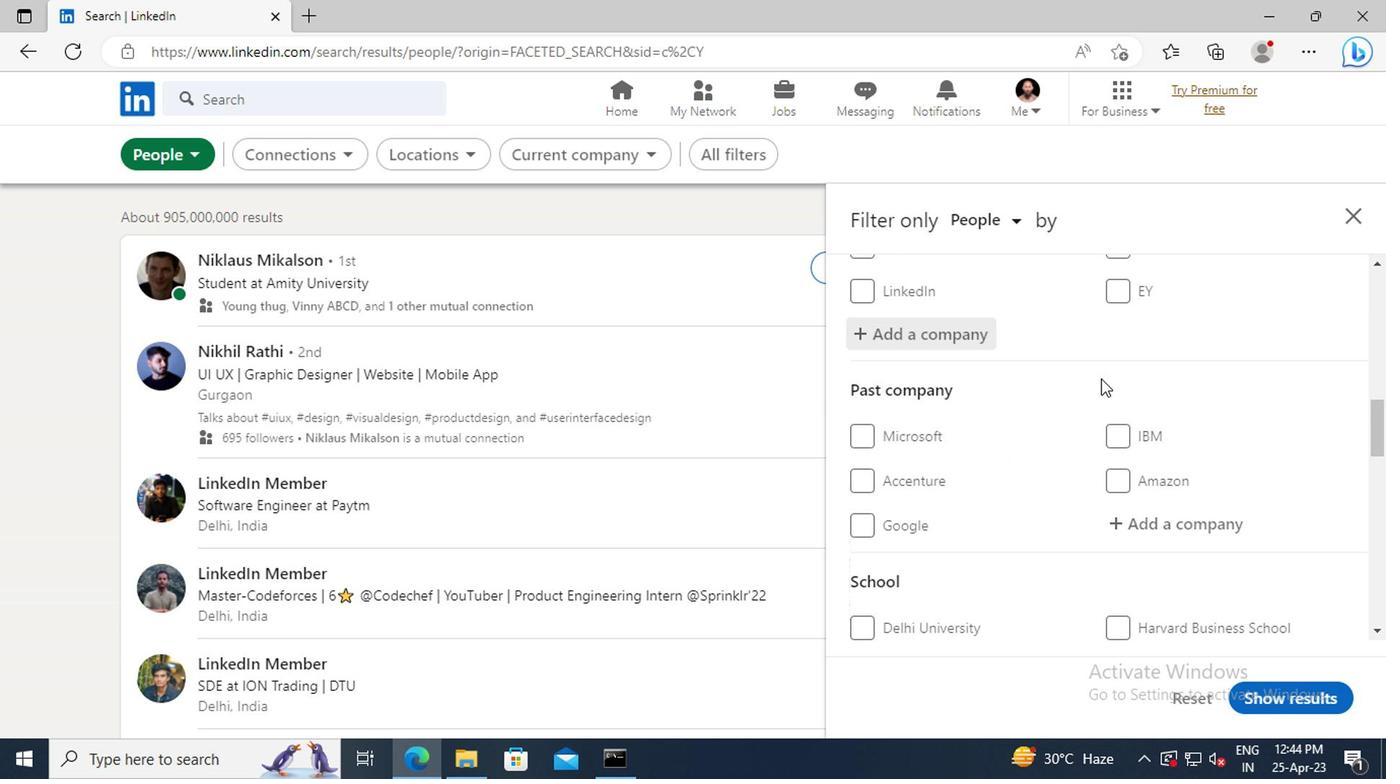 
Action: Mouse scrolled (1096, 377) with delta (0, 0)
Screenshot: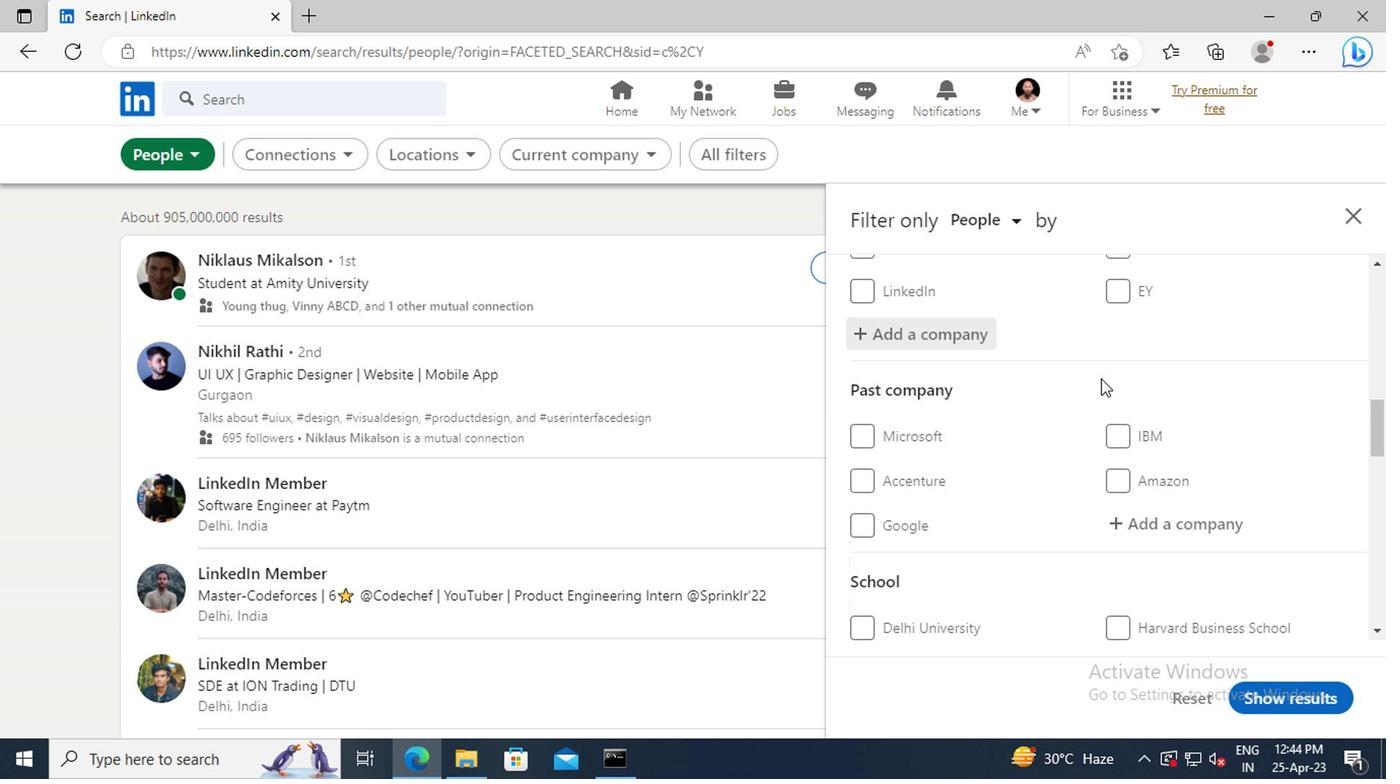 
Action: Mouse moved to (1116, 480)
Screenshot: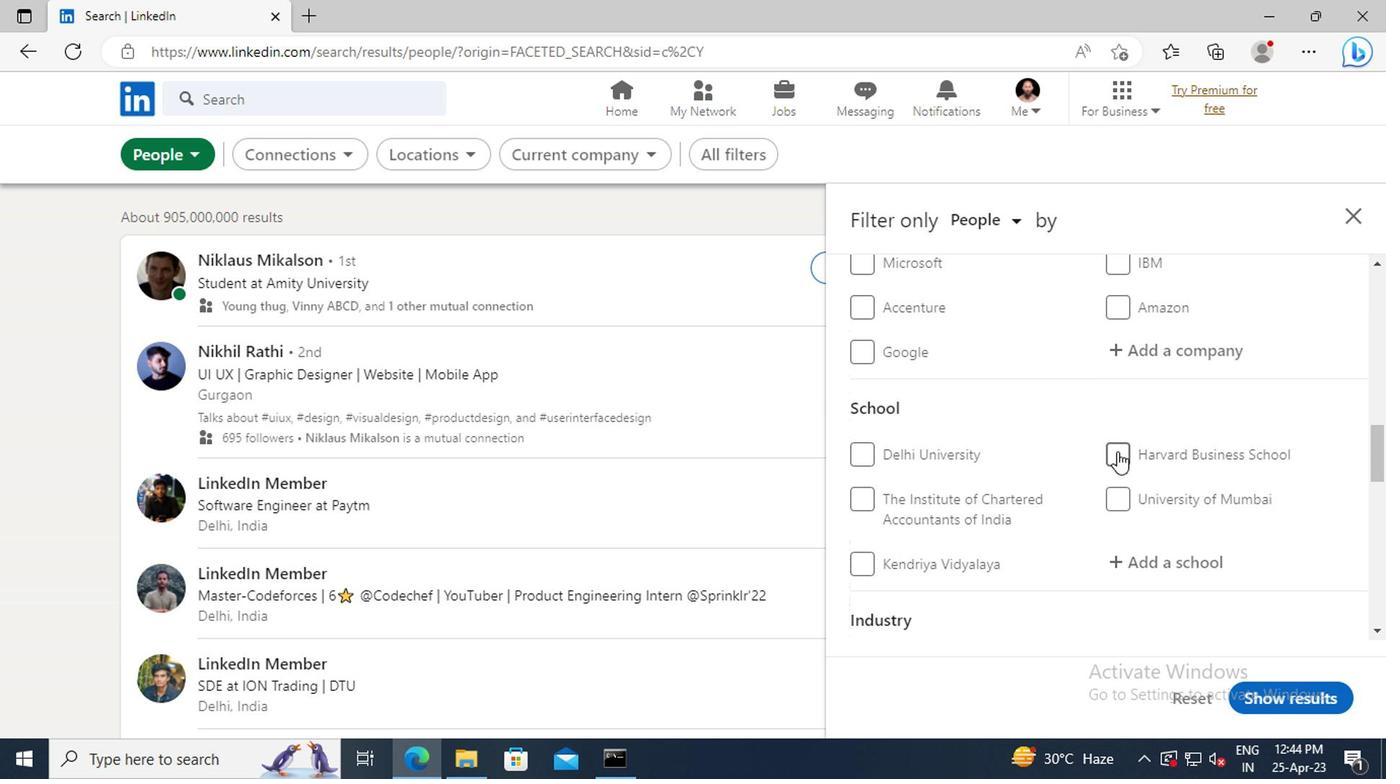 
Action: Mouse scrolled (1116, 478) with delta (0, -1)
Screenshot: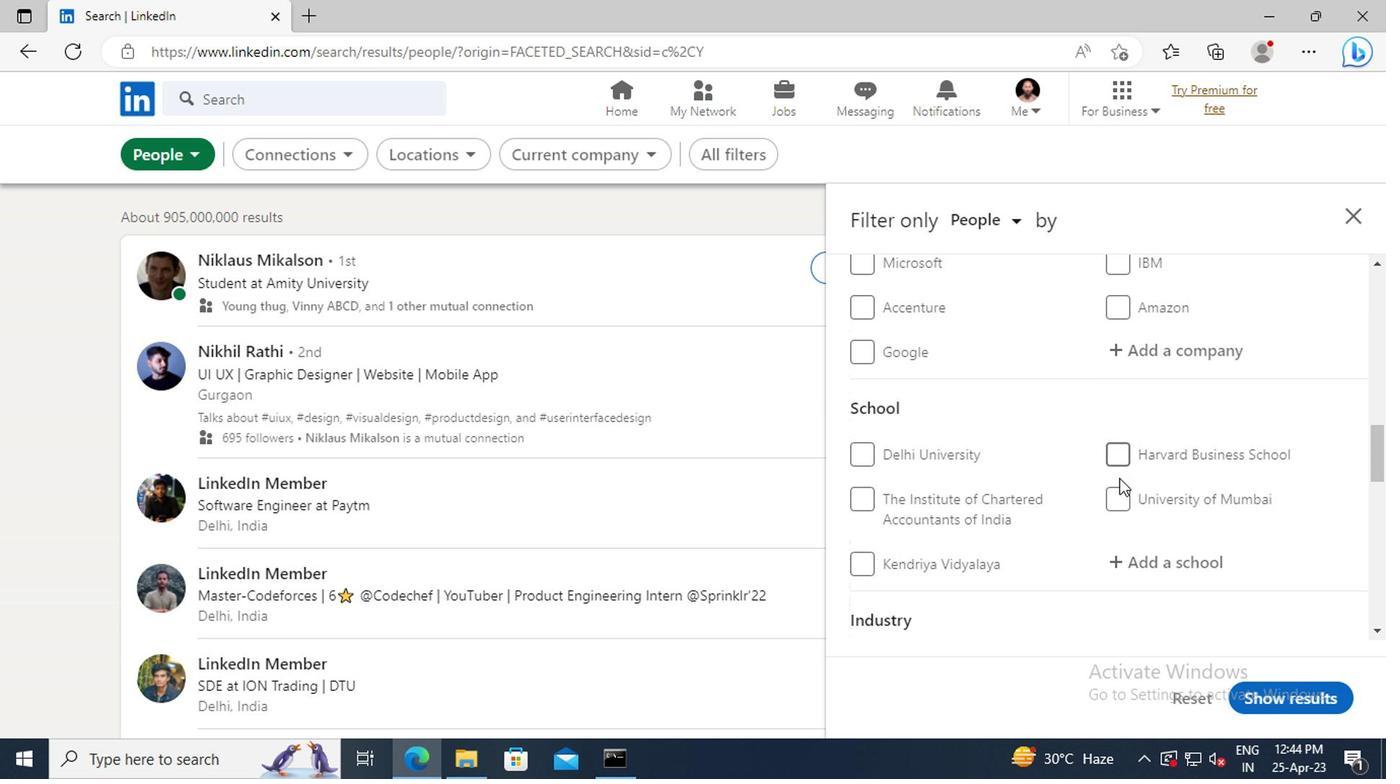 
Action: Mouse scrolled (1116, 478) with delta (0, -1)
Screenshot: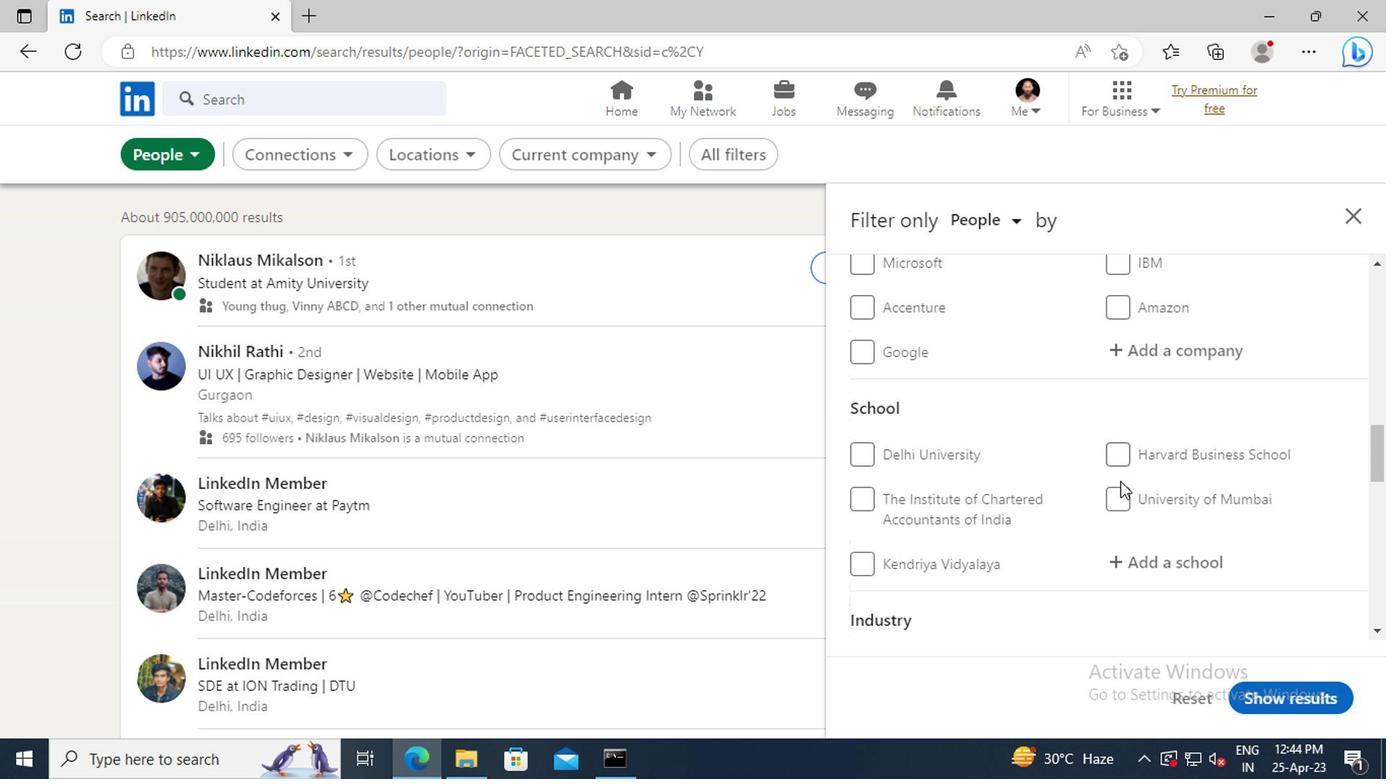 
Action: Mouse moved to (1124, 453)
Screenshot: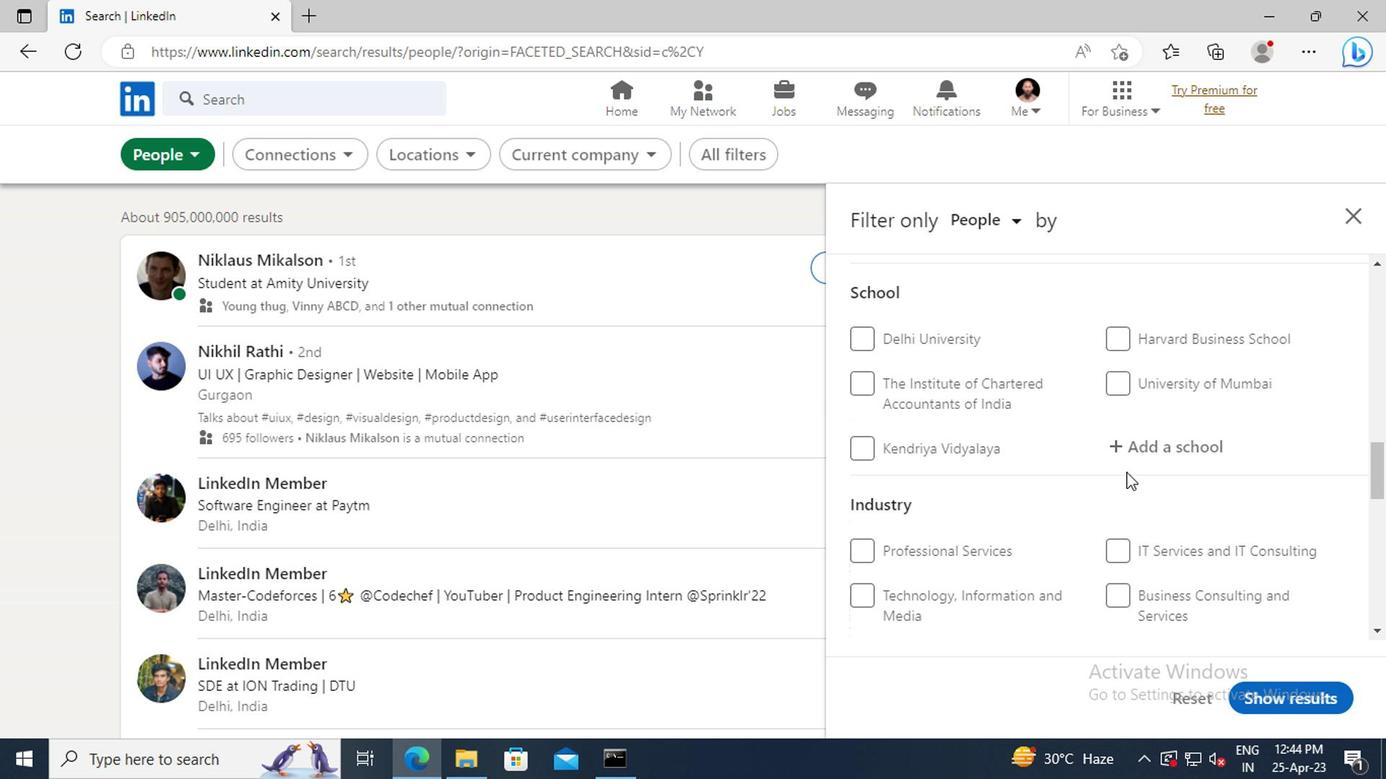
Action: Mouse pressed left at (1124, 453)
Screenshot: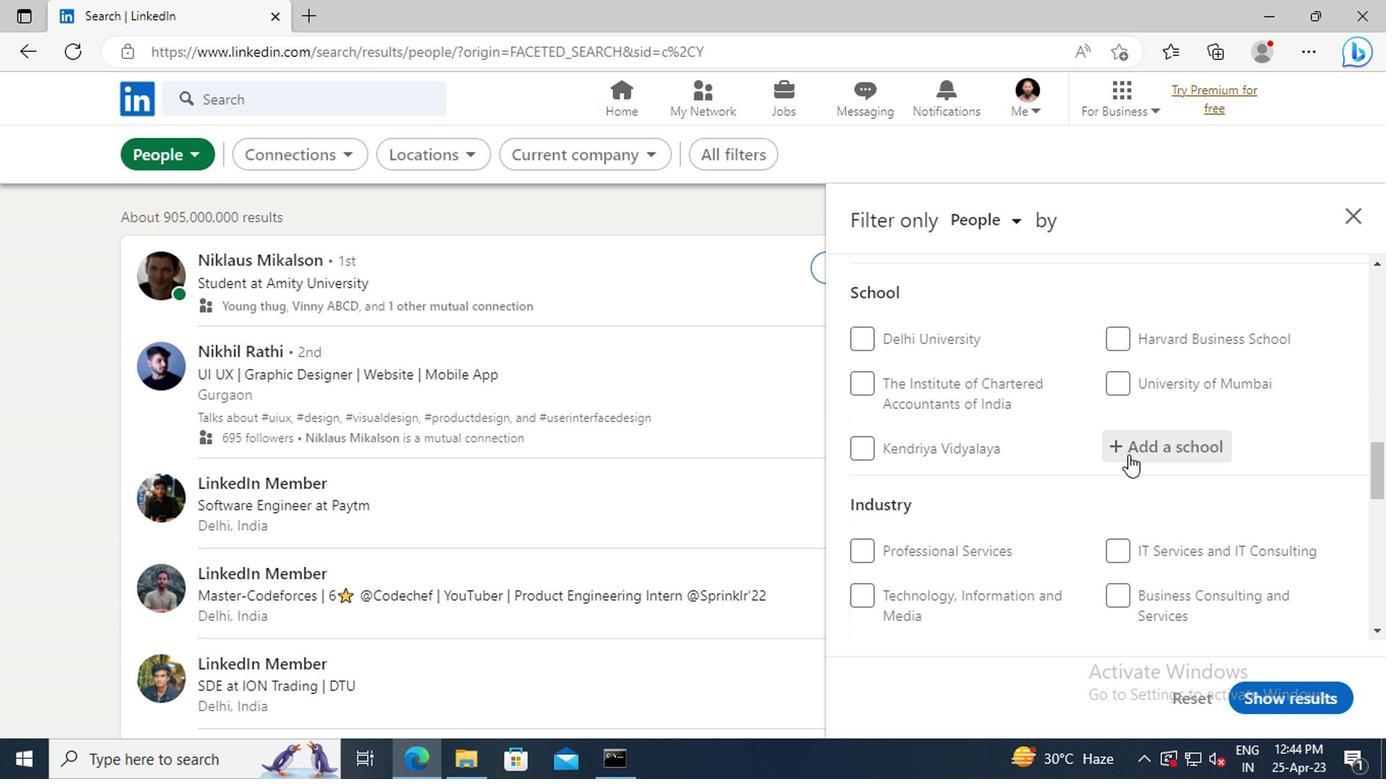 
Action: Key pressed <Key.shift>DOON<Key.space><Key.shift>BUSINESS<Key.space><Key.shift>SCHOOL
Screenshot: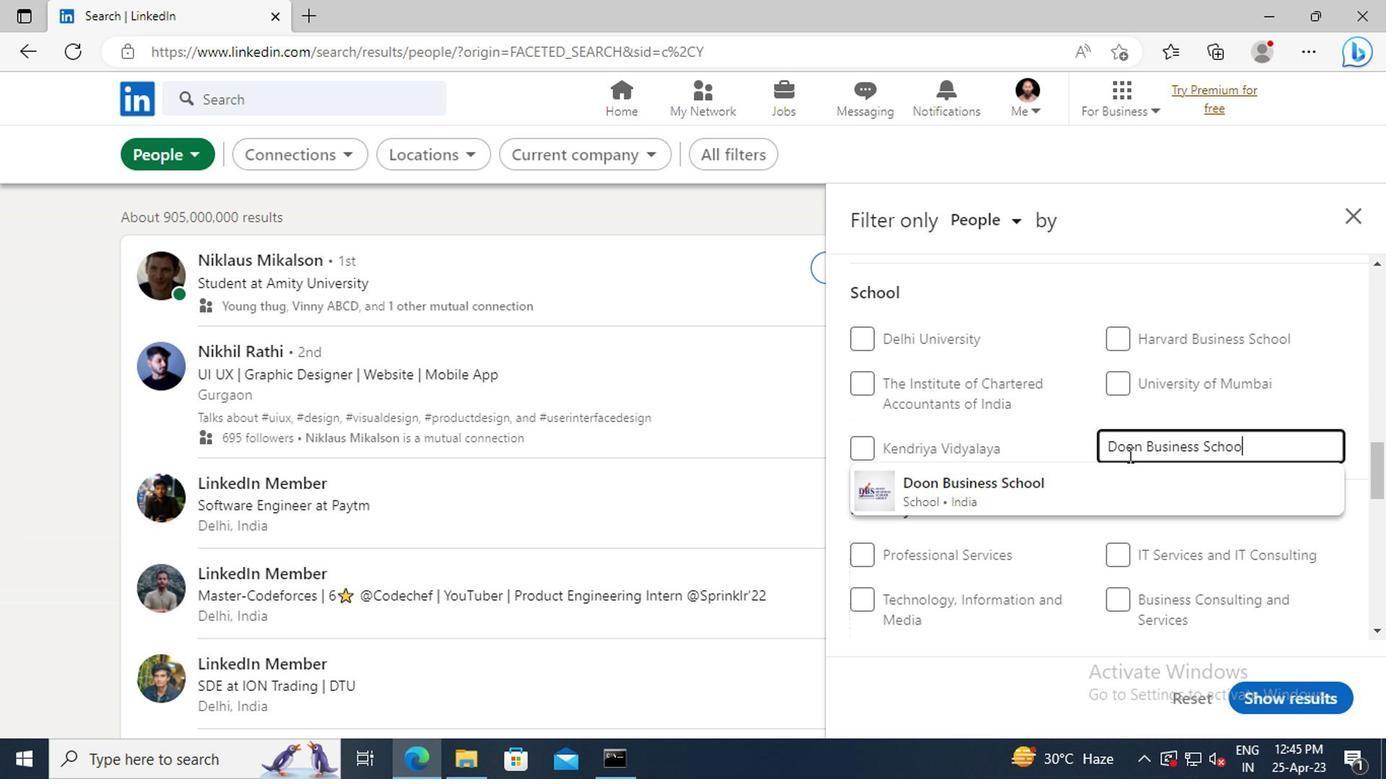 
Action: Mouse moved to (1046, 483)
Screenshot: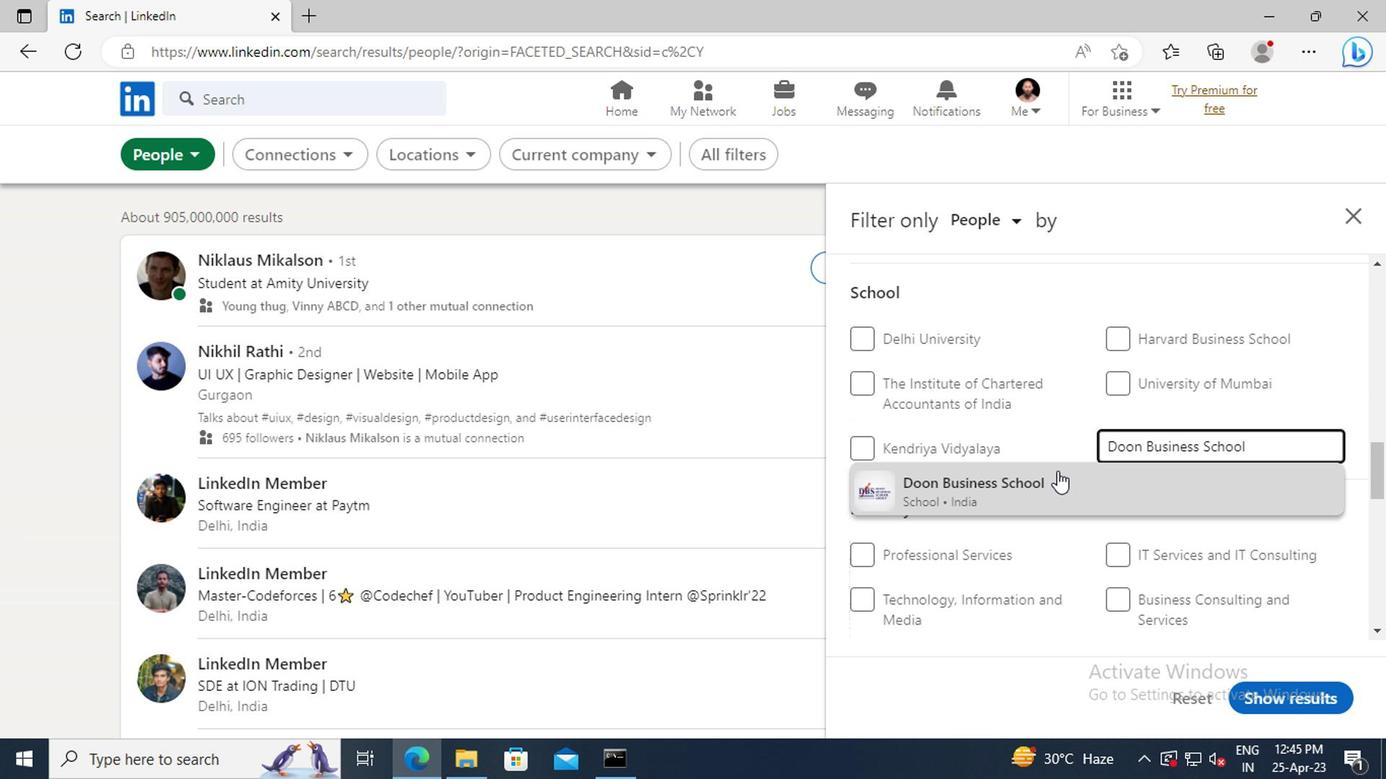 
Action: Mouse pressed left at (1046, 483)
Screenshot: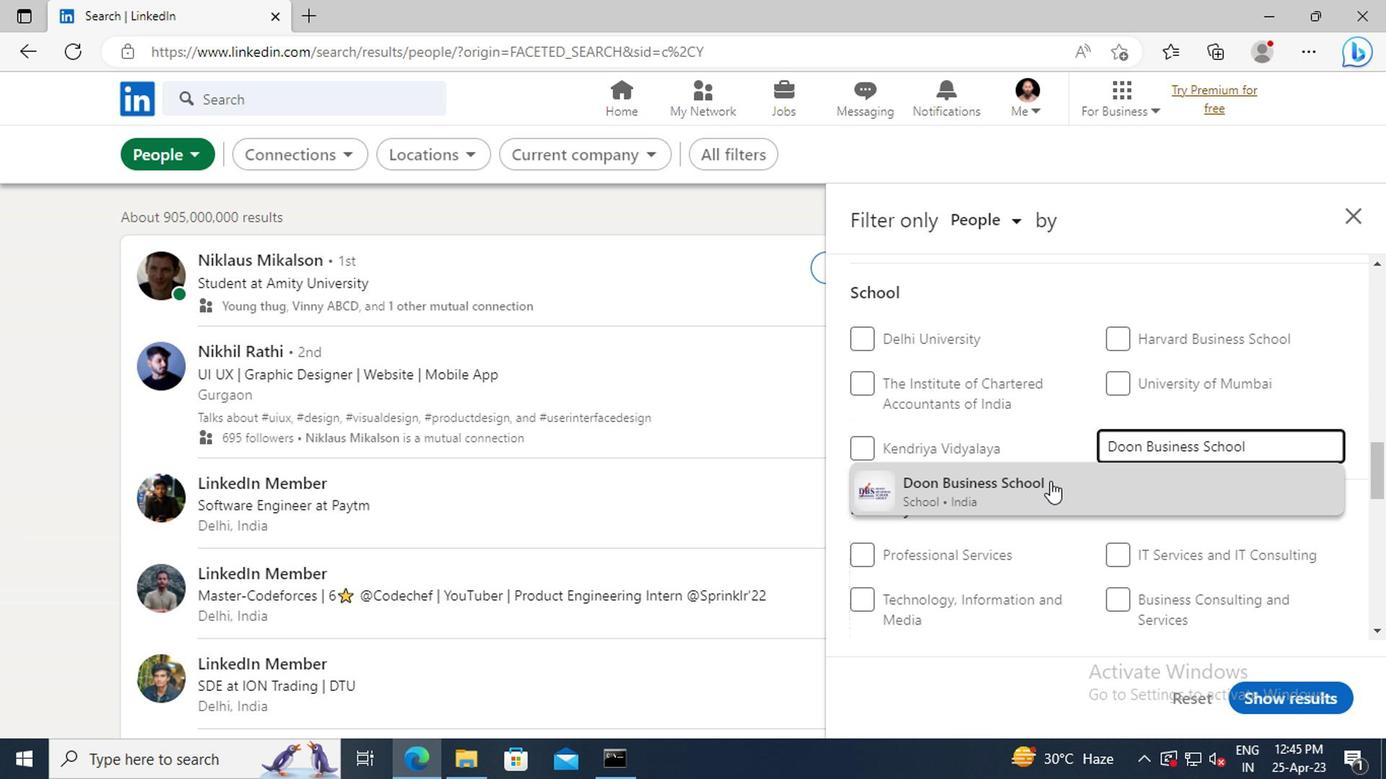 
Action: Mouse moved to (1057, 405)
Screenshot: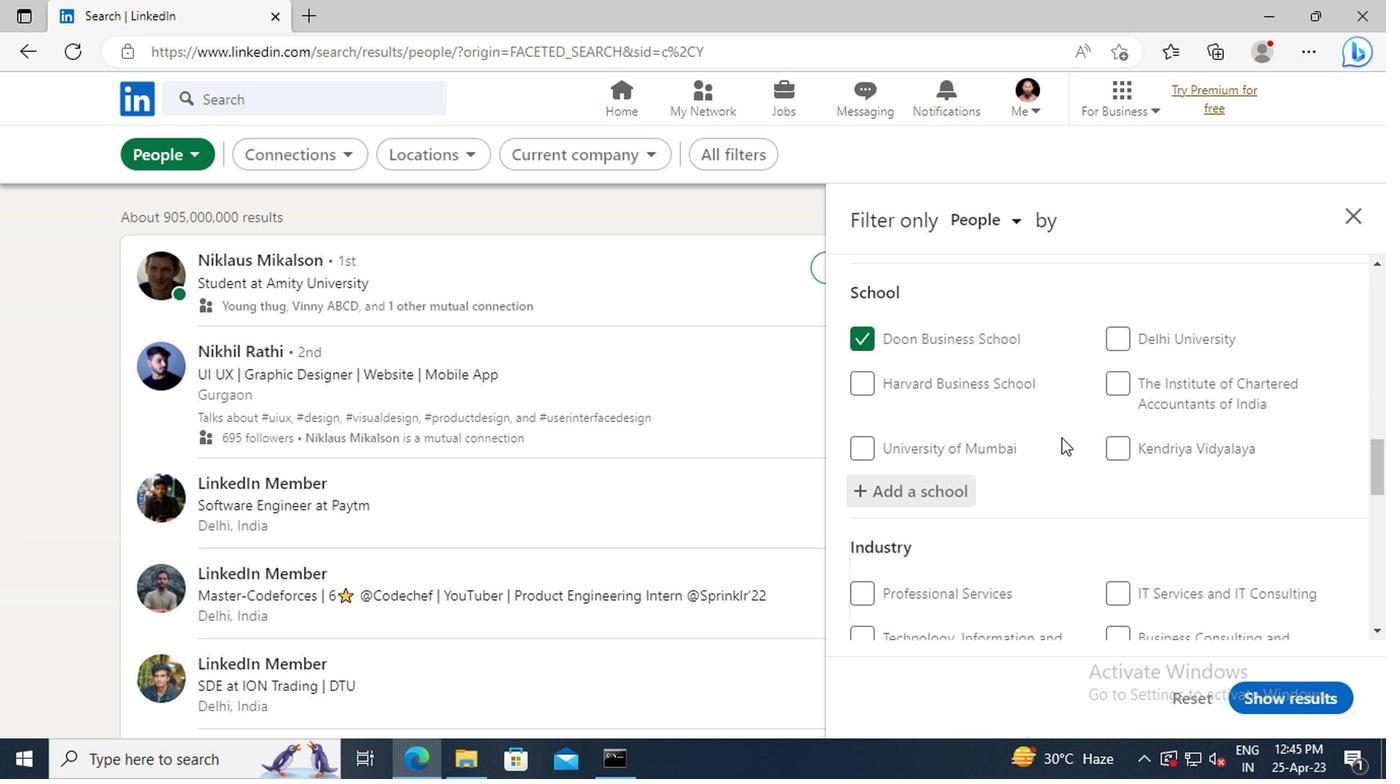 
Action: Mouse scrolled (1057, 404) with delta (0, -1)
Screenshot: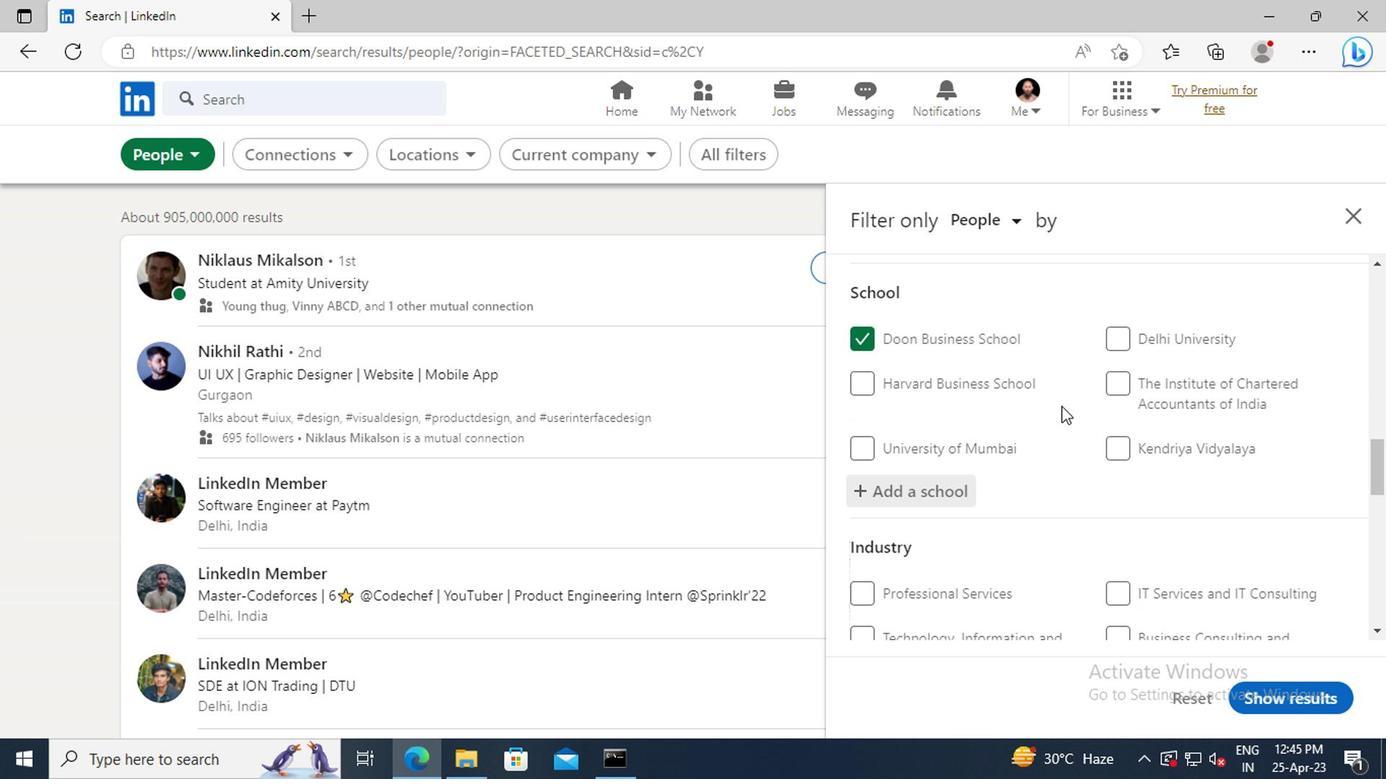 
Action: Mouse scrolled (1057, 404) with delta (0, -1)
Screenshot: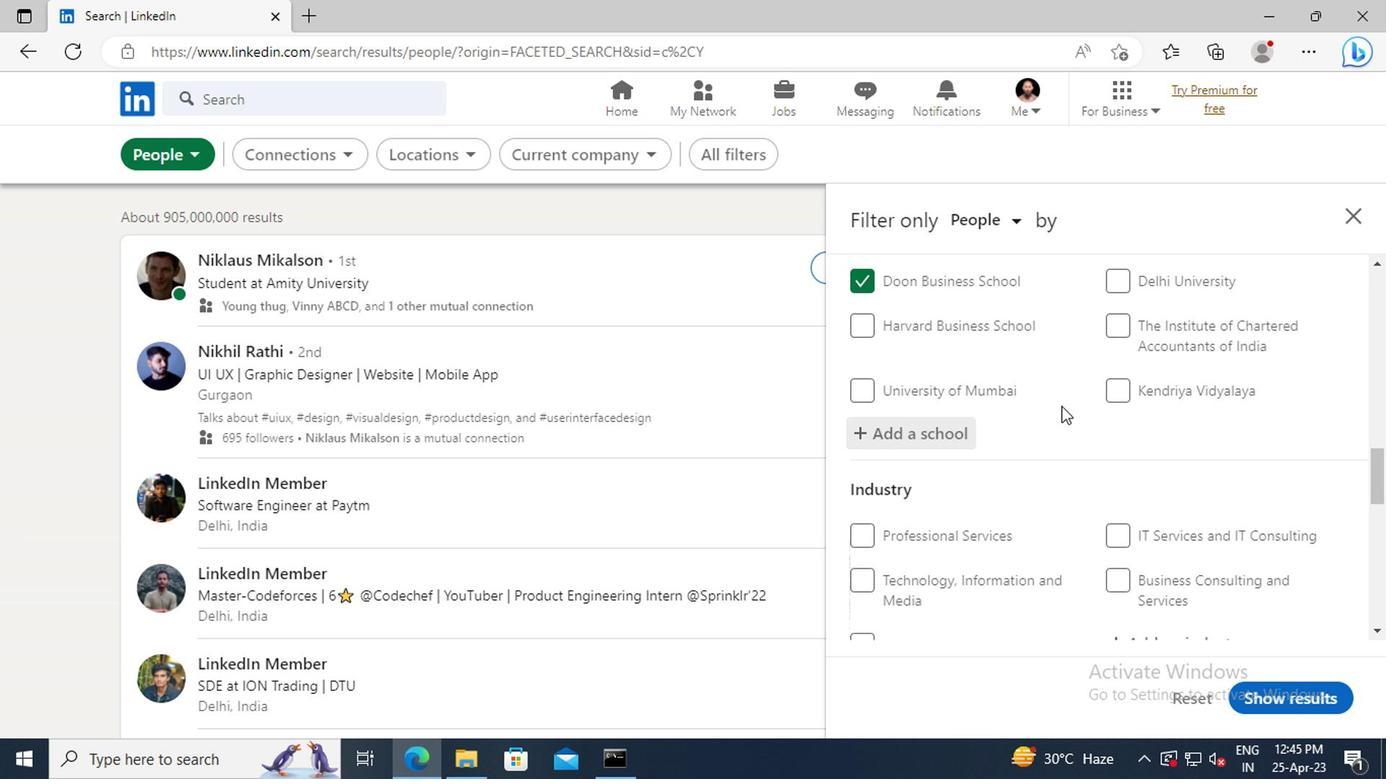
Action: Mouse scrolled (1057, 404) with delta (0, -1)
Screenshot: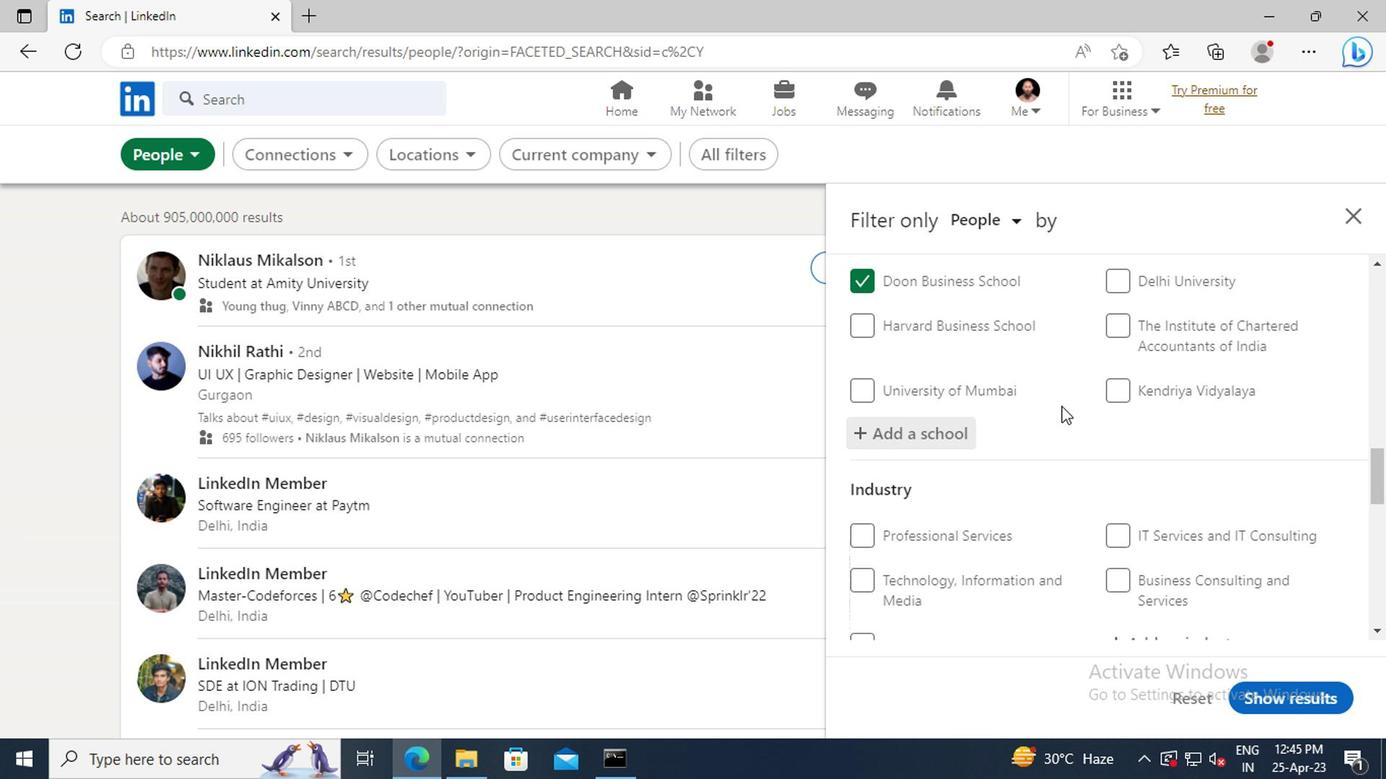 
Action: Mouse scrolled (1057, 404) with delta (0, -1)
Screenshot: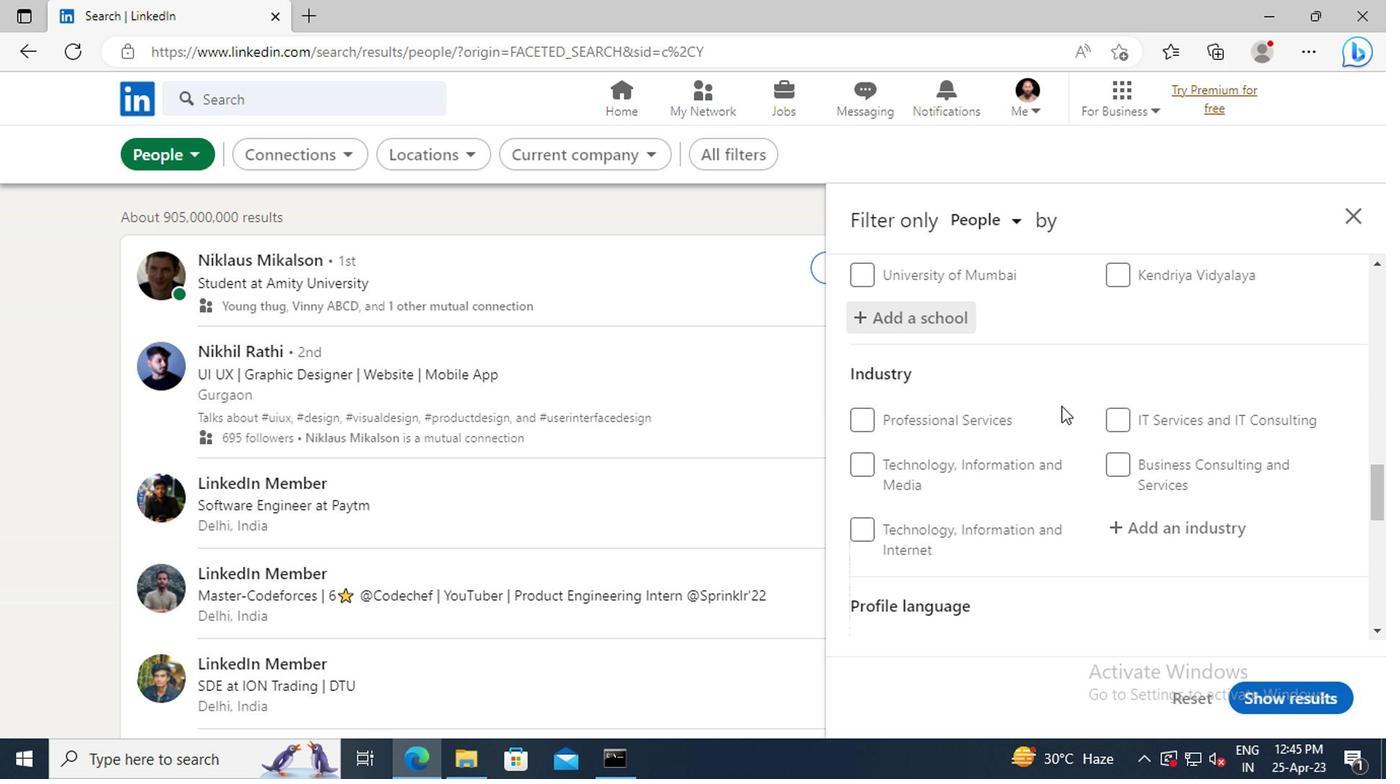 
Action: Mouse moved to (1127, 464)
Screenshot: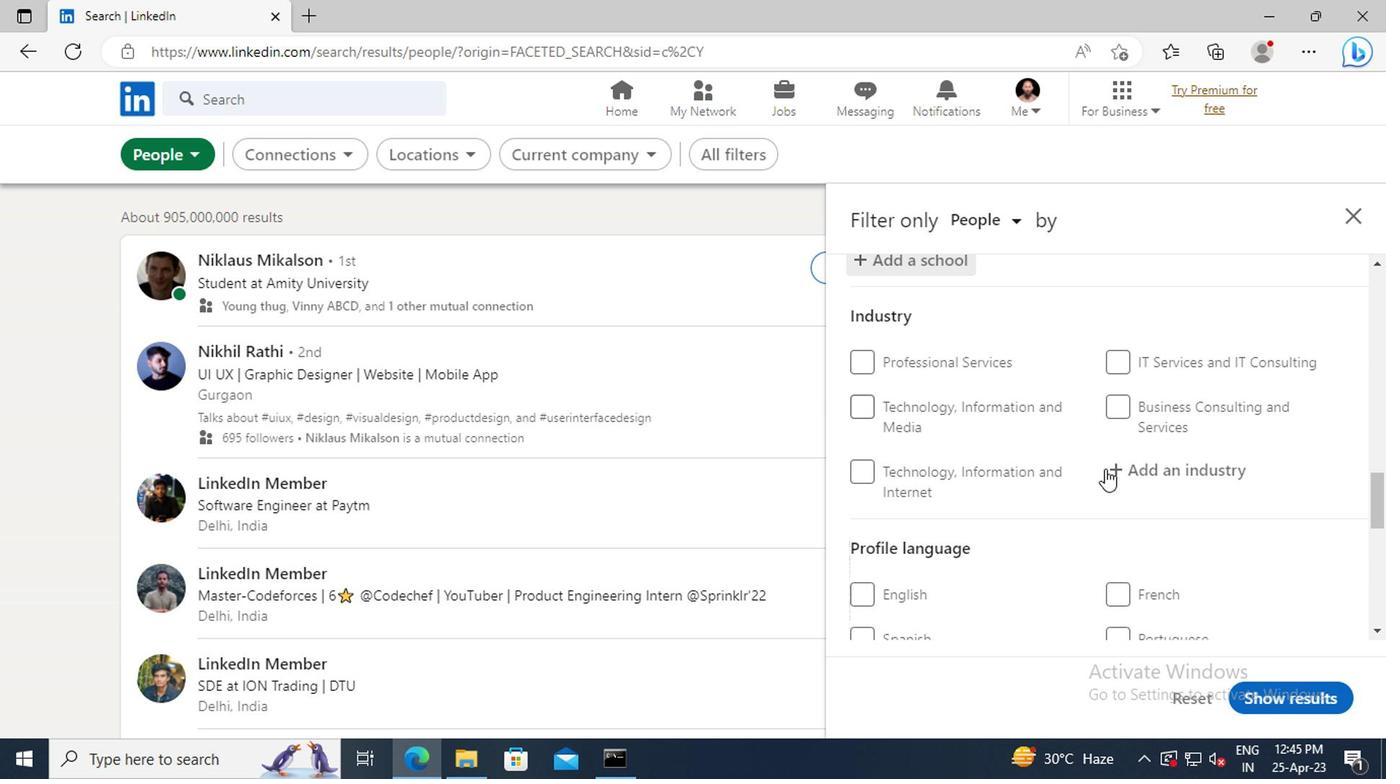 
Action: Mouse pressed left at (1127, 464)
Screenshot: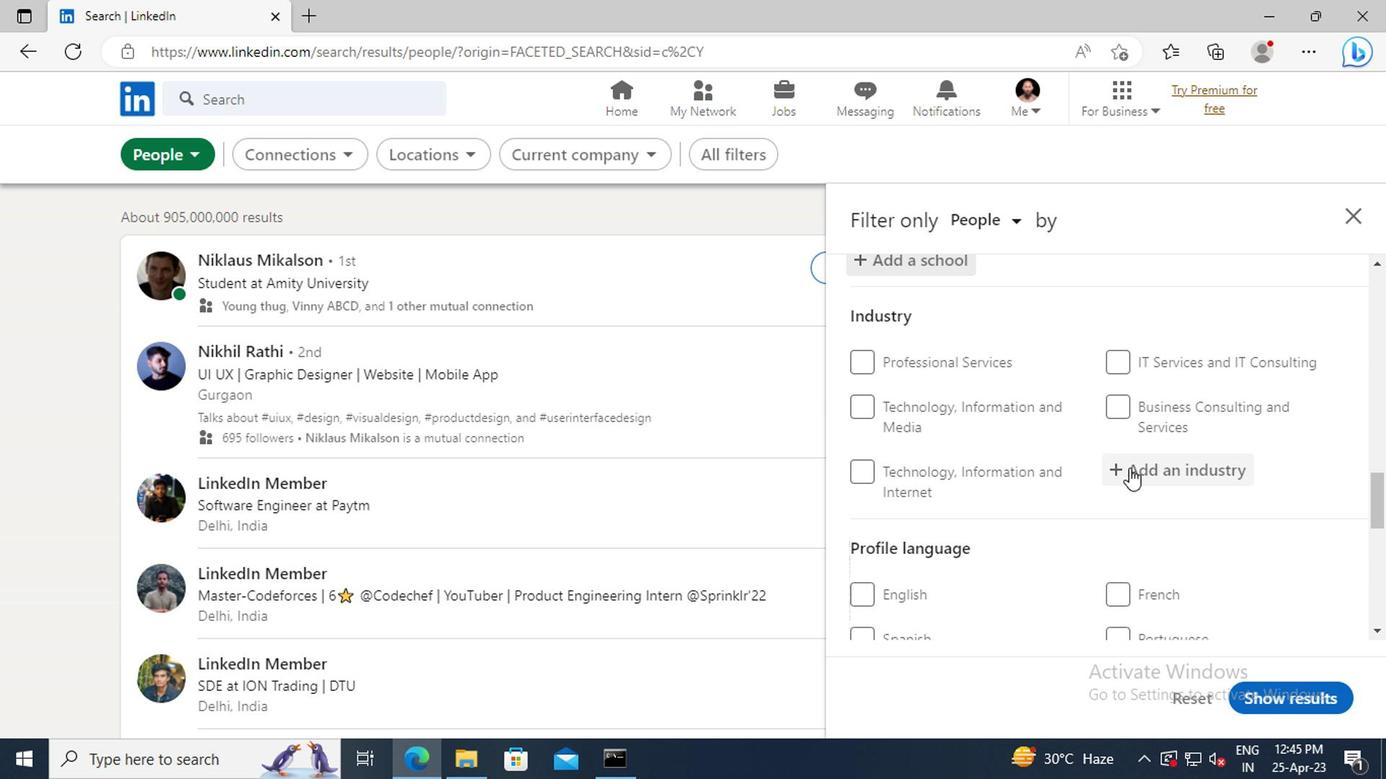 
Action: Key pressed <Key.shift>ELECTRONIC<Key.space>AND<Key.space><Key.shift>PRECISION<Key.space><Key.shift>EQUIPMENT<Key.space><Key.shift>MAINTENANCE
Screenshot: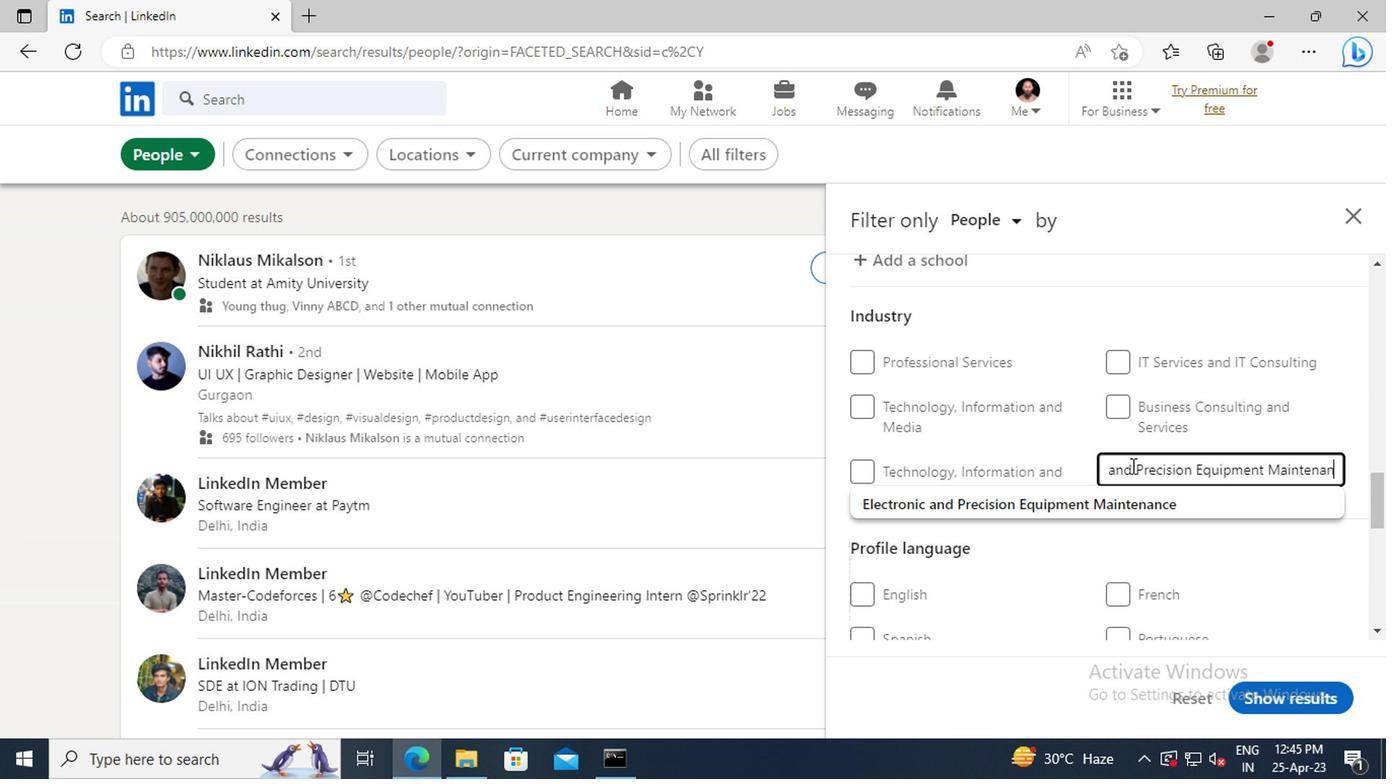 
Action: Mouse moved to (1123, 501)
Screenshot: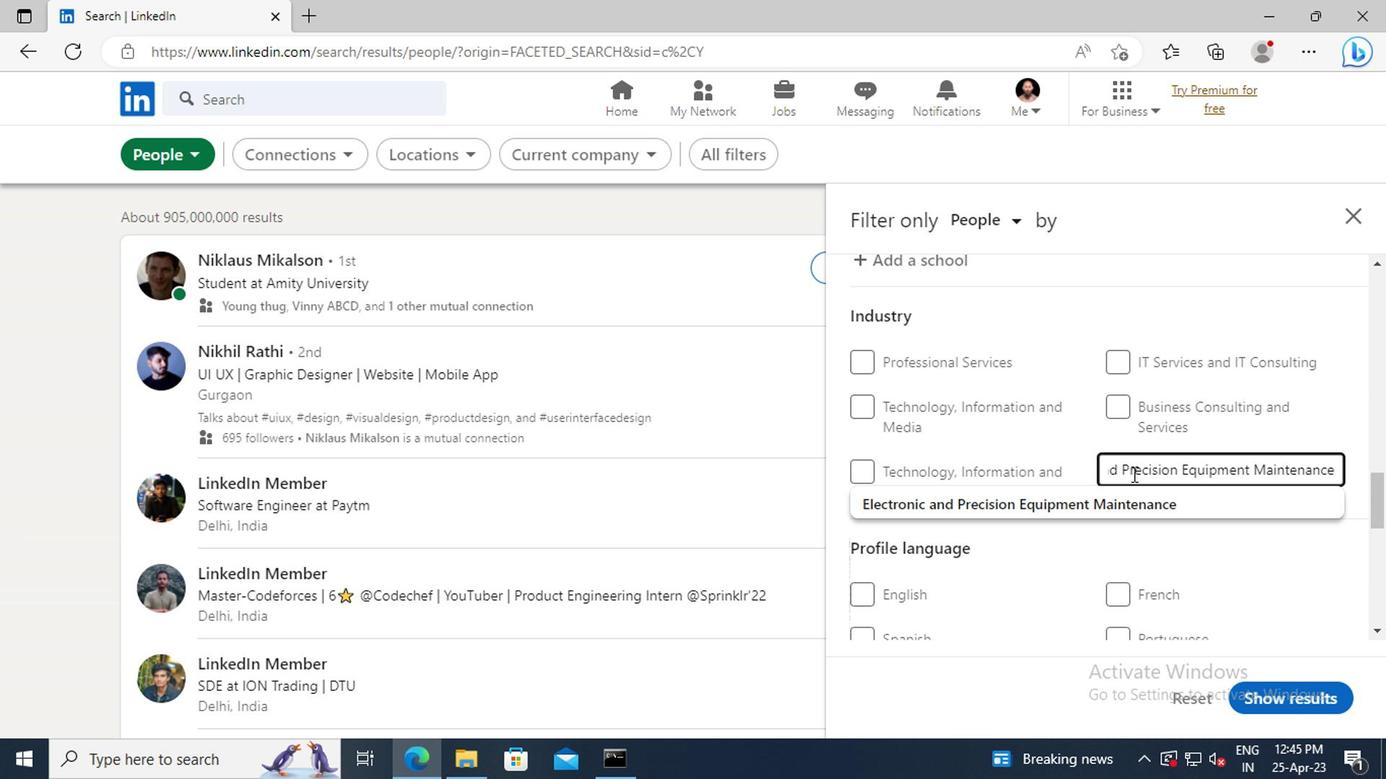 
Action: Mouse pressed left at (1123, 501)
Screenshot: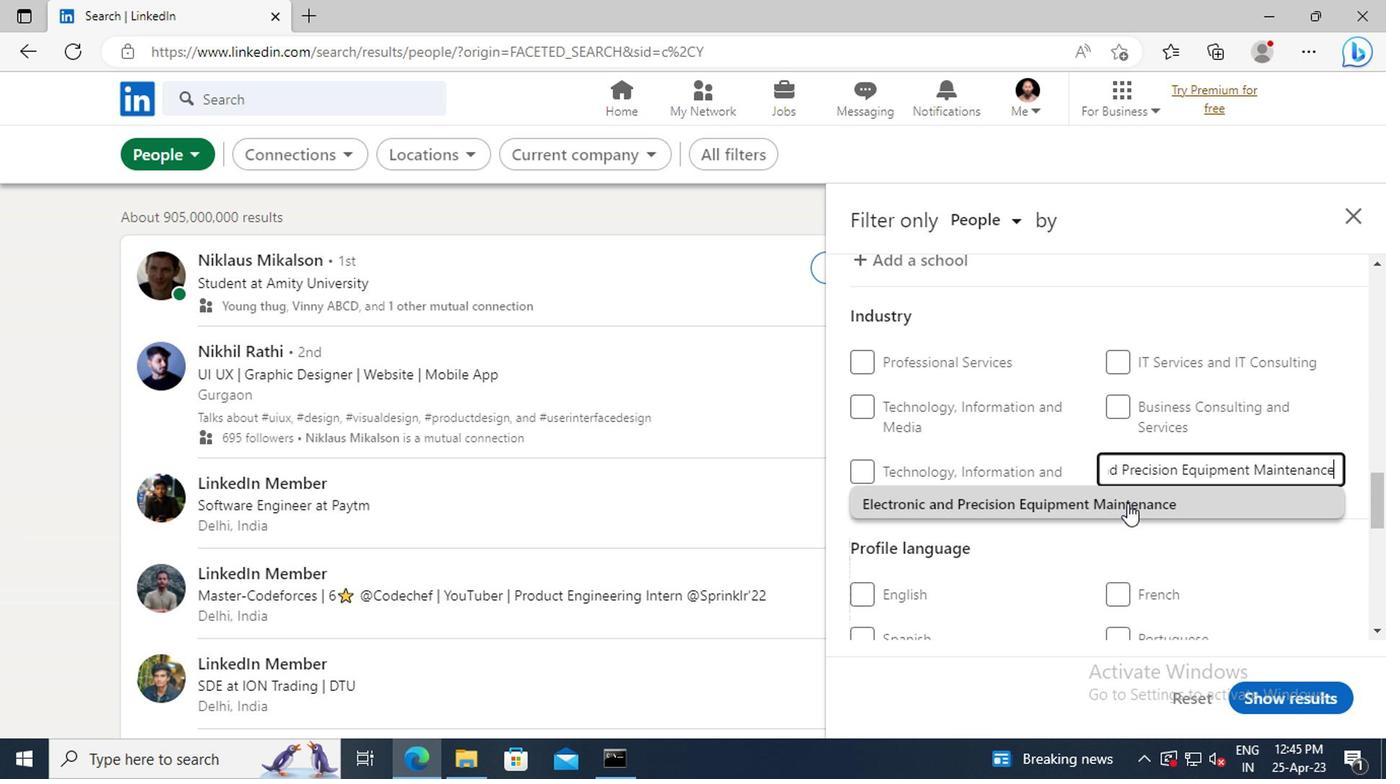 
Action: Mouse moved to (1094, 404)
Screenshot: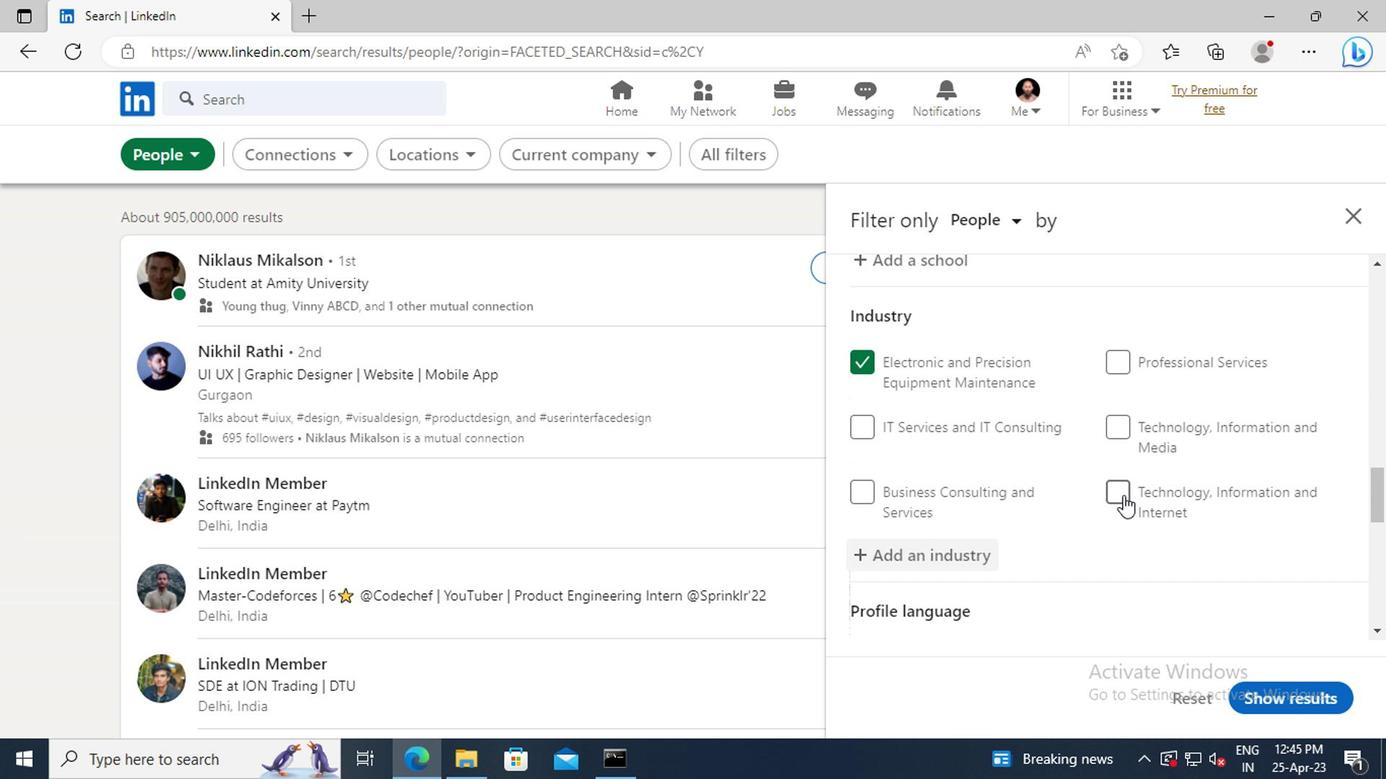 
Action: Mouse scrolled (1094, 403) with delta (0, 0)
Screenshot: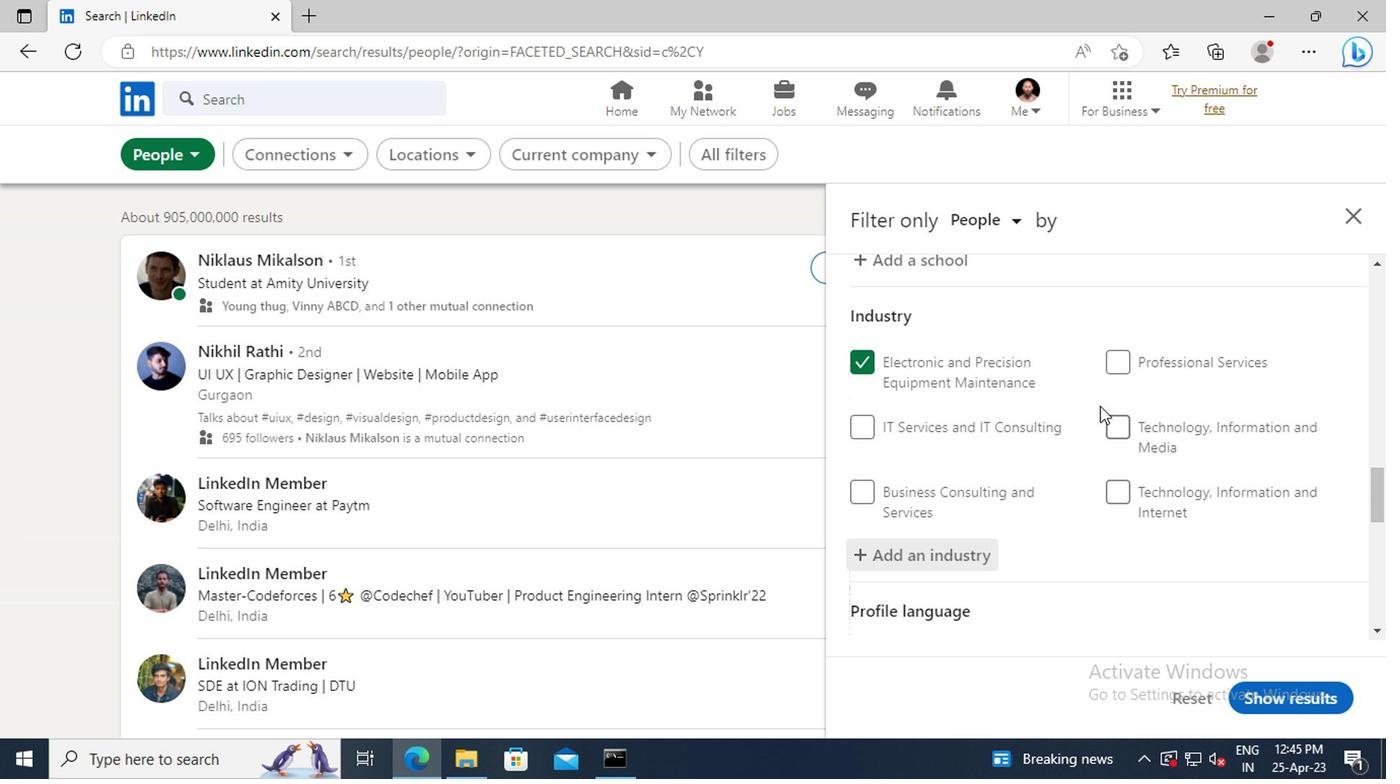 
Action: Mouse scrolled (1094, 403) with delta (0, 0)
Screenshot: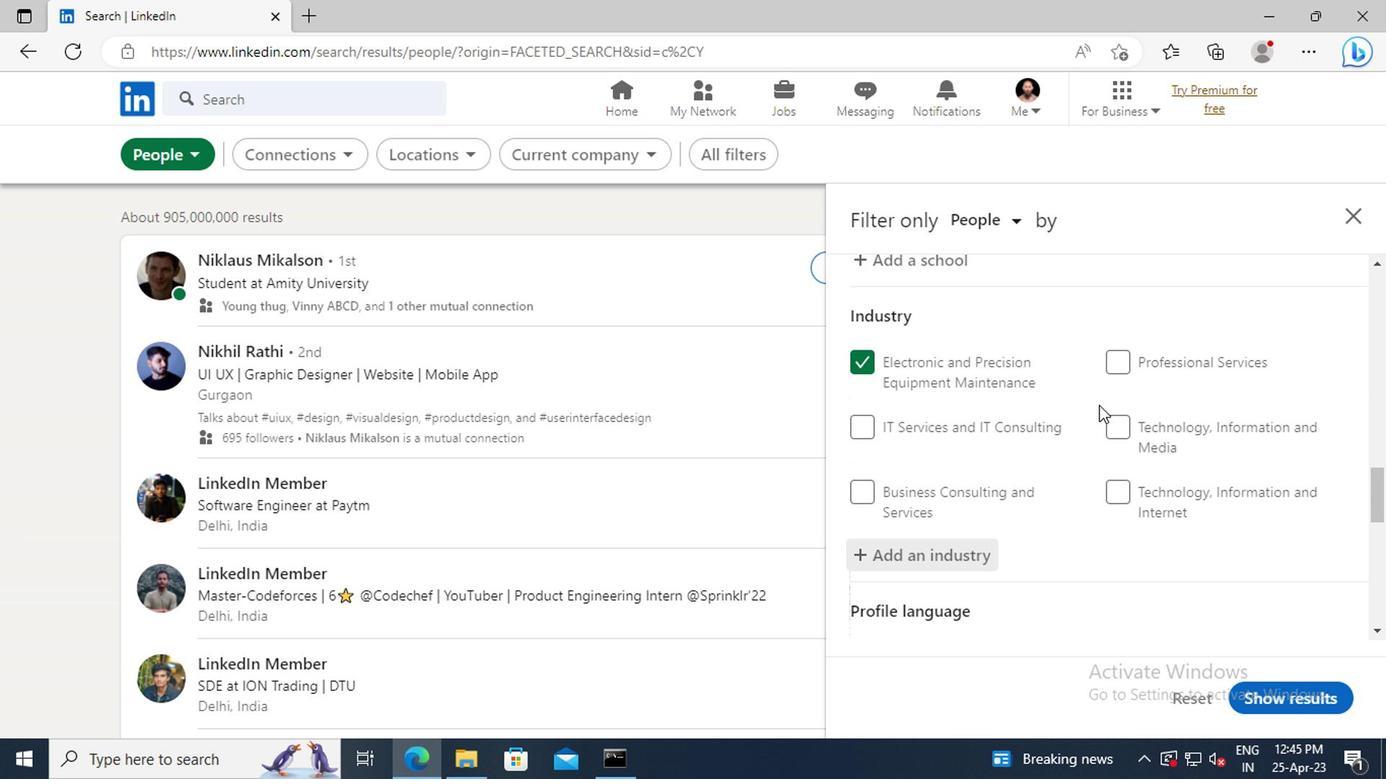 
Action: Mouse scrolled (1094, 403) with delta (0, 0)
Screenshot: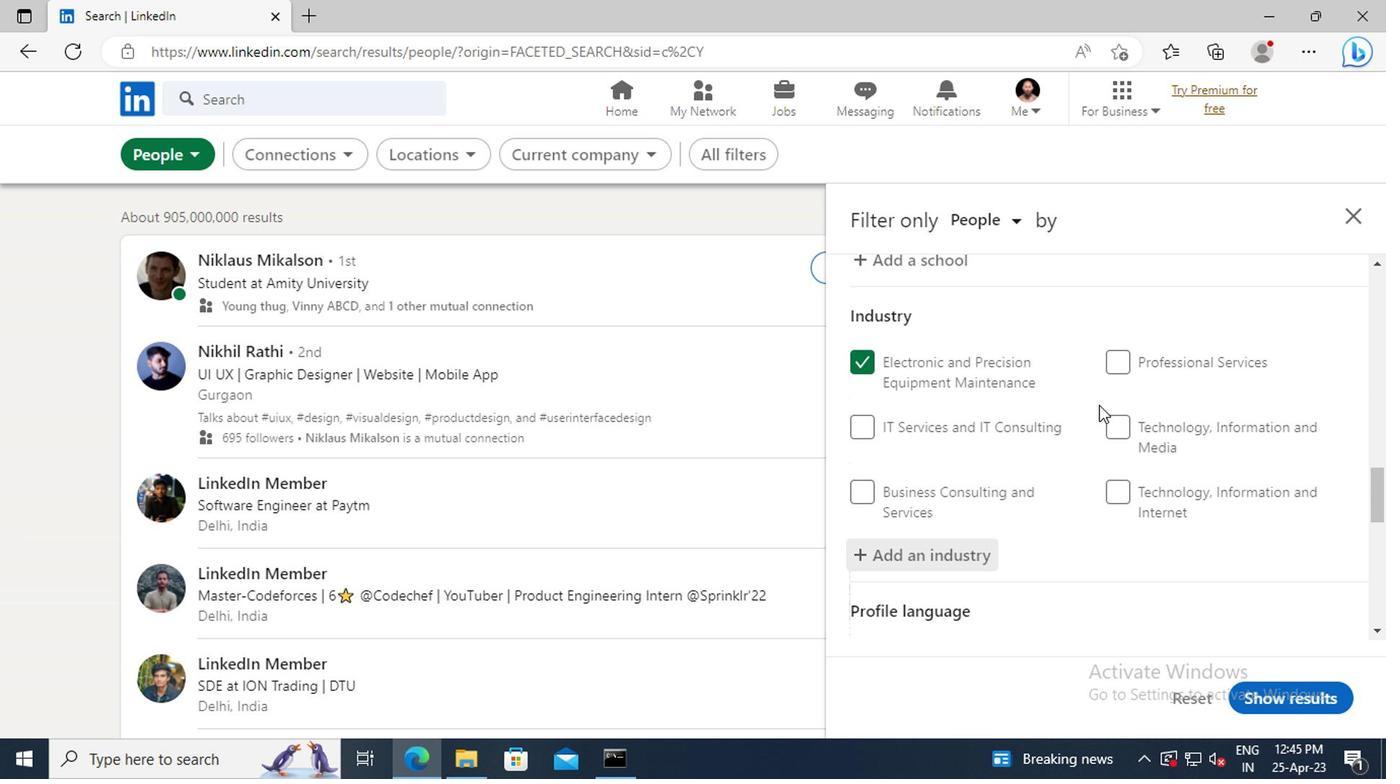 
Action: Mouse scrolled (1094, 403) with delta (0, 0)
Screenshot: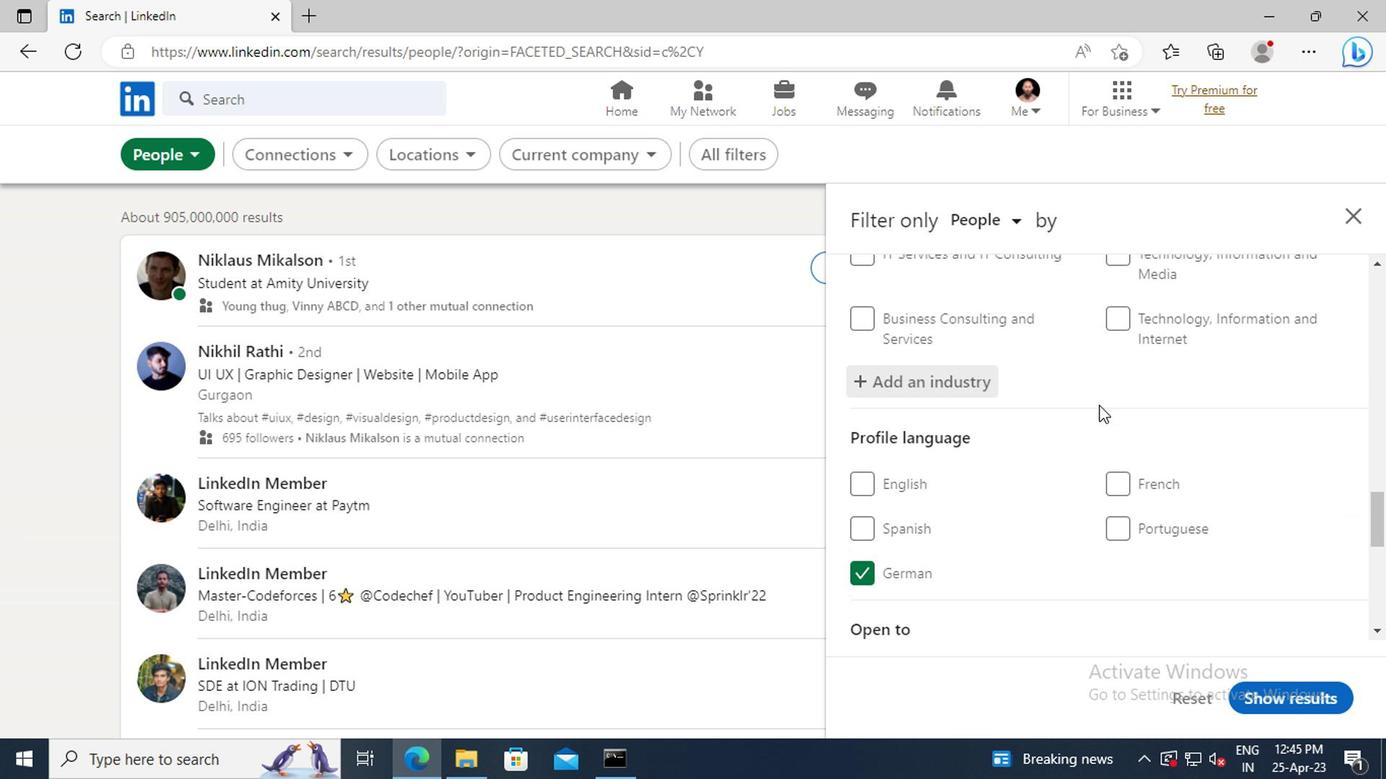 
Action: Mouse scrolled (1094, 403) with delta (0, 0)
Screenshot: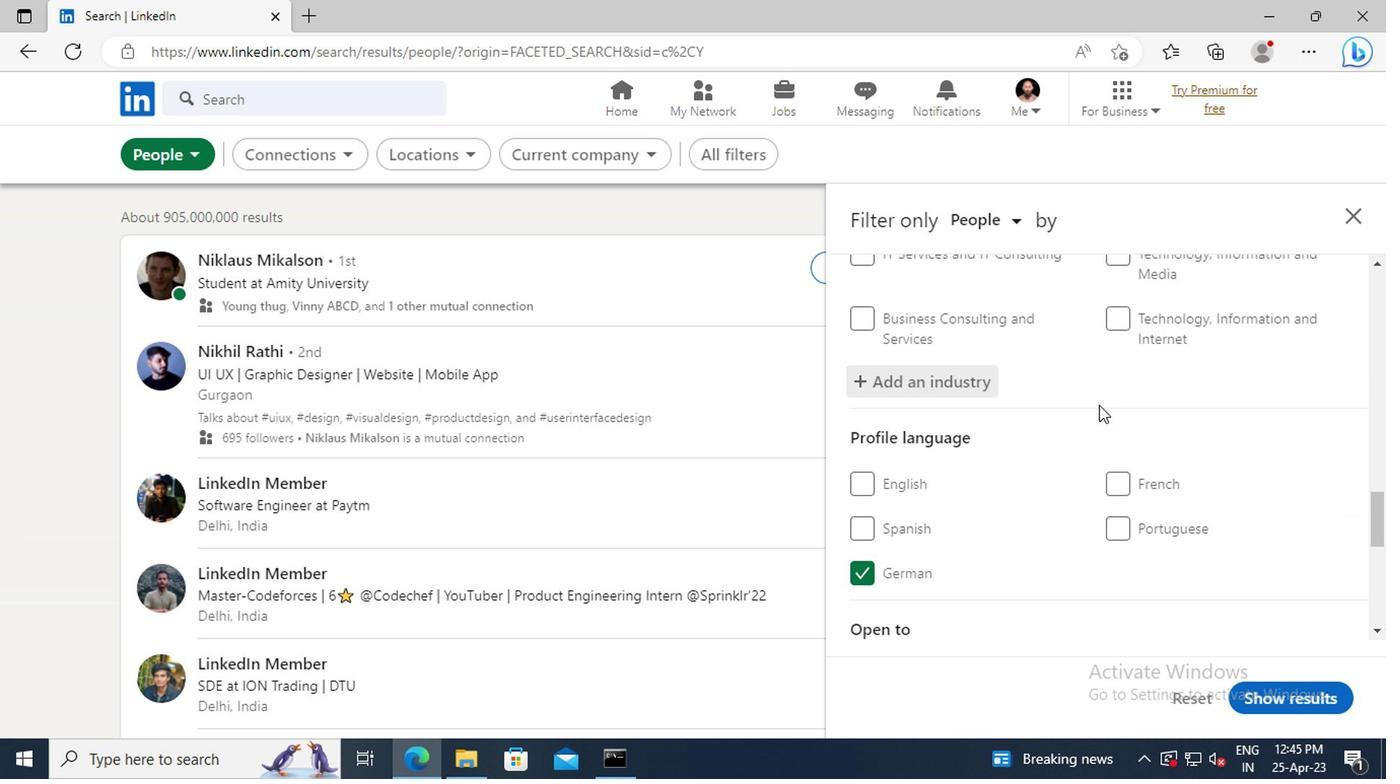 
Action: Mouse scrolled (1094, 403) with delta (0, 0)
Screenshot: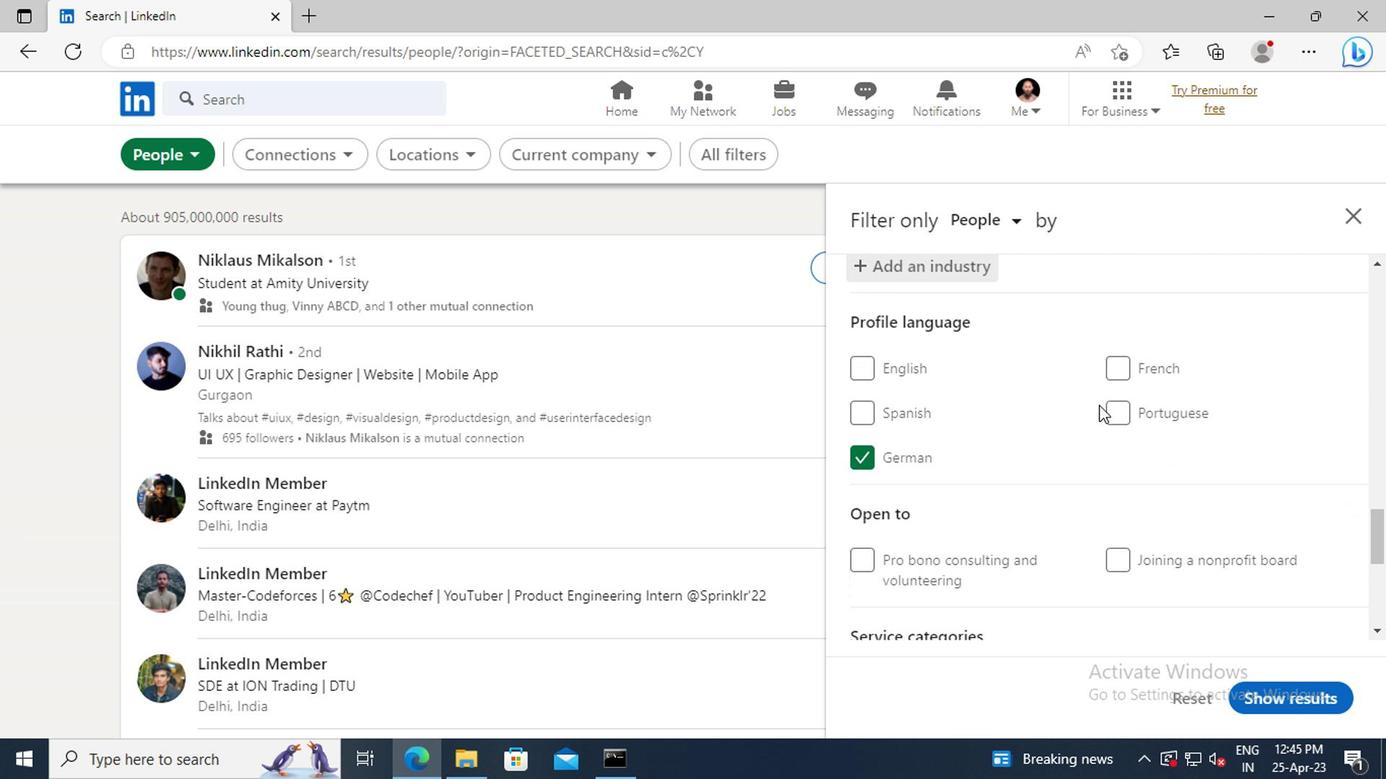 
Action: Mouse scrolled (1094, 403) with delta (0, 0)
Screenshot: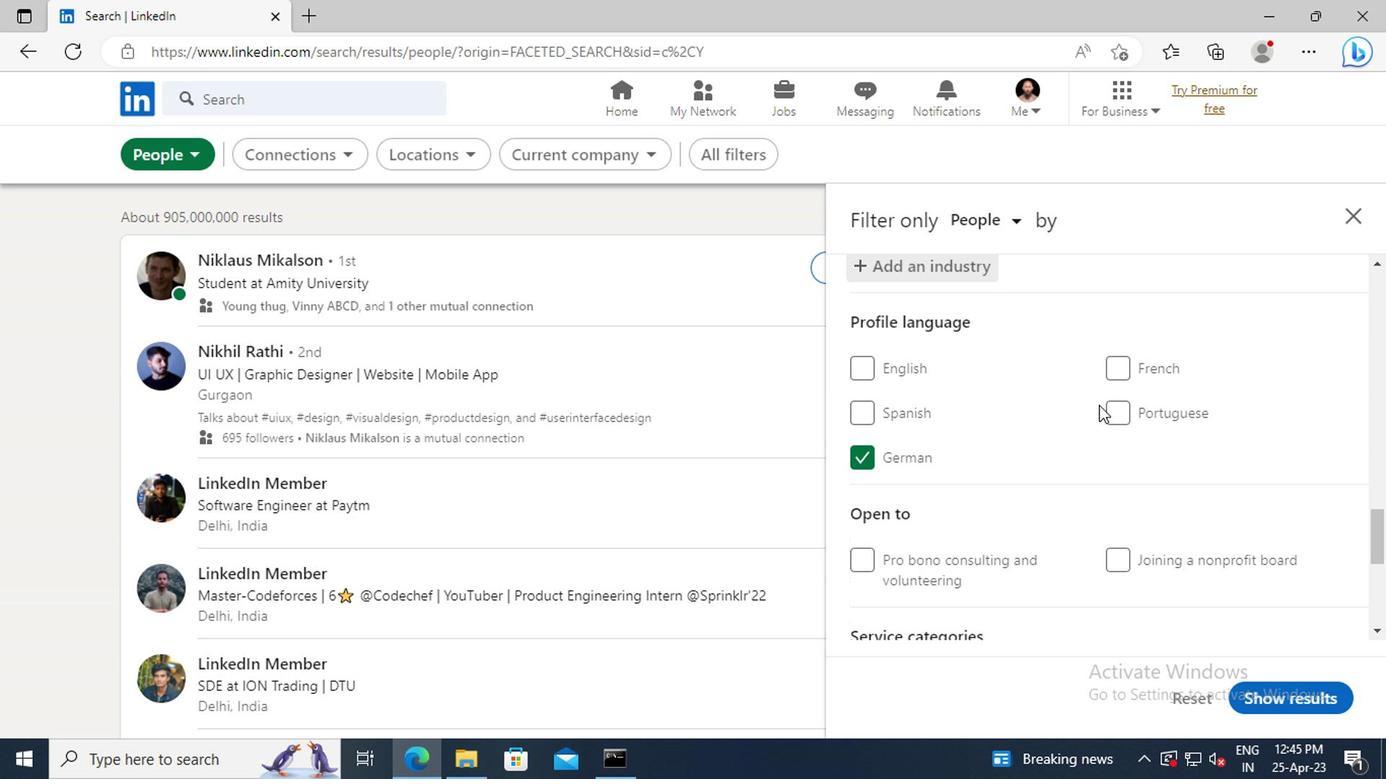 
Action: Mouse scrolled (1094, 403) with delta (0, 0)
Screenshot: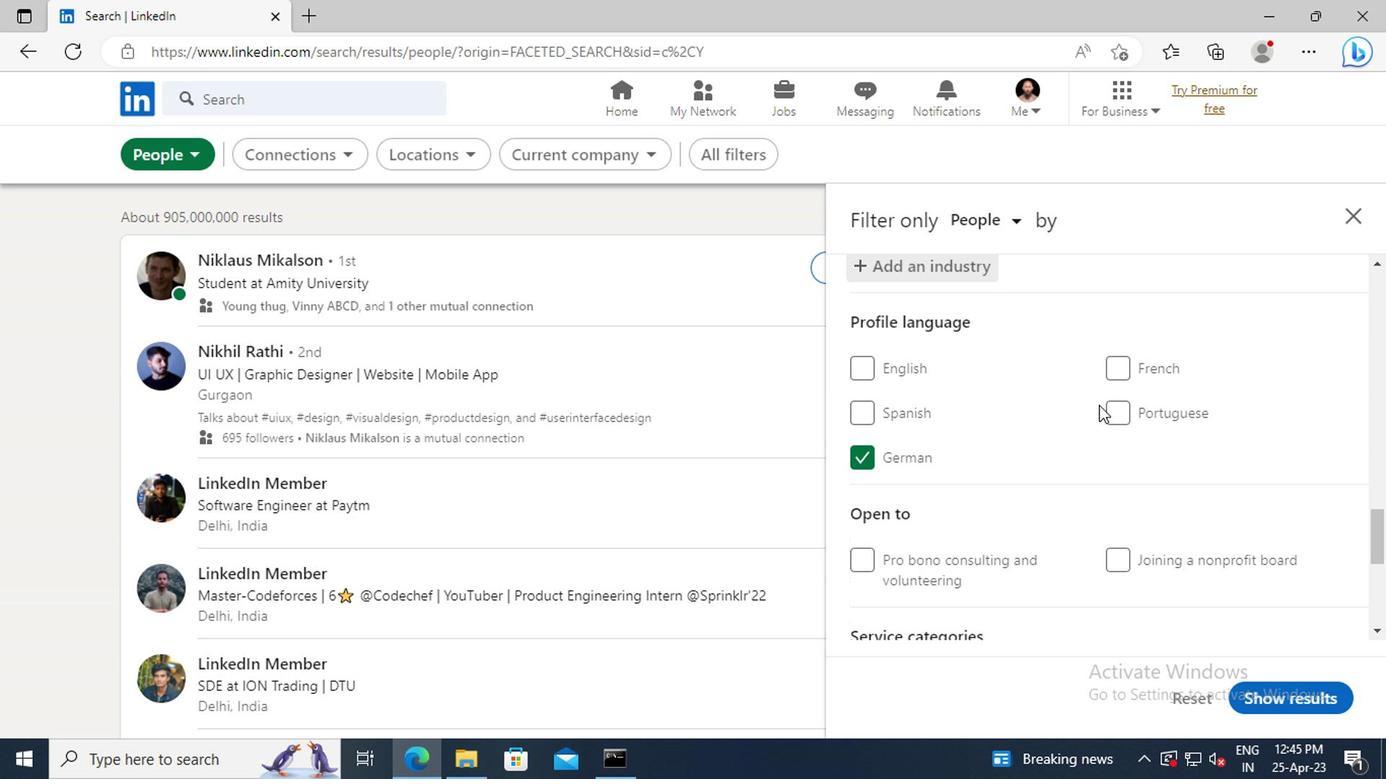 
Action: Mouse scrolled (1094, 403) with delta (0, 0)
Screenshot: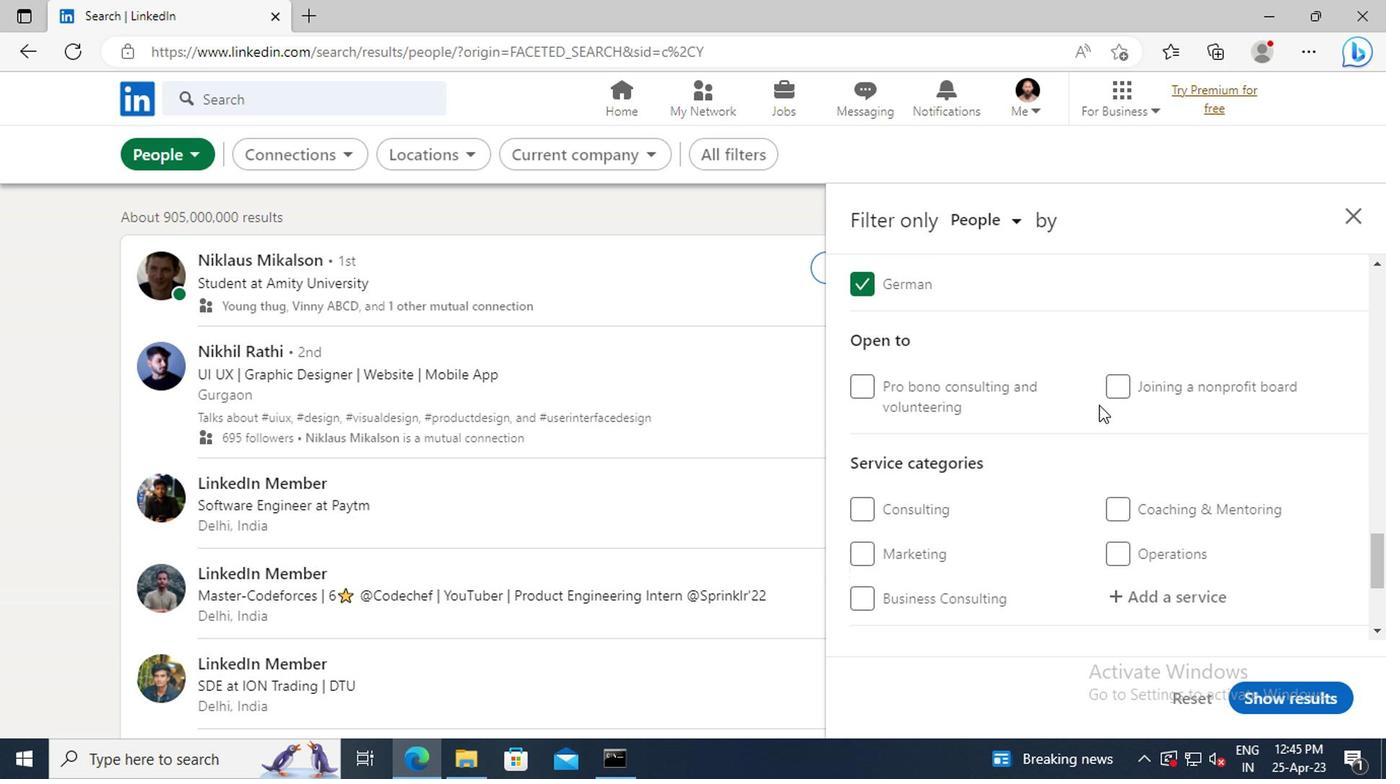 
Action: Mouse scrolled (1094, 403) with delta (0, 0)
Screenshot: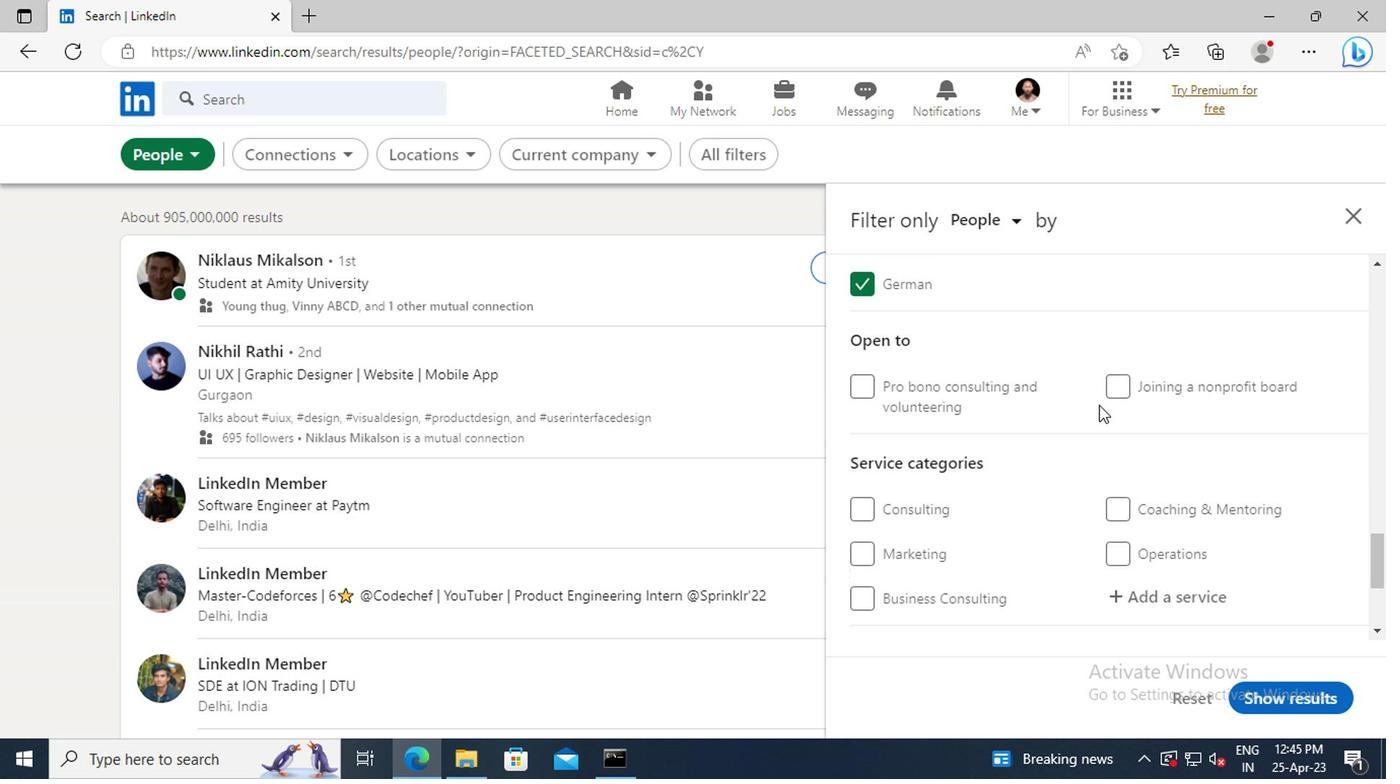 
Action: Mouse scrolled (1094, 403) with delta (0, 0)
Screenshot: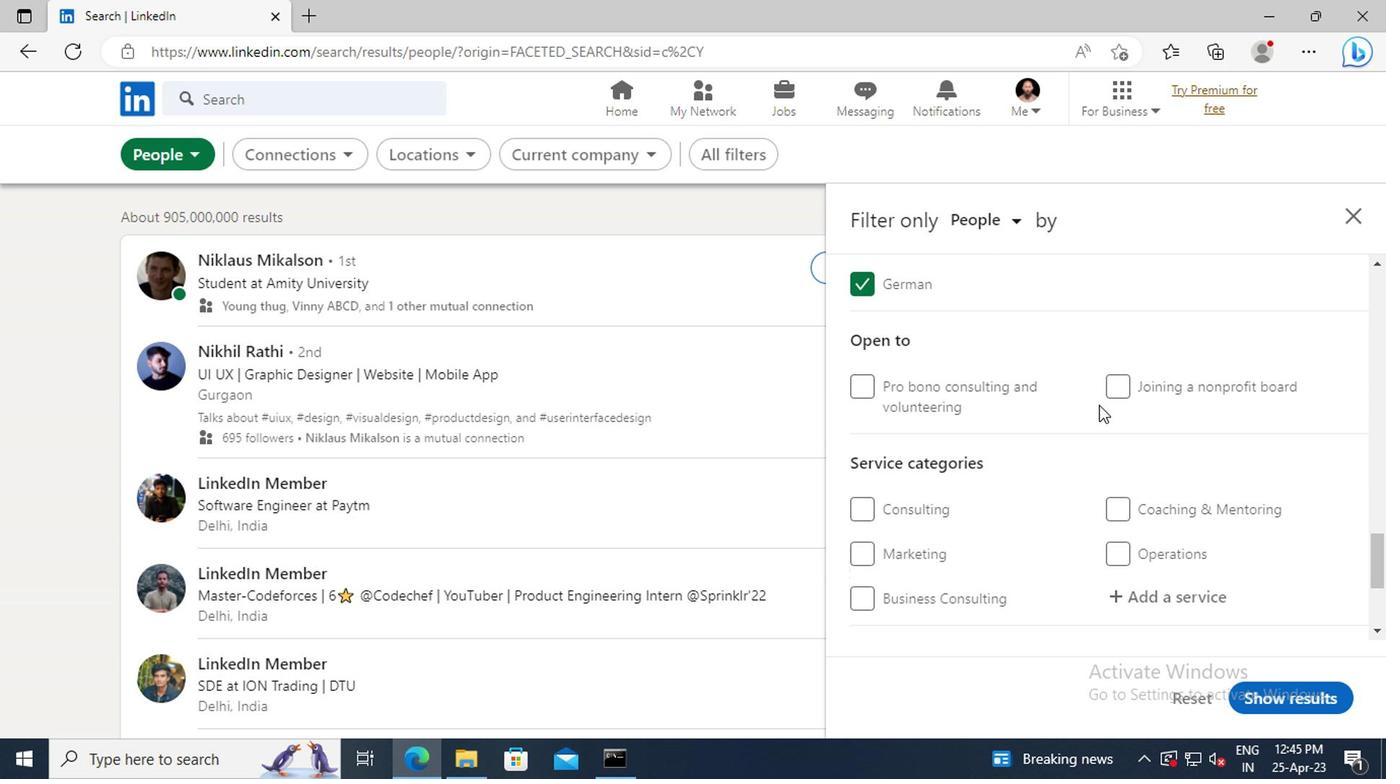 
Action: Mouse moved to (1125, 427)
Screenshot: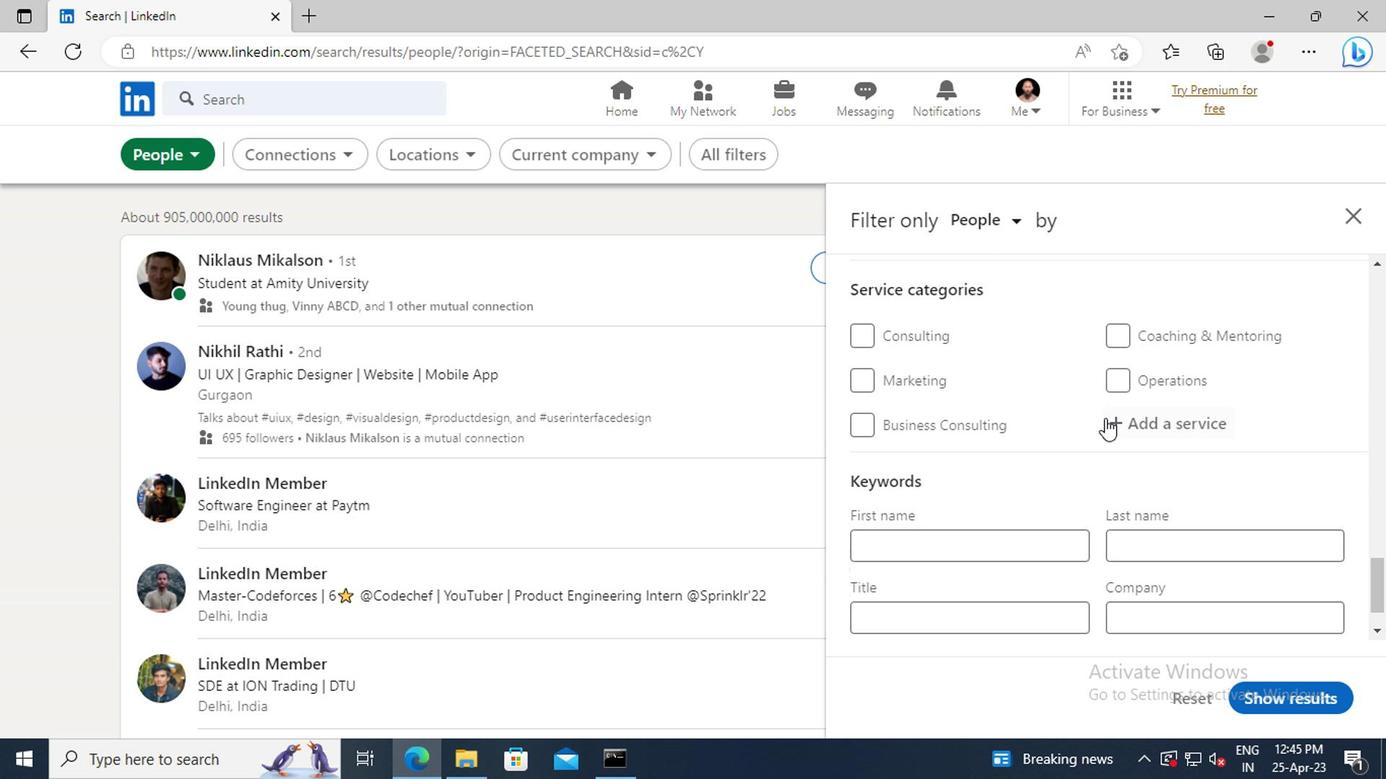 
Action: Mouse pressed left at (1125, 427)
Screenshot: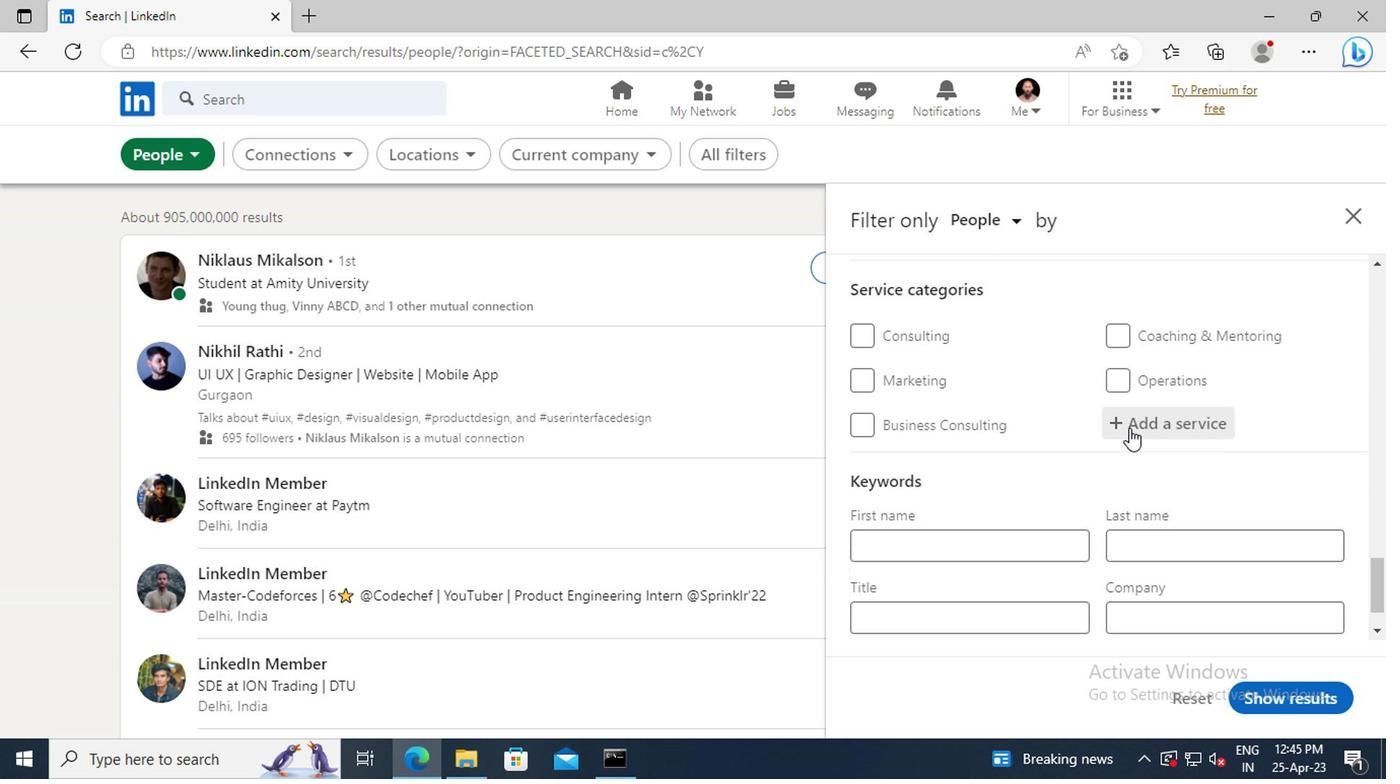 
Action: Key pressed <Key.shift>PACKAGING<Key.space><Key.shift>DESIGN
Screenshot: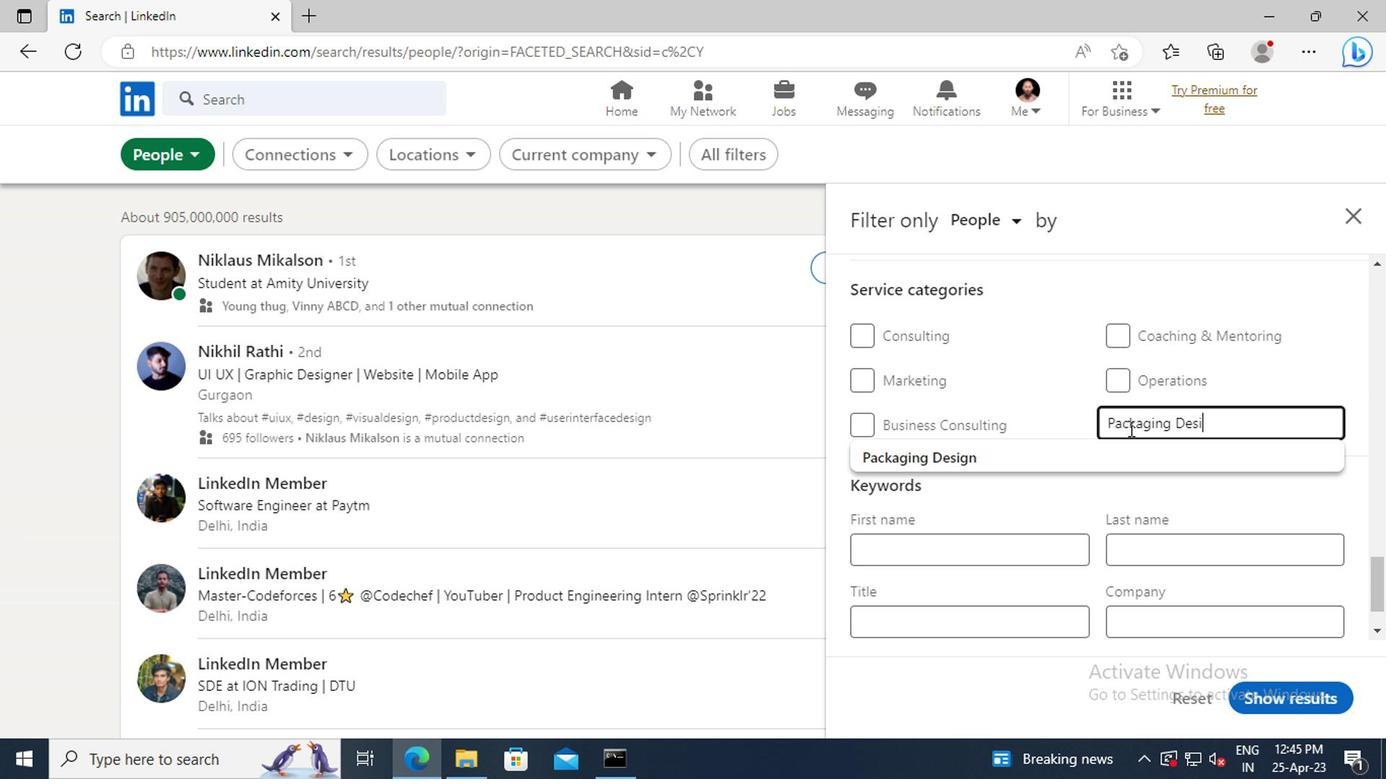 
Action: Mouse moved to (1028, 447)
Screenshot: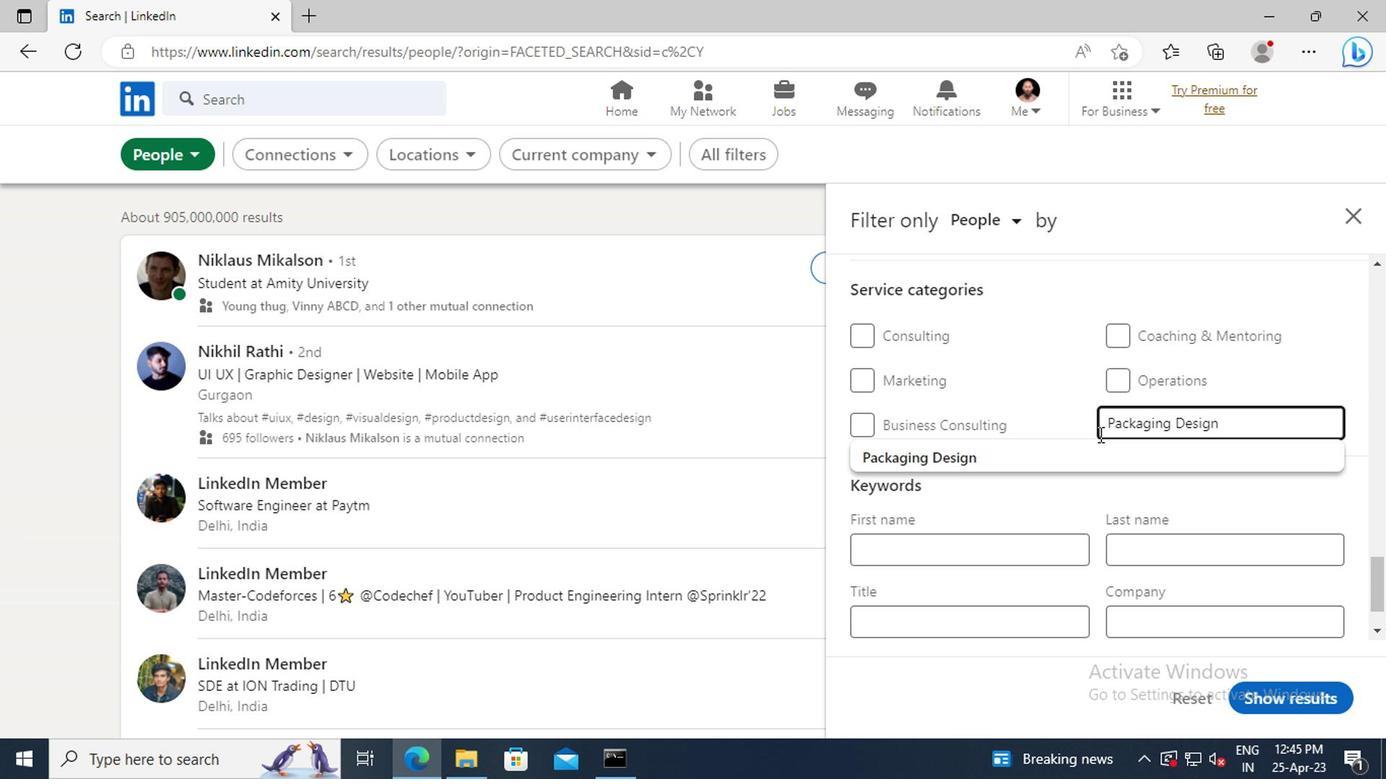 
Action: Mouse pressed left at (1028, 447)
Screenshot: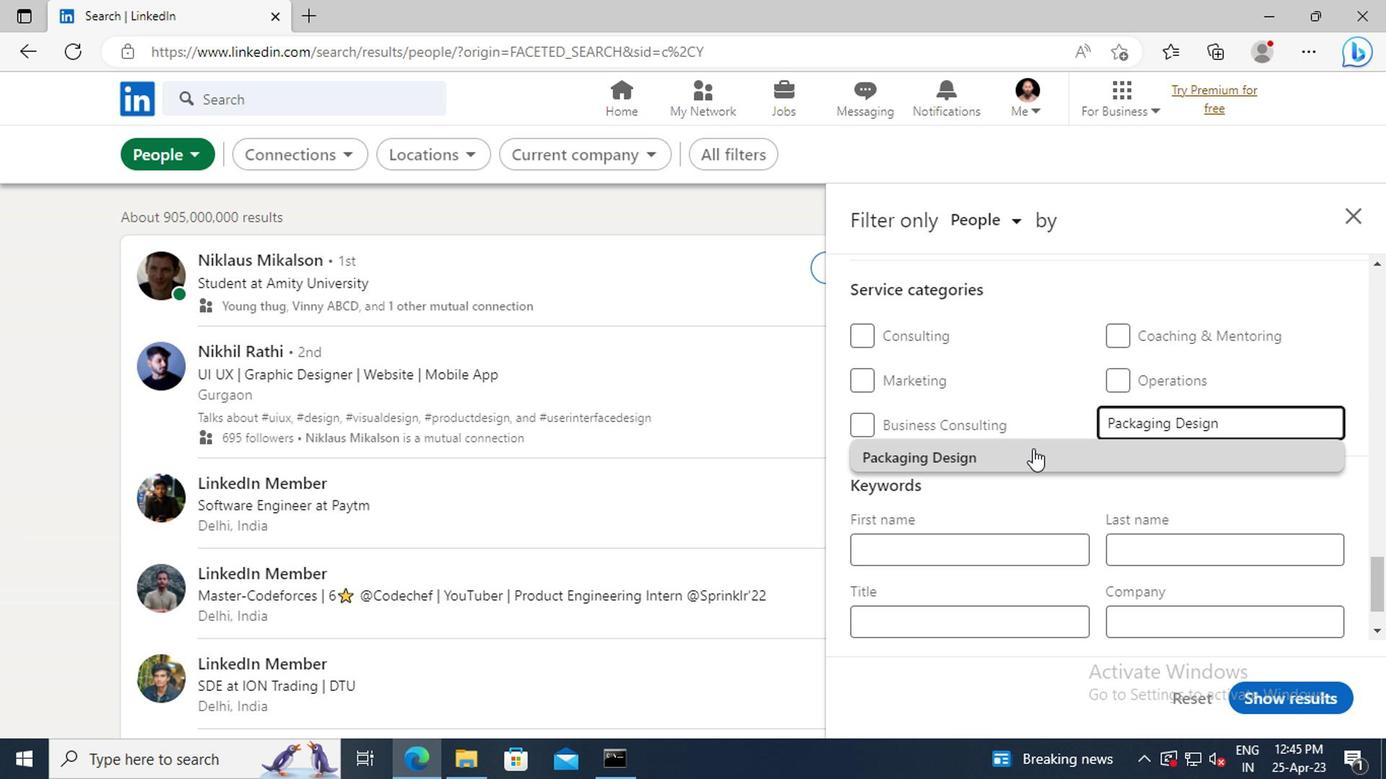 
Action: Mouse scrolled (1028, 446) with delta (0, 0)
Screenshot: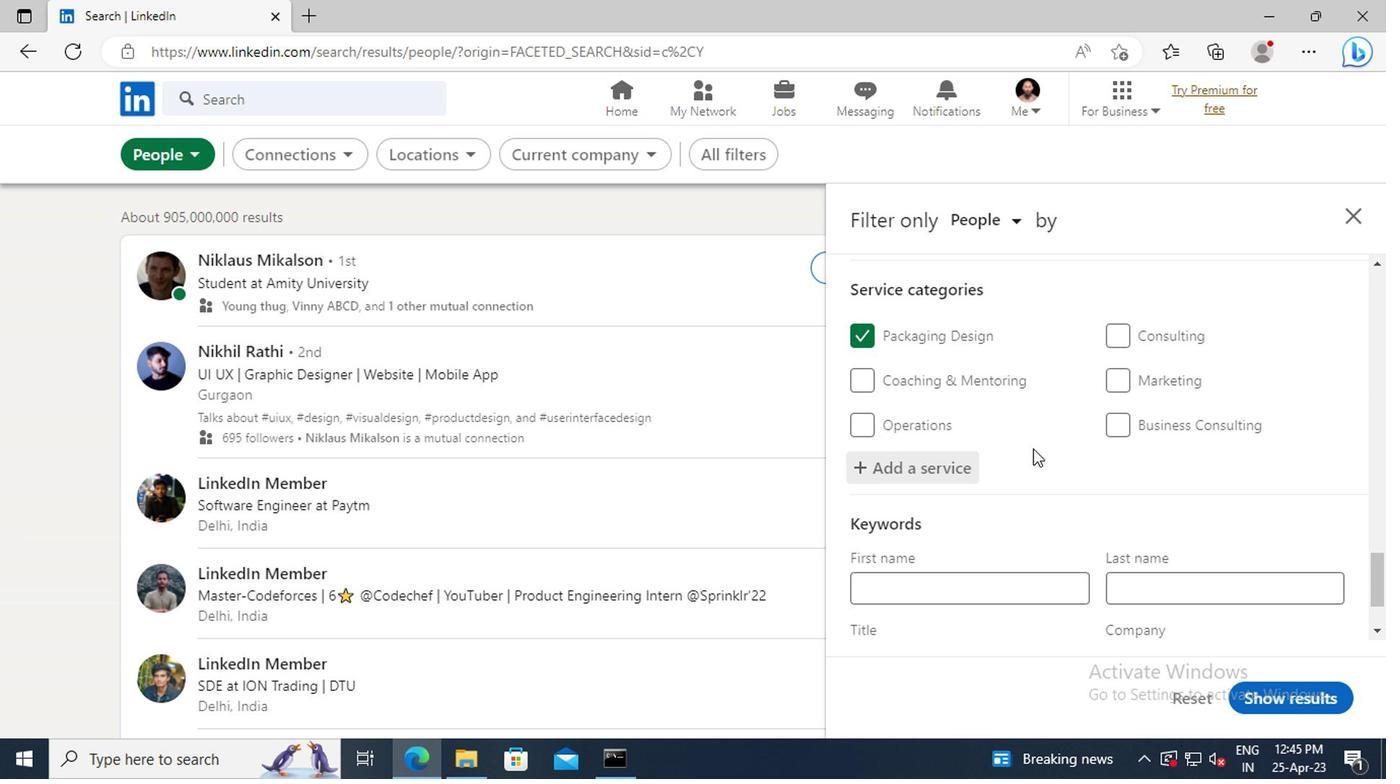 
Action: Mouse scrolled (1028, 446) with delta (0, 0)
Screenshot: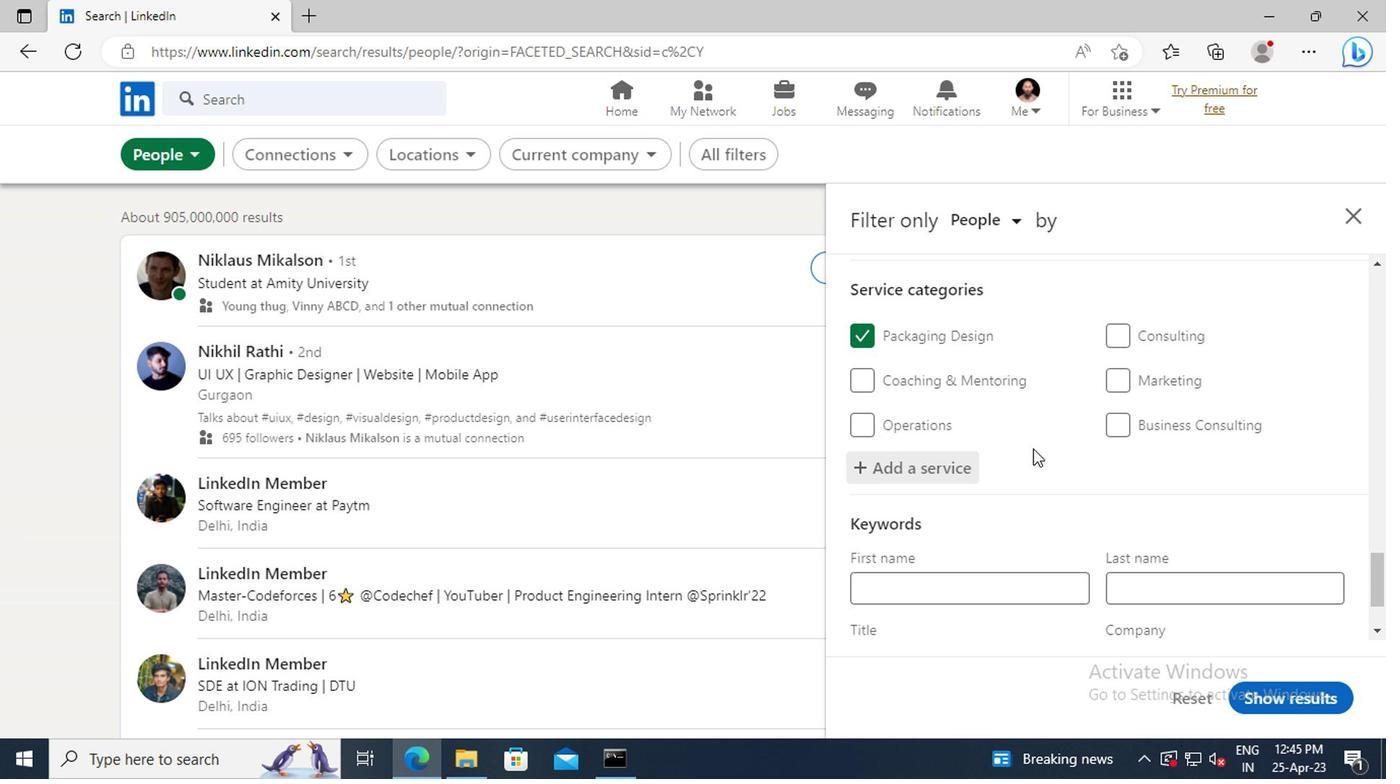 
Action: Mouse scrolled (1028, 446) with delta (0, 0)
Screenshot: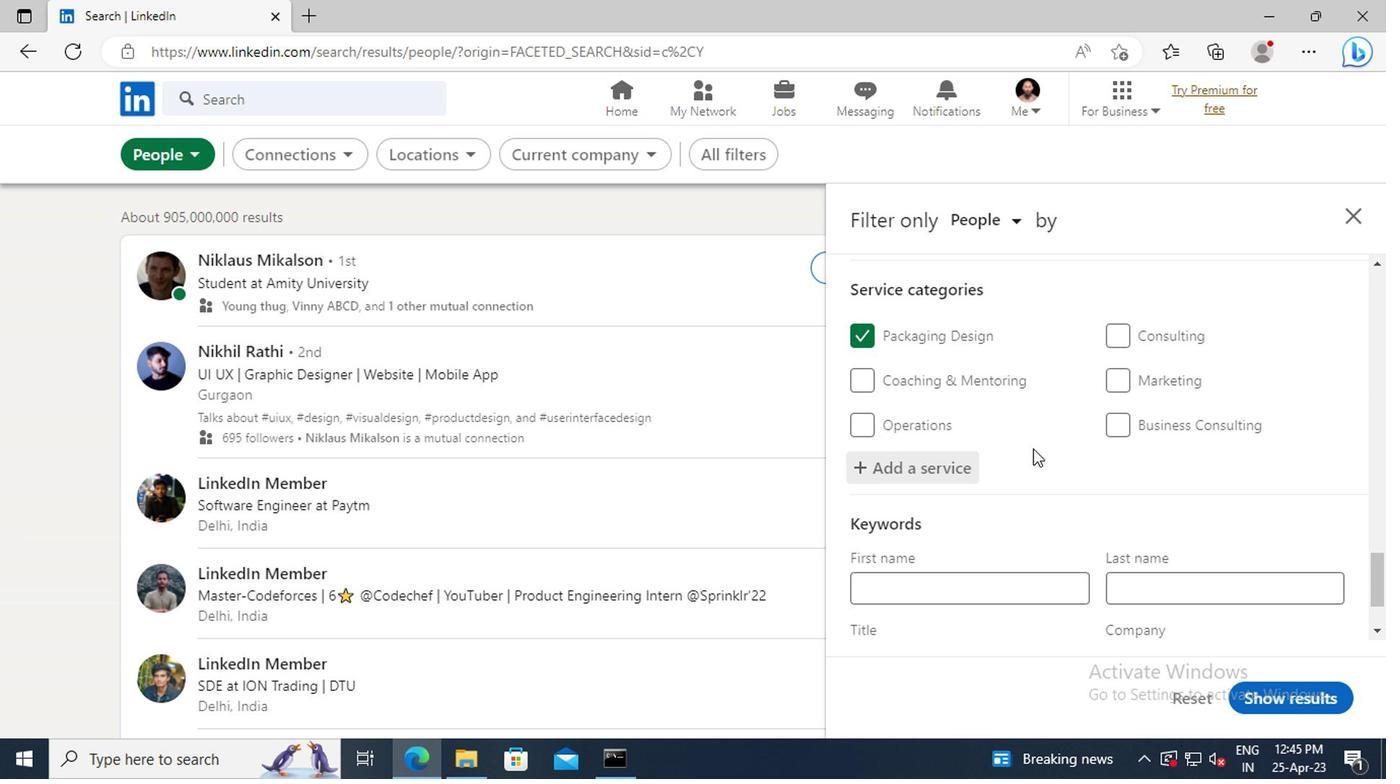 
Action: Mouse moved to (945, 562)
Screenshot: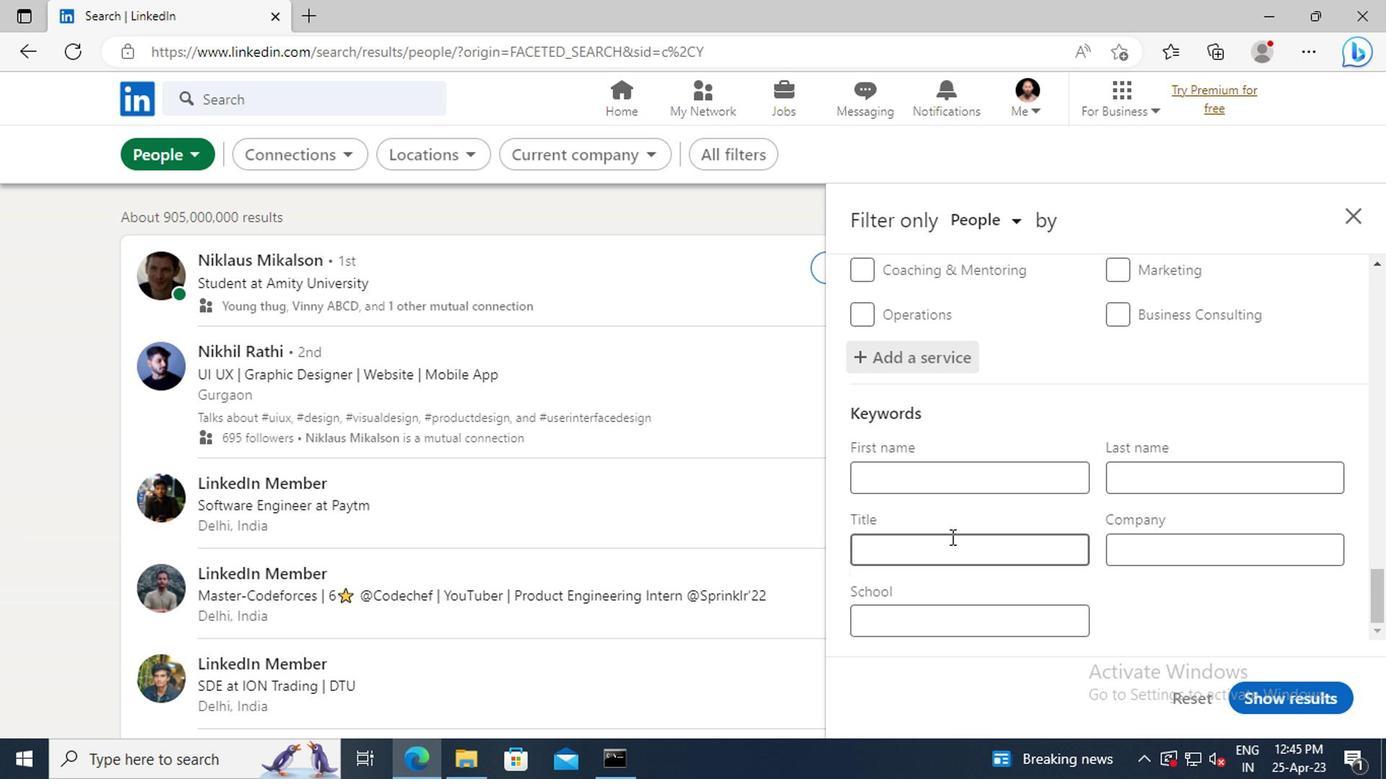 
Action: Mouse pressed left at (945, 562)
Screenshot: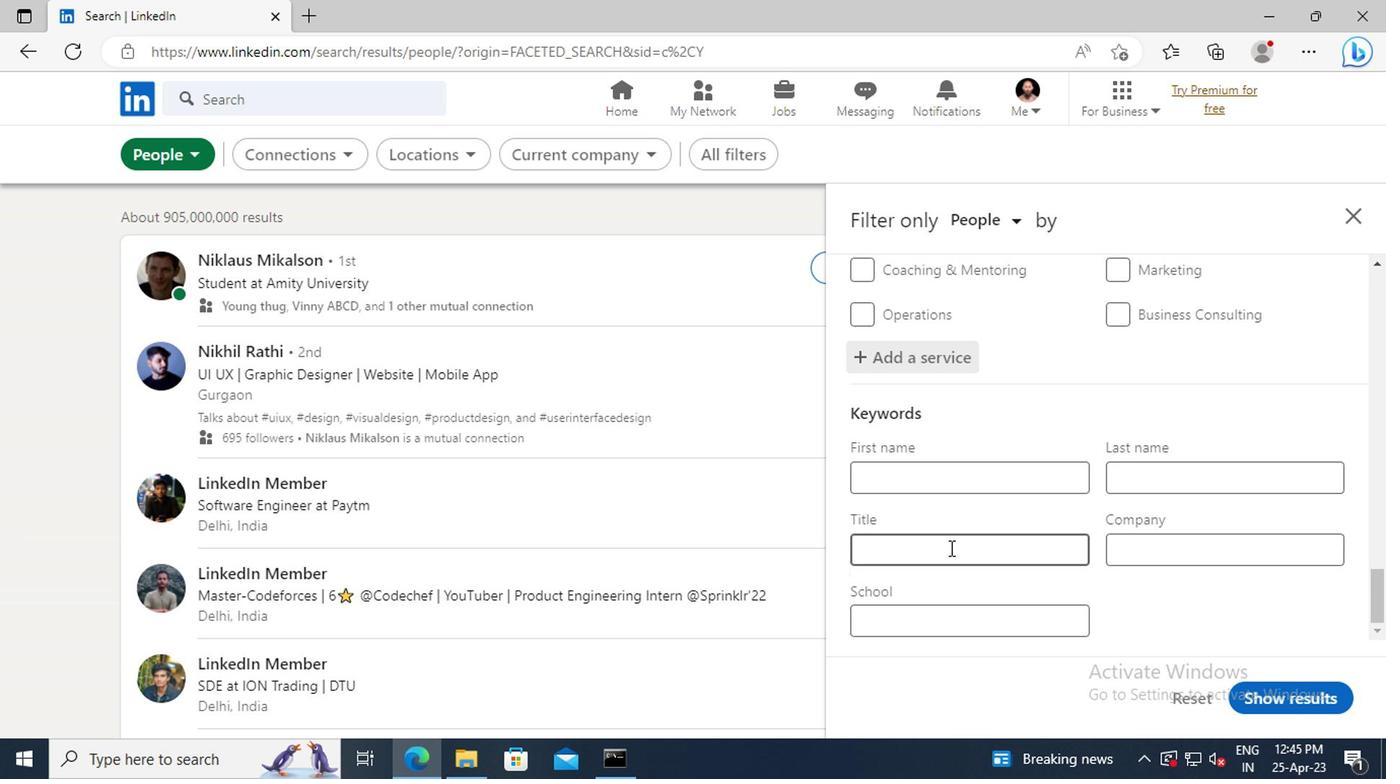 
Action: Key pressed <Key.shift>HUMAN<Key.space><Key.shift>RESOURCES
Screenshot: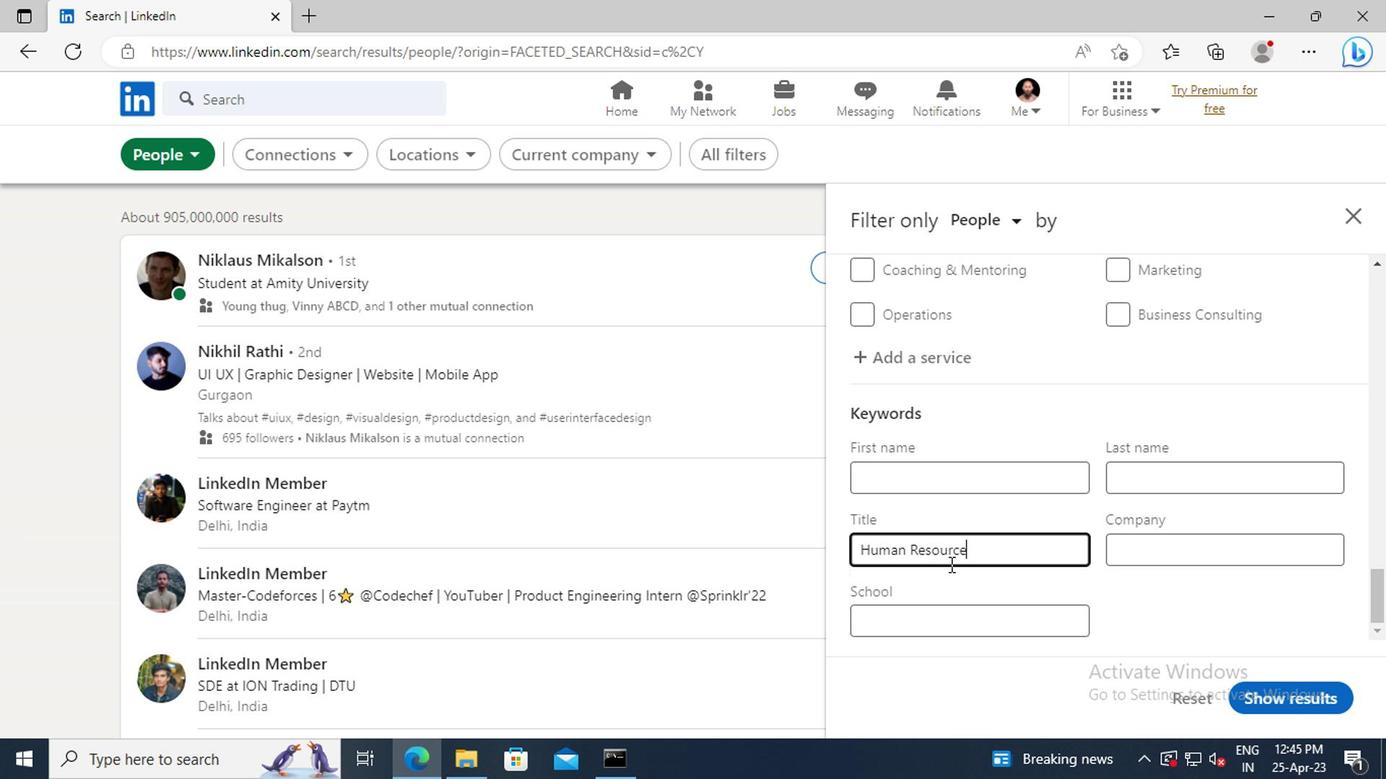 
Action: Mouse moved to (1263, 694)
Screenshot: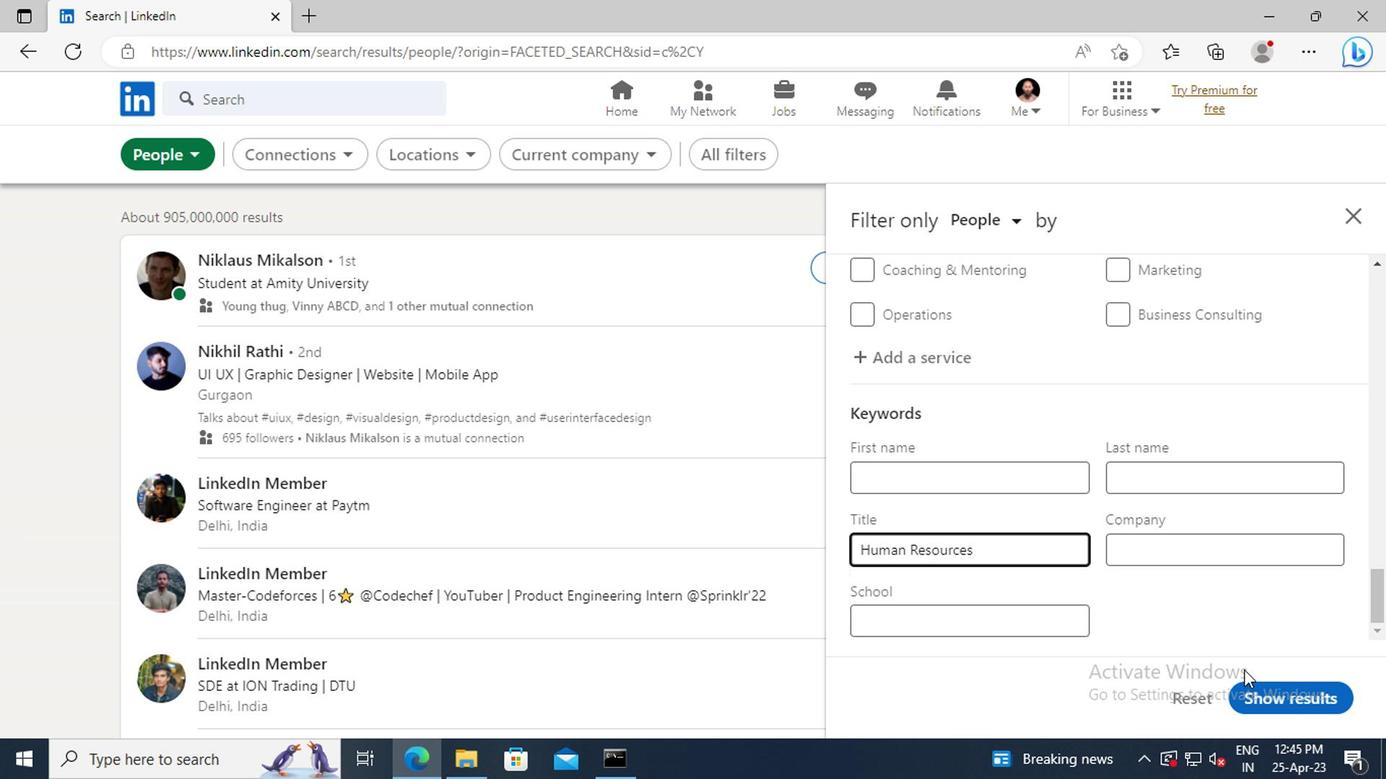 
Action: Mouse pressed left at (1263, 694)
Screenshot: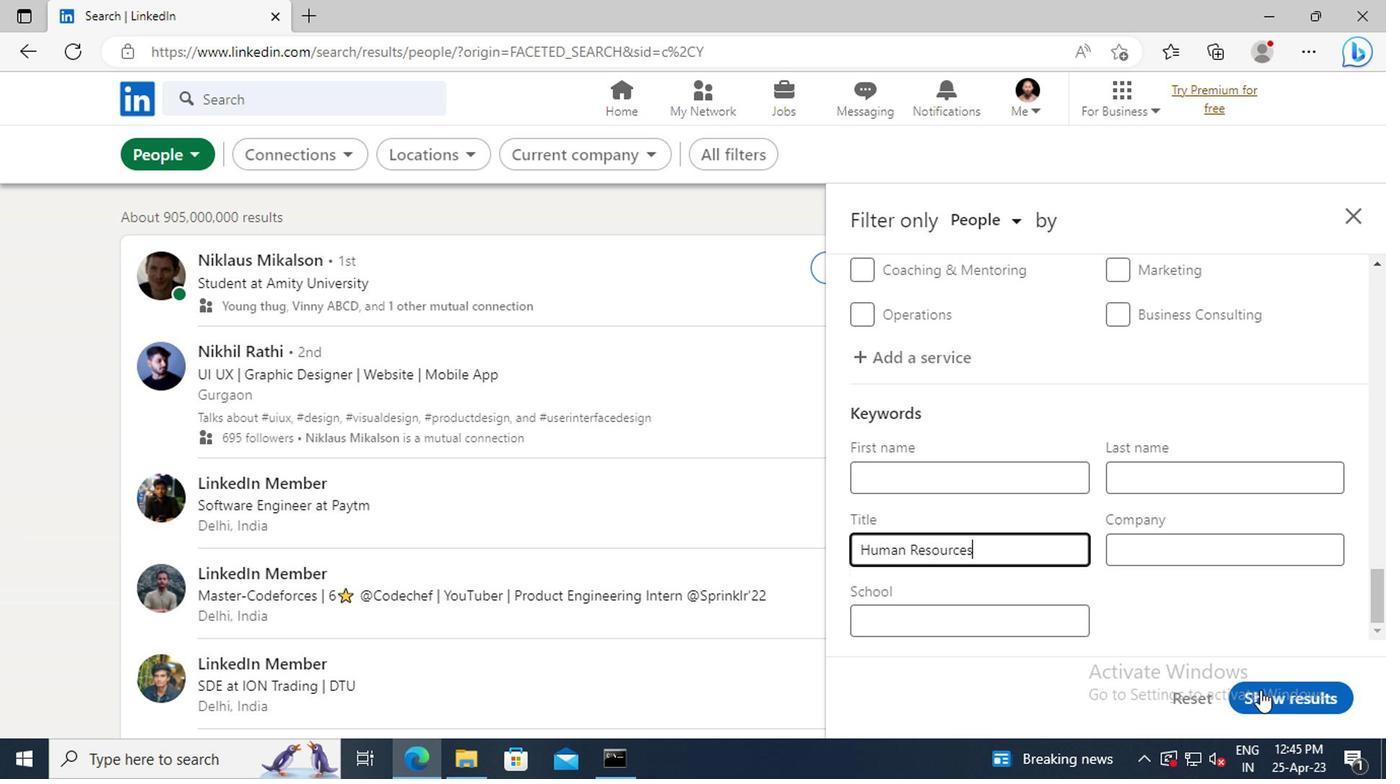 
Action: Mouse moved to (1156, 581)
Screenshot: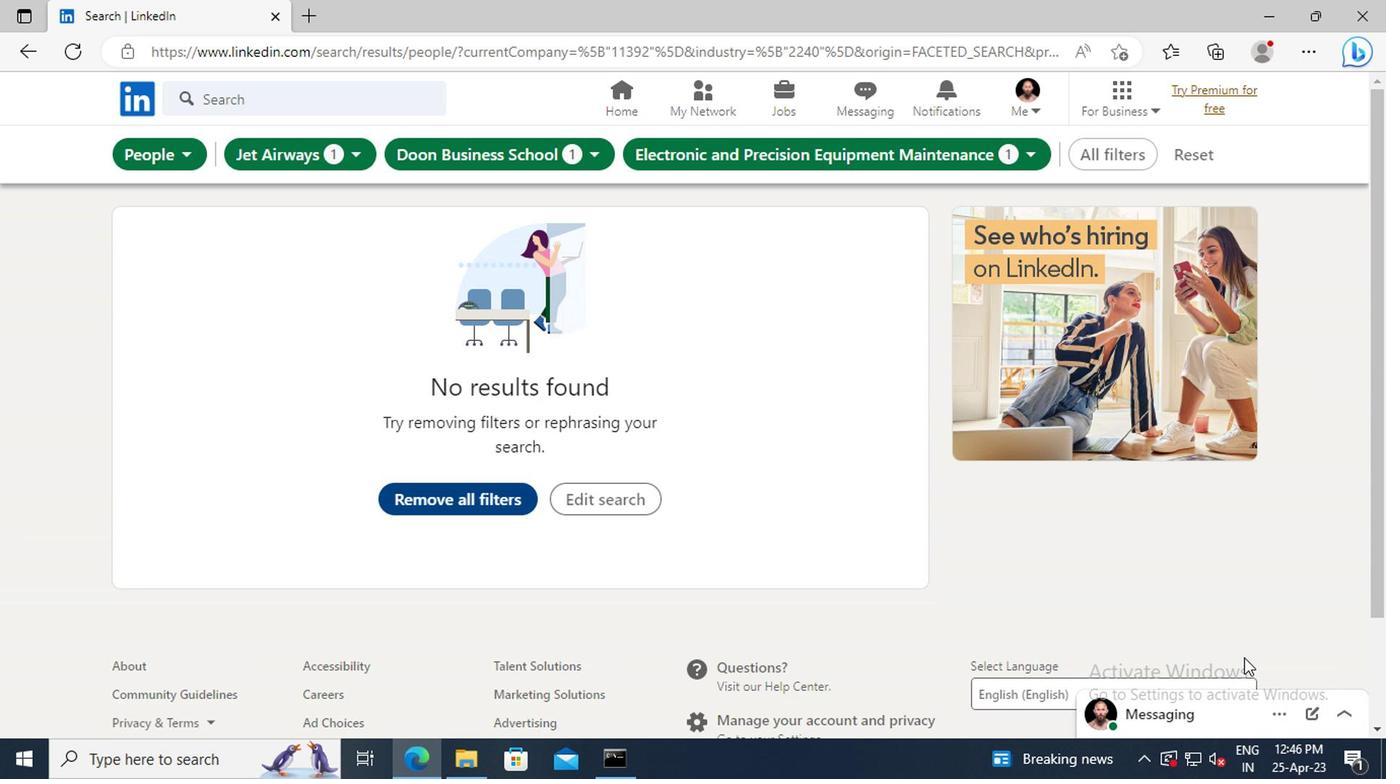 
